 Task: Slide 3 - About Me.
Action: Mouse moved to (114, 64)
Screenshot: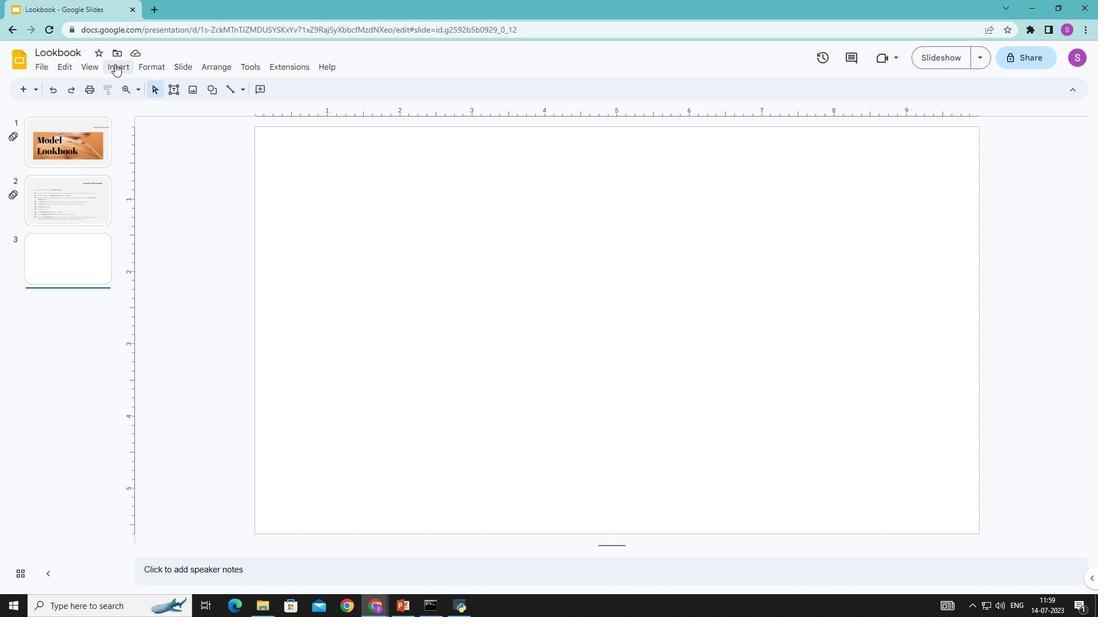 
Action: Mouse pressed left at (114, 64)
Screenshot: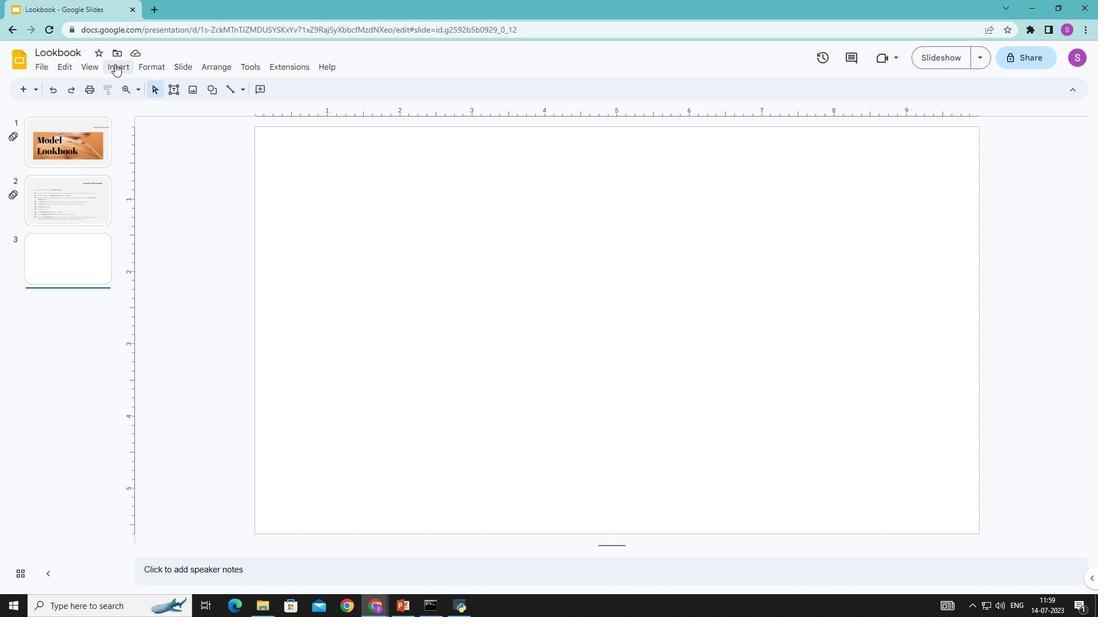 
Action: Mouse moved to (327, 85)
Screenshot: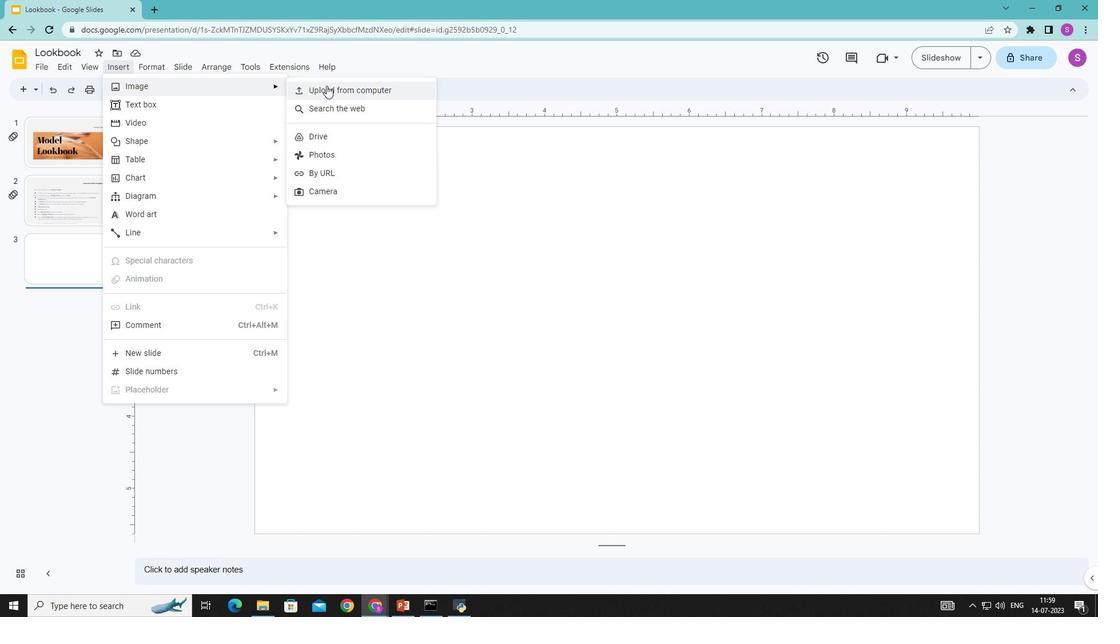 
Action: Mouse pressed left at (327, 85)
Screenshot: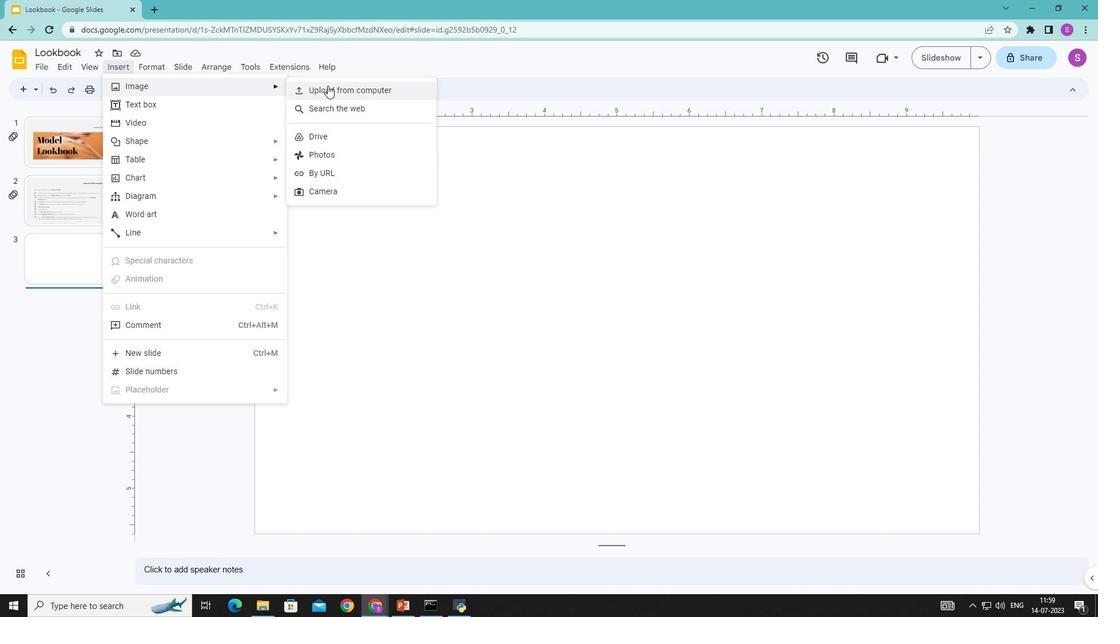
Action: Mouse moved to (143, 96)
Screenshot: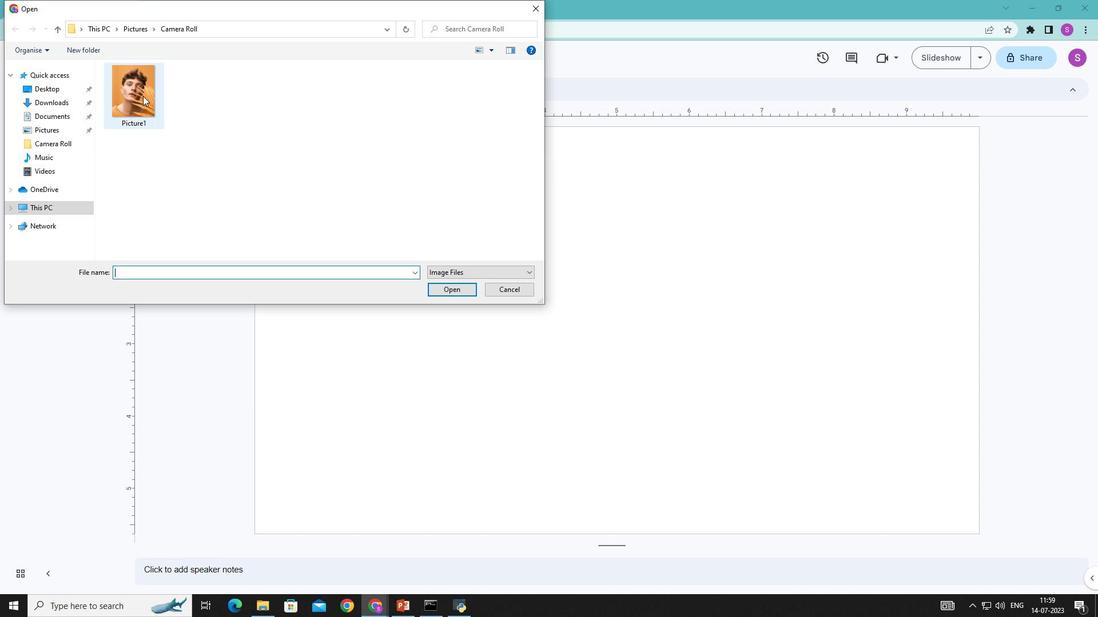 
Action: Mouse pressed left at (143, 96)
Screenshot: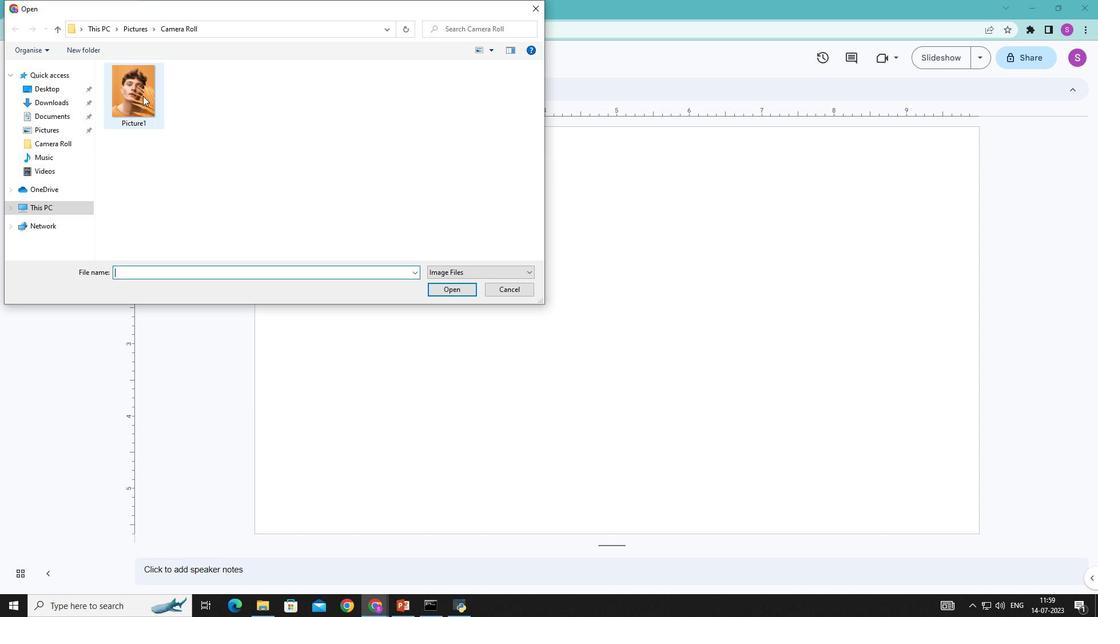 
Action: Mouse moved to (454, 289)
Screenshot: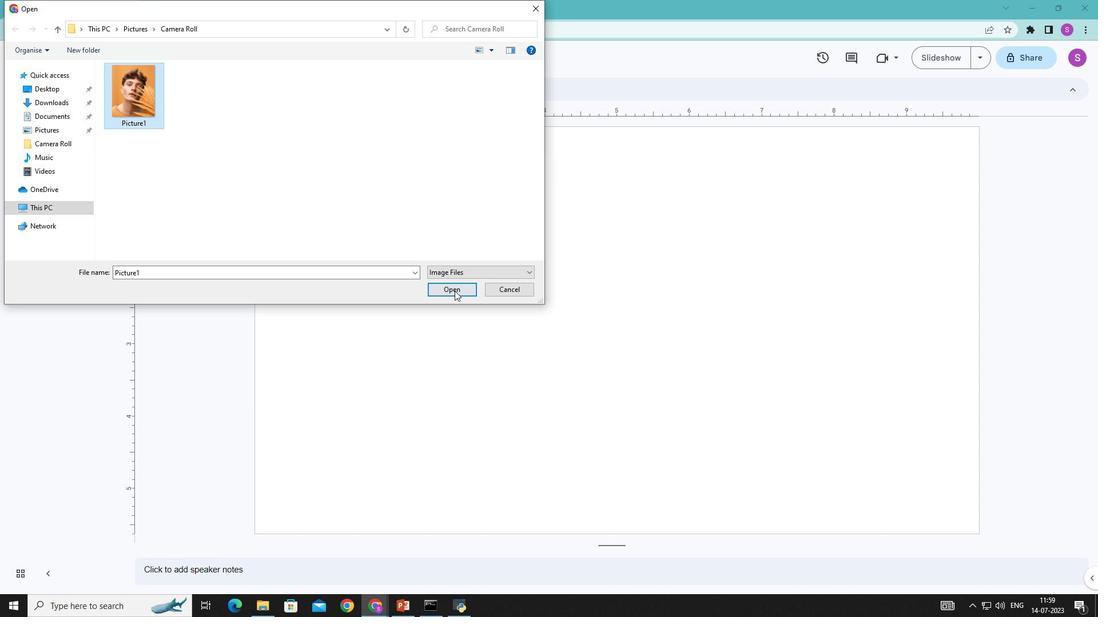 
Action: Mouse pressed left at (454, 289)
Screenshot: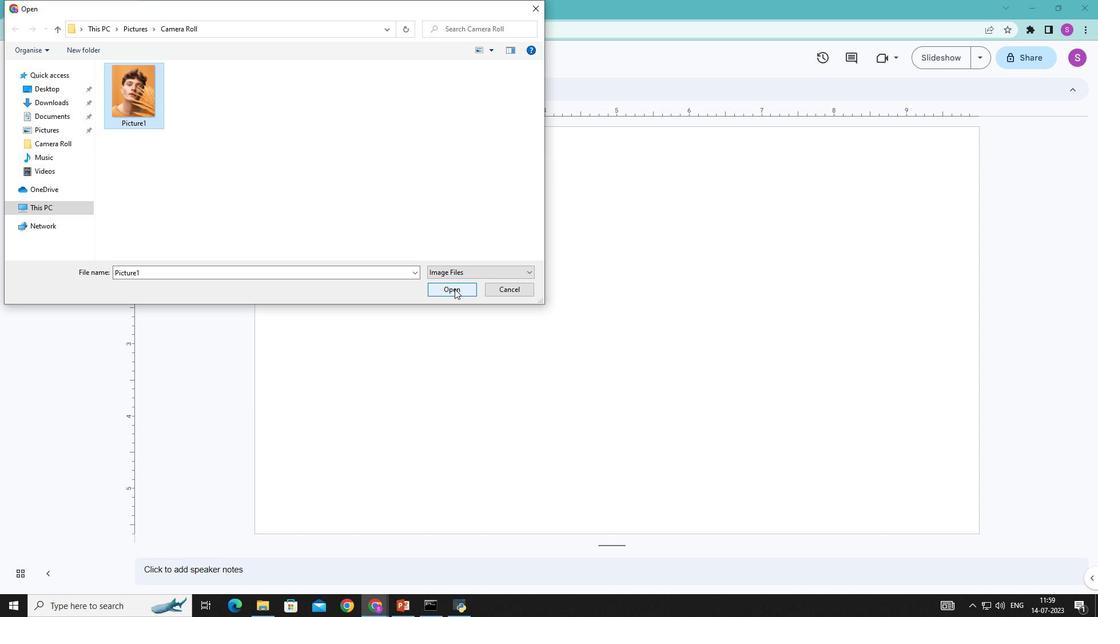
Action: Mouse moved to (674, 231)
Screenshot: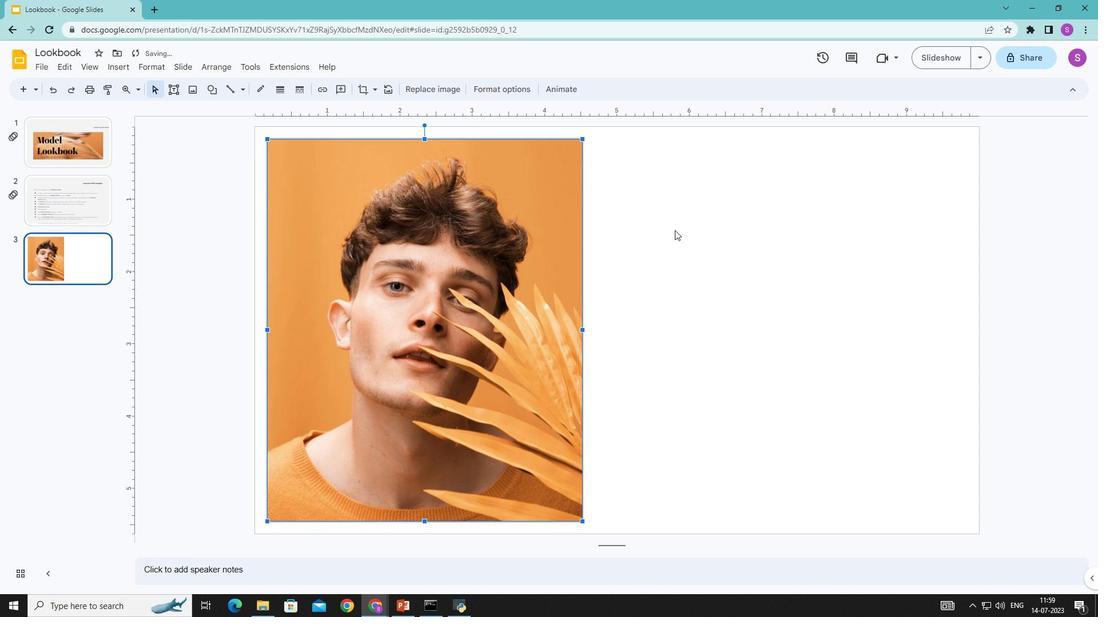 
Action: Mouse pressed left at (674, 231)
Screenshot: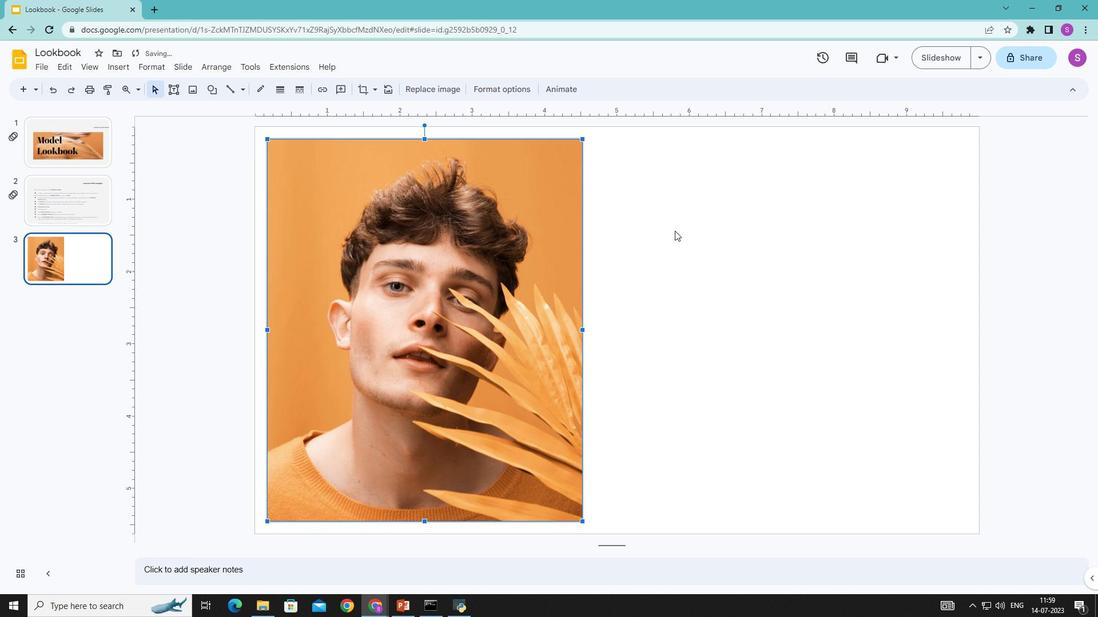 
Action: Mouse moved to (414, 196)
Screenshot: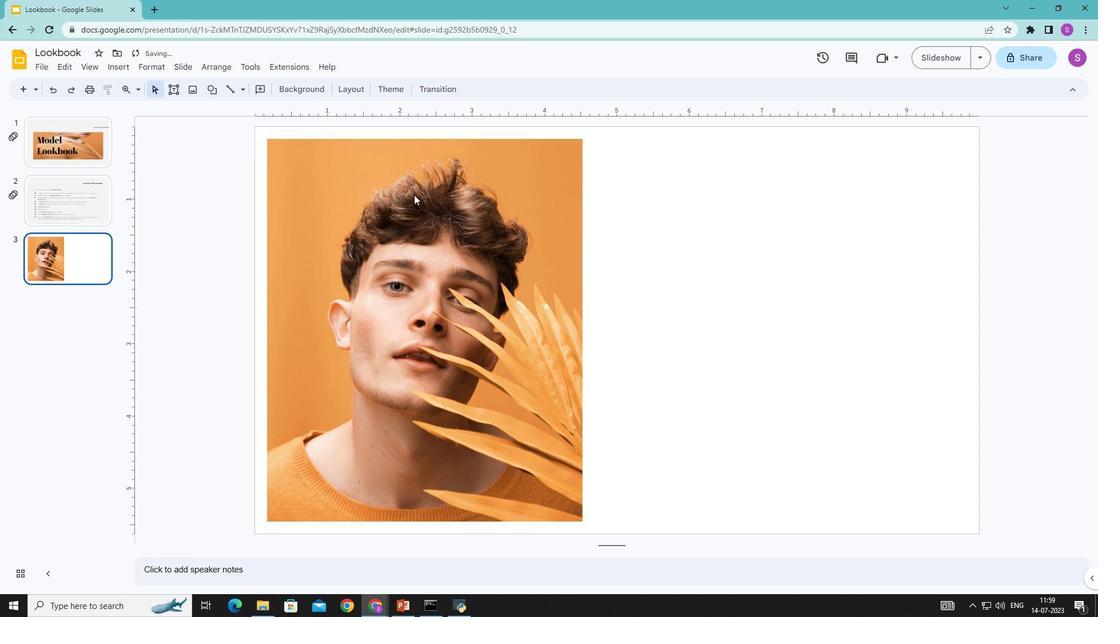
Action: Mouse pressed left at (414, 196)
Screenshot: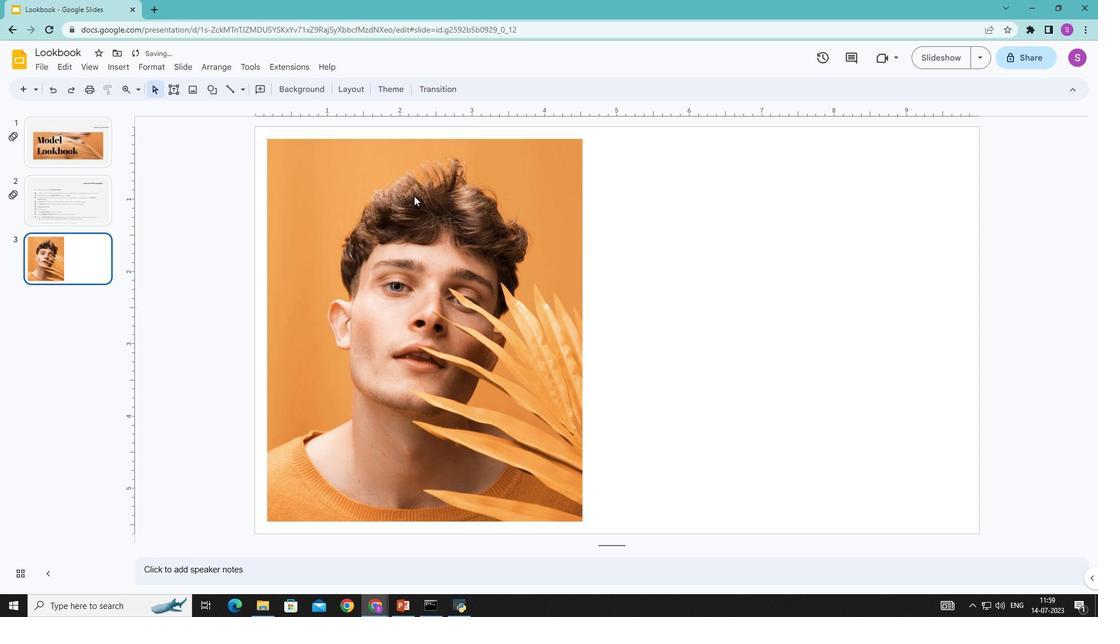 
Action: Mouse moved to (425, 137)
Screenshot: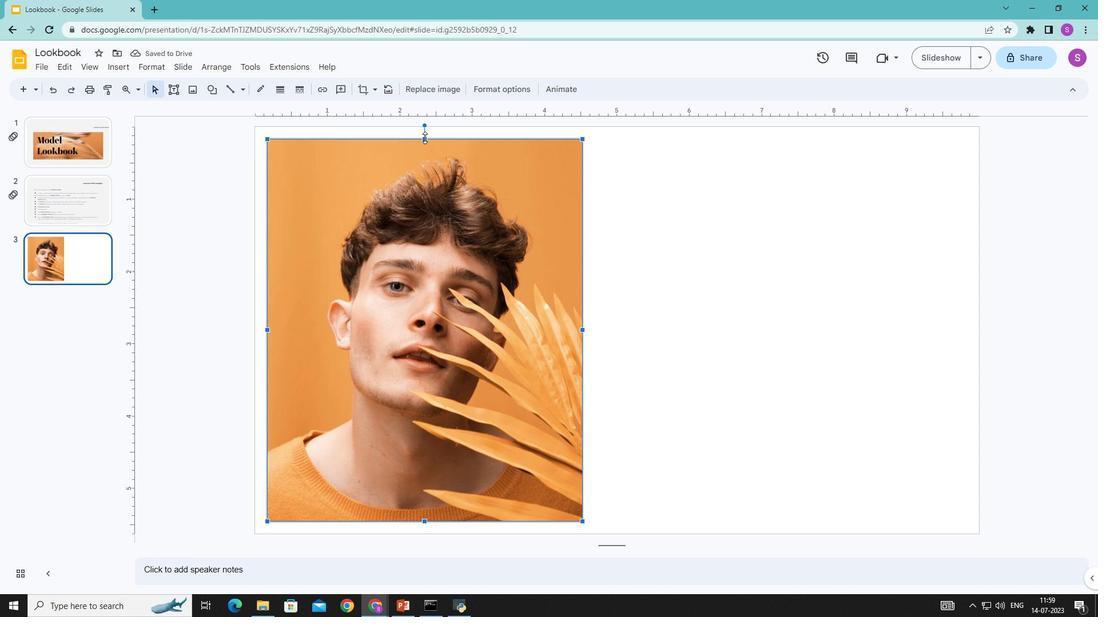 
Action: Mouse pressed left at (425, 137)
Screenshot: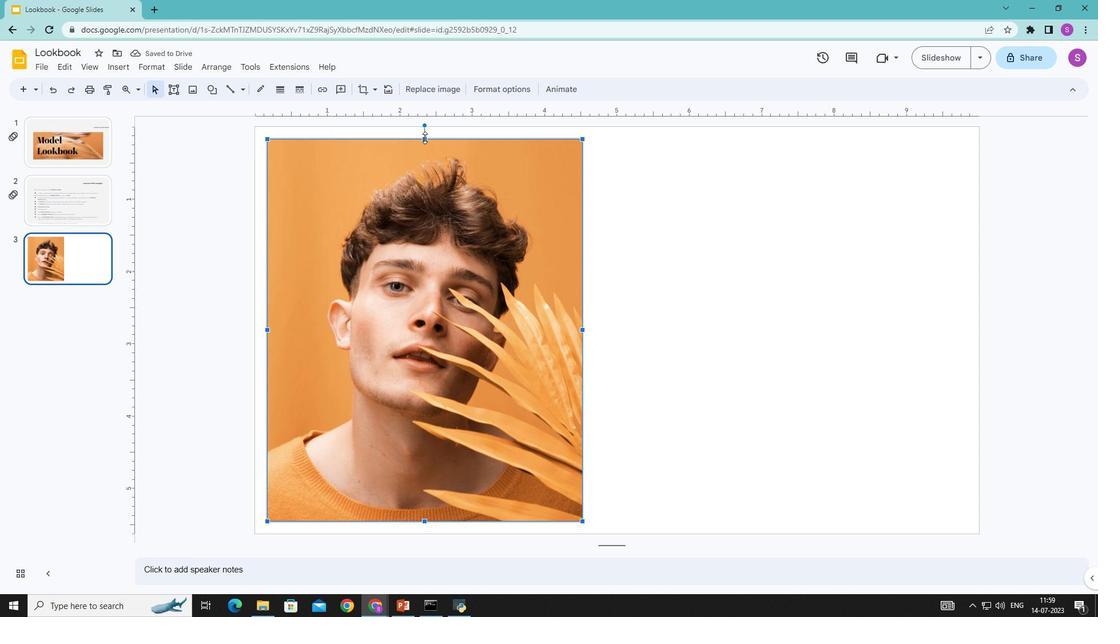 
Action: Mouse moved to (582, 325)
Screenshot: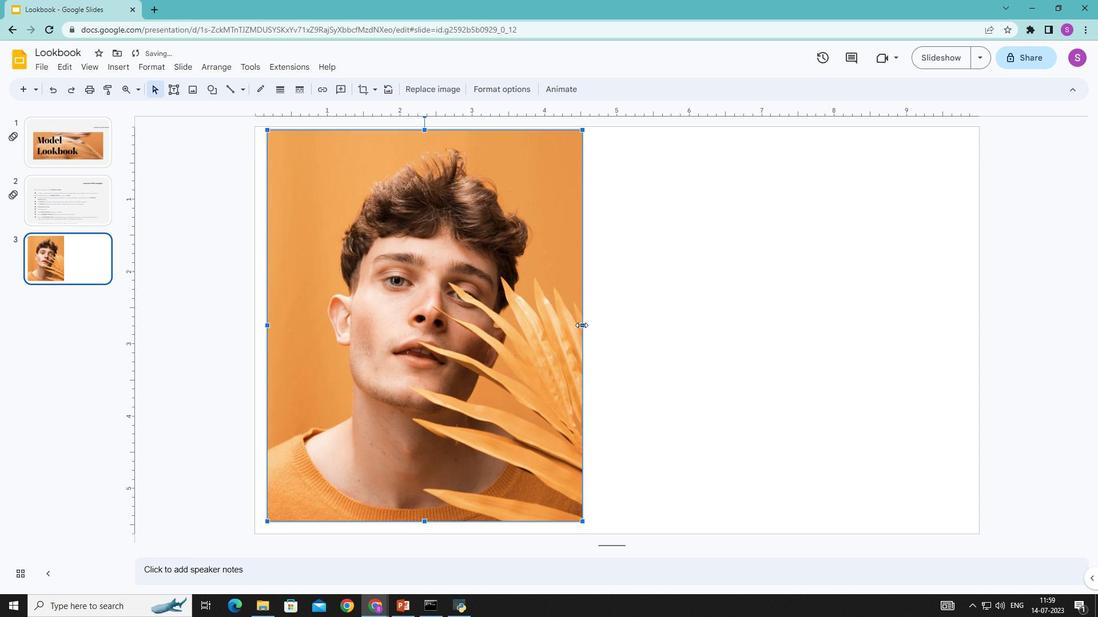 
Action: Mouse pressed left at (582, 325)
Screenshot: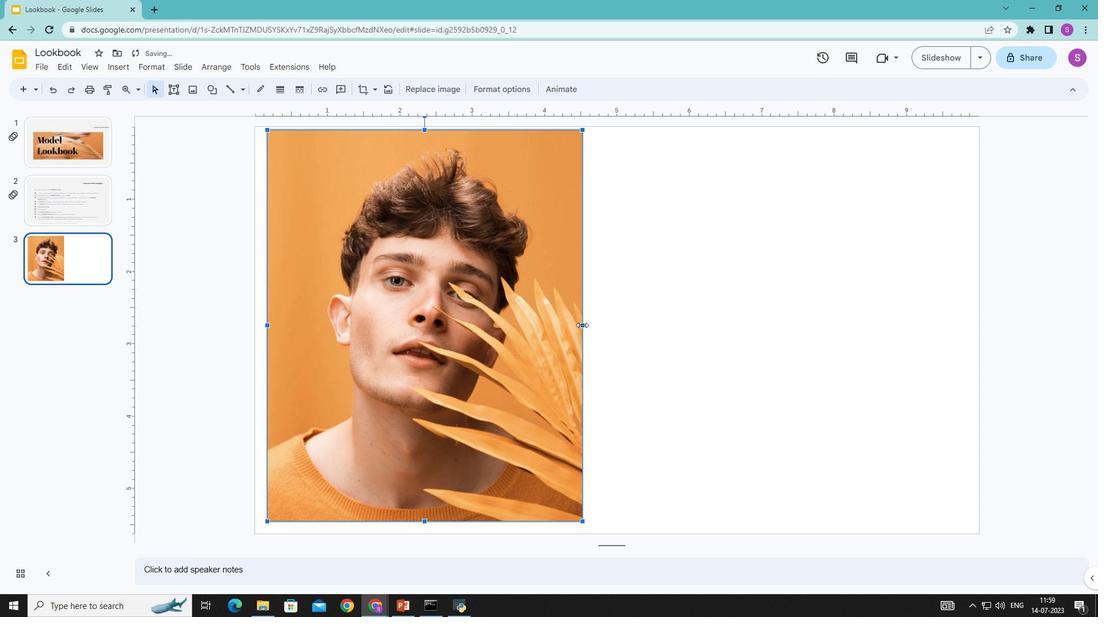 
Action: Mouse moved to (775, 342)
Screenshot: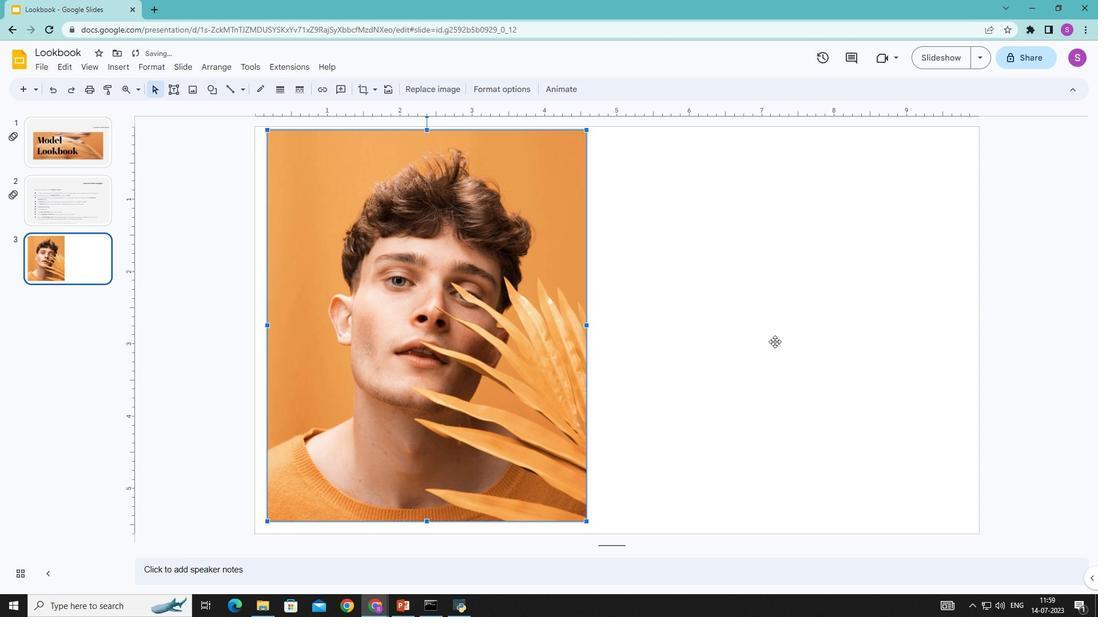 
Action: Mouse pressed left at (775, 342)
Screenshot: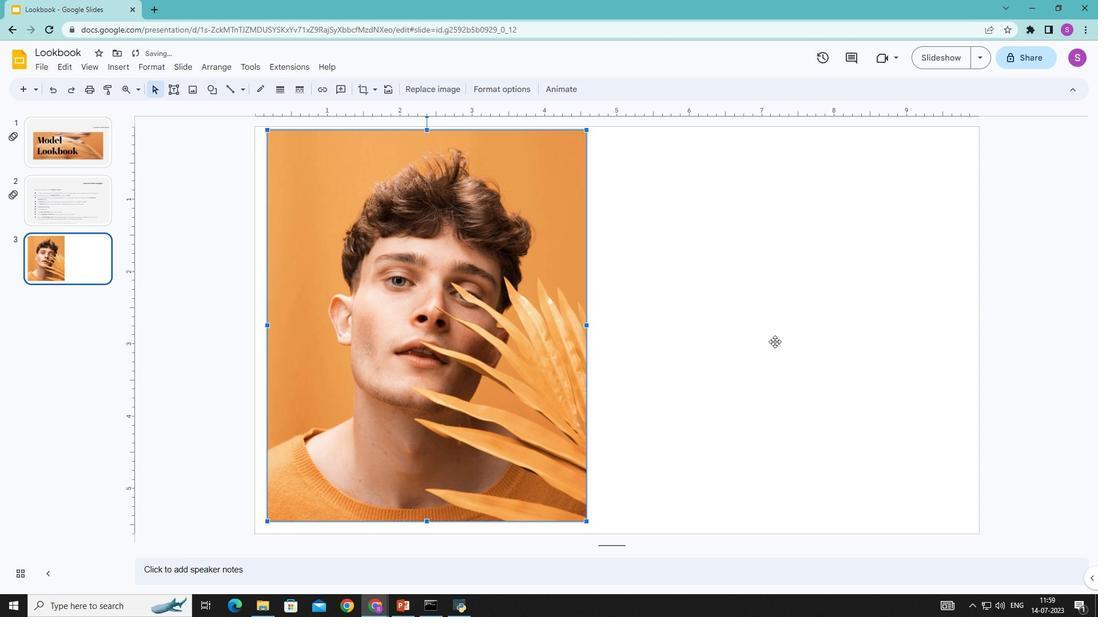 
Action: Mouse moved to (803, 252)
Screenshot: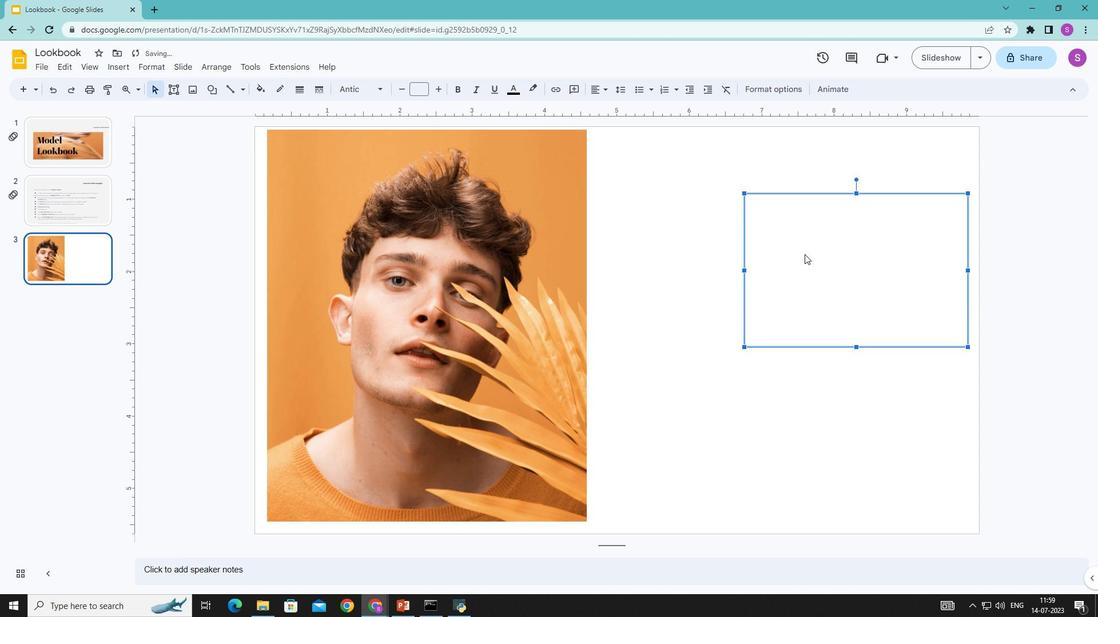 
Action: Mouse pressed left at (803, 252)
Screenshot: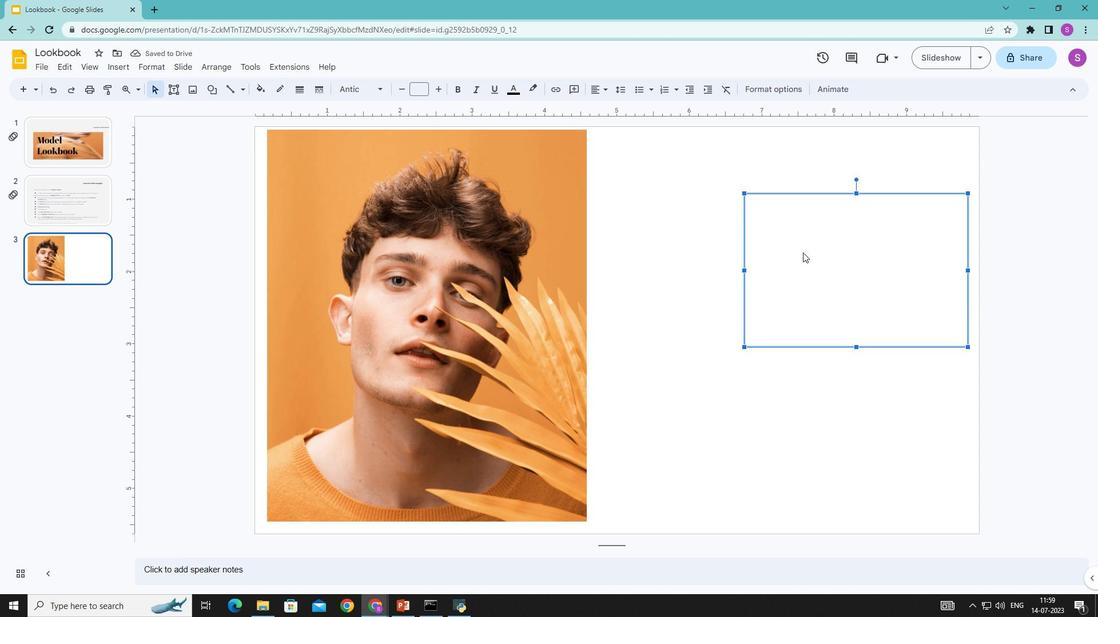 
Action: Mouse moved to (801, 249)
Screenshot: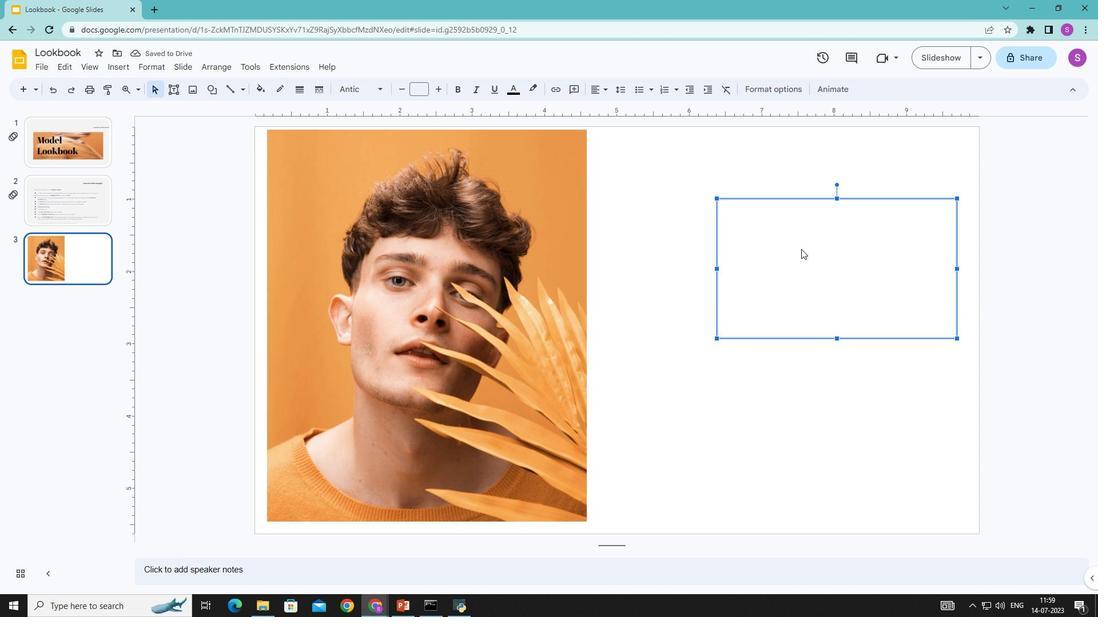 
Action: Key pressed <Key.shift>About<Key.space><Key.shift>Me
Screenshot: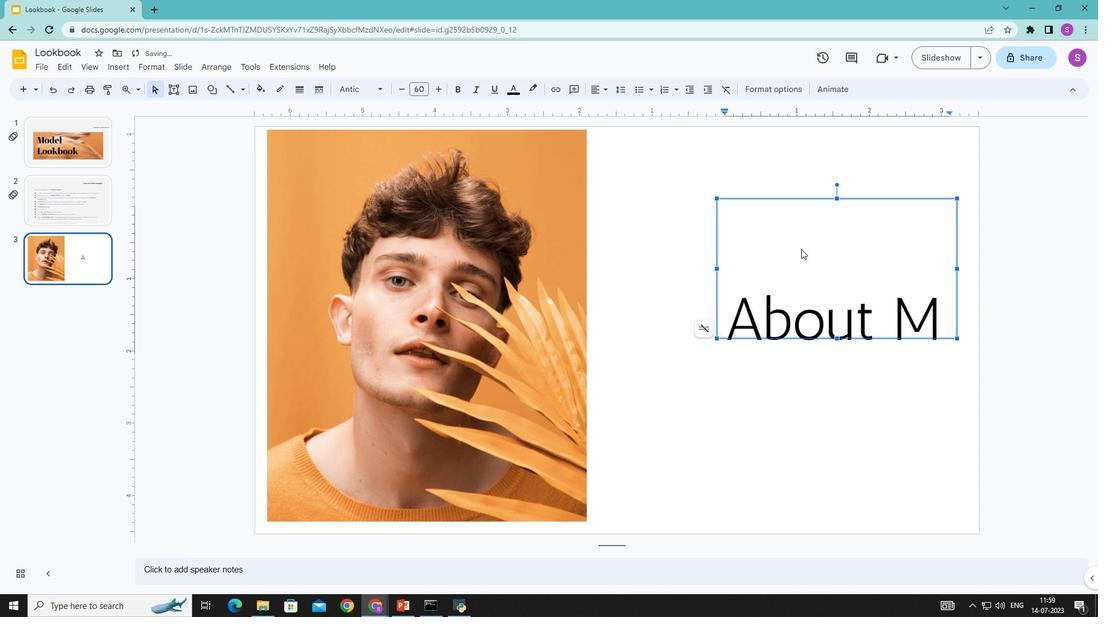 
Action: Mouse moved to (617, 255)
Screenshot: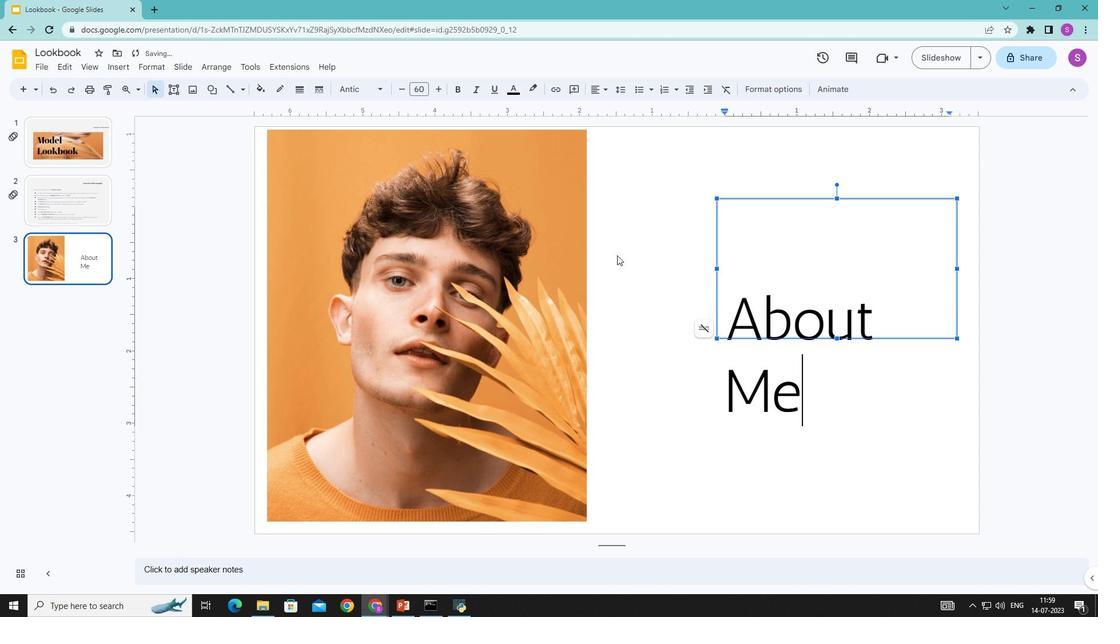 
Action: Mouse pressed left at (617, 255)
Screenshot: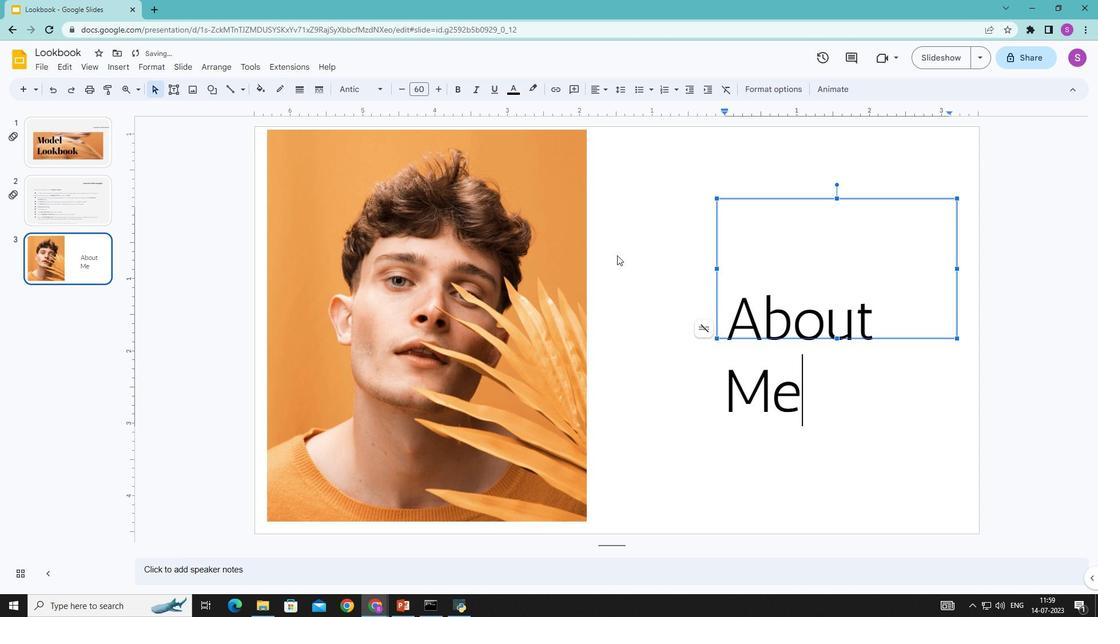 
Action: Mouse moved to (810, 397)
Screenshot: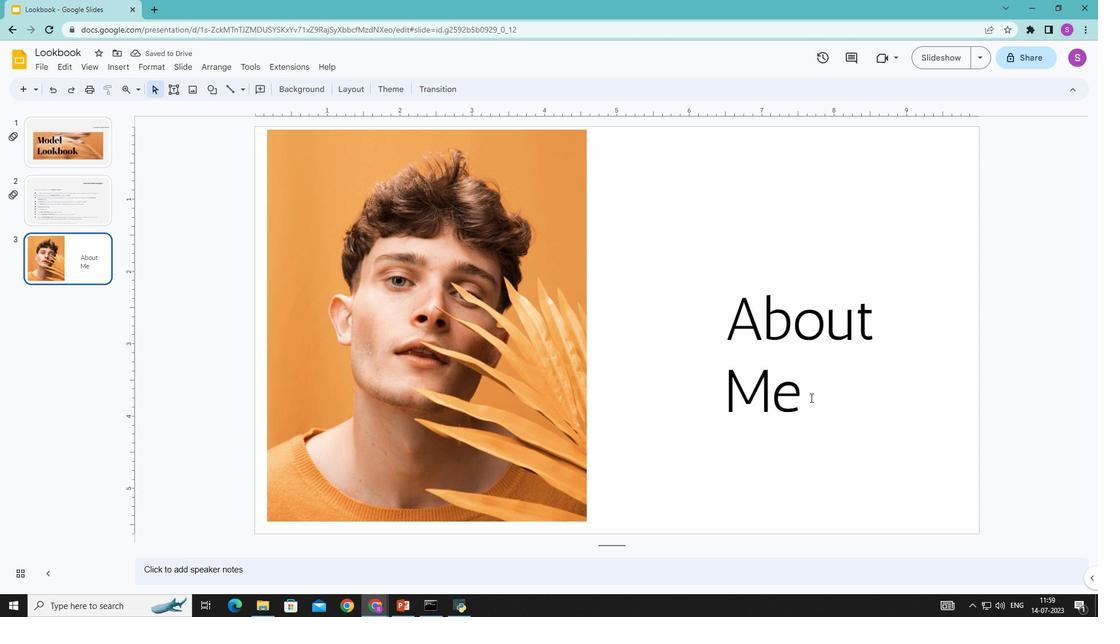 
Action: Mouse pressed left at (810, 397)
Screenshot: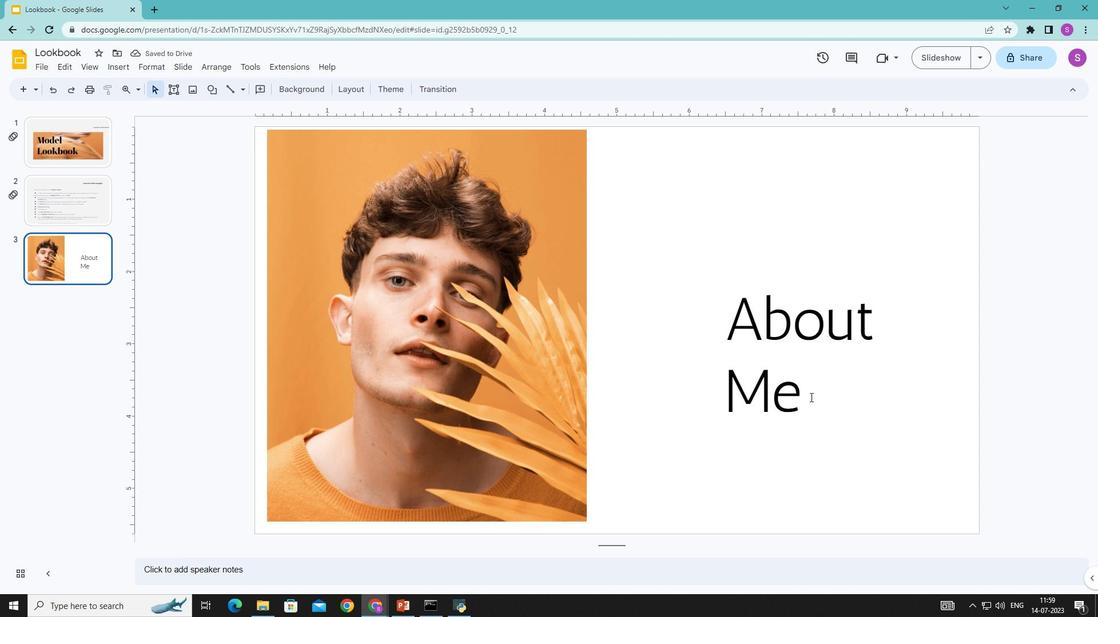 
Action: Mouse moved to (682, 386)
Screenshot: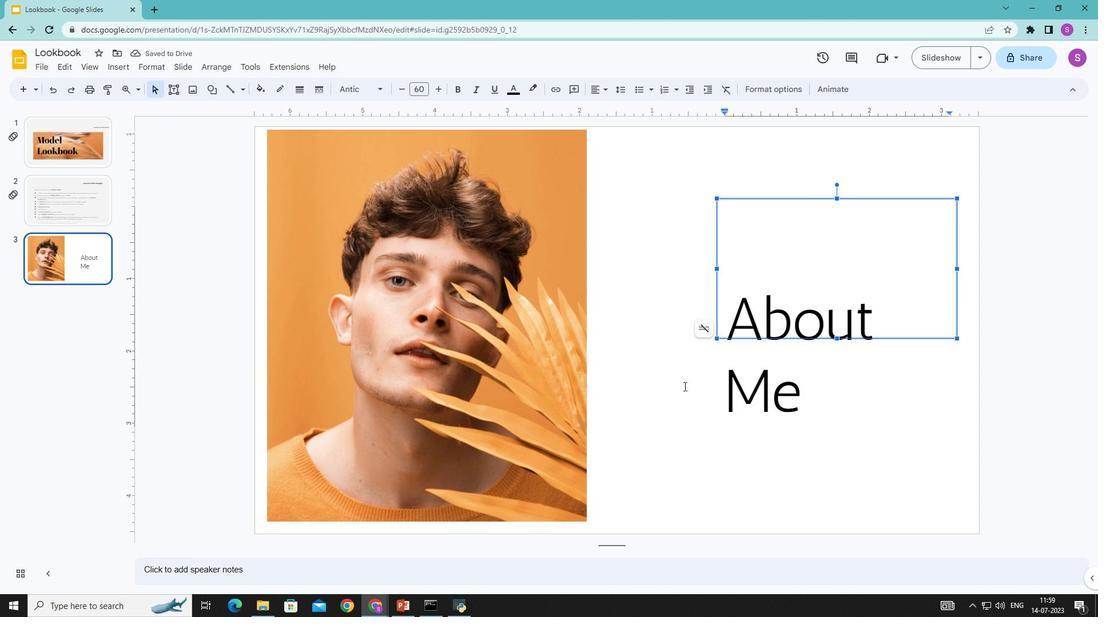 
Action: Mouse pressed left at (682, 386)
Screenshot: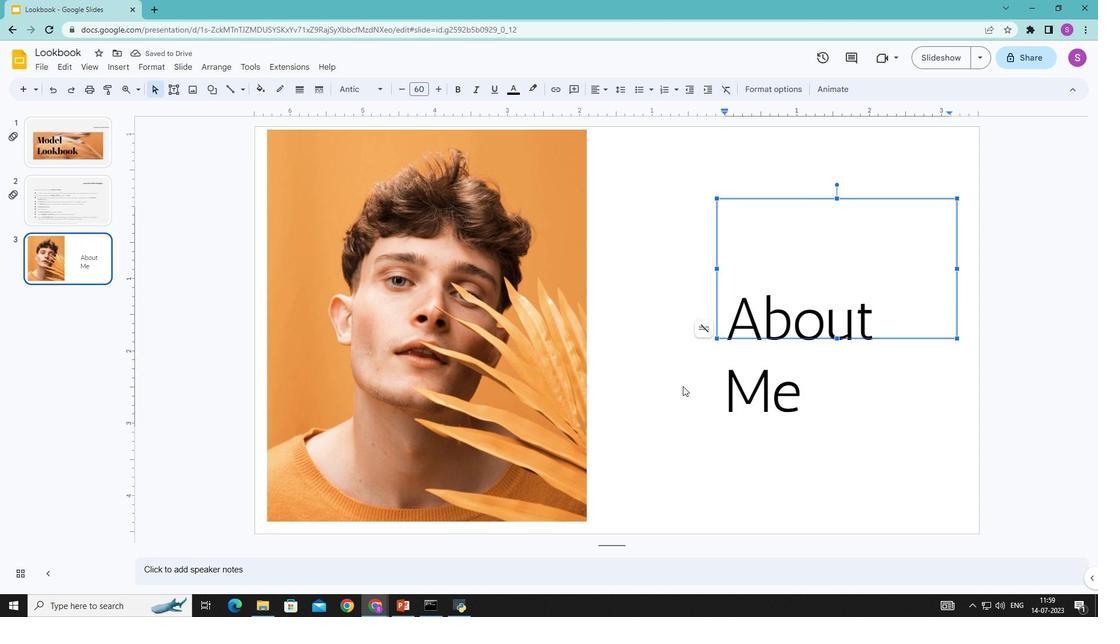 
Action: Mouse moved to (813, 388)
Screenshot: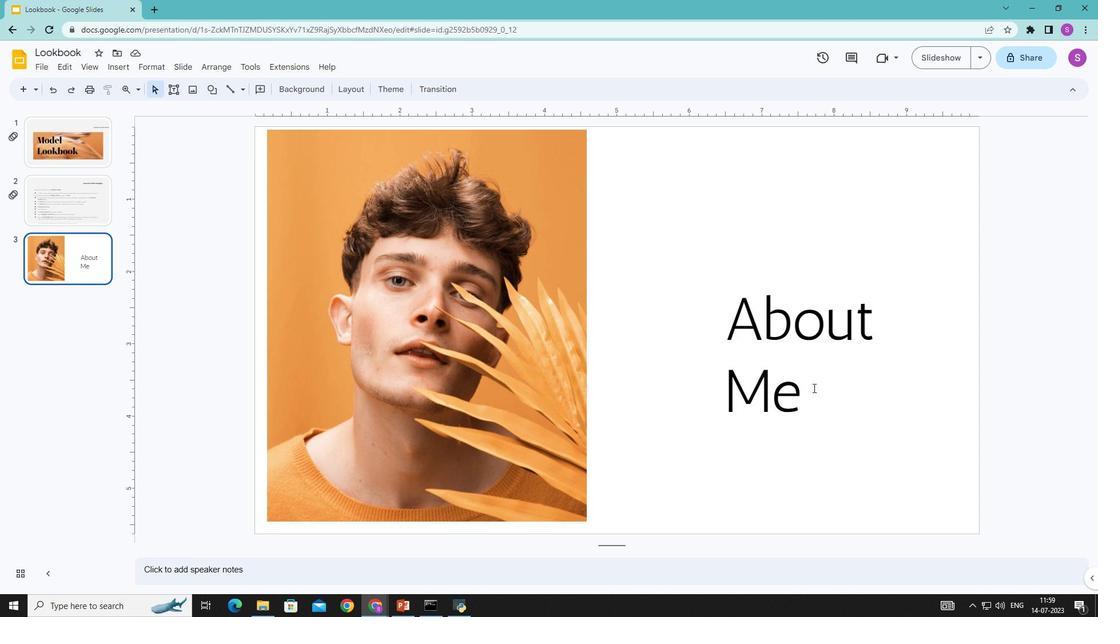 
Action: Mouse pressed left at (813, 388)
Screenshot: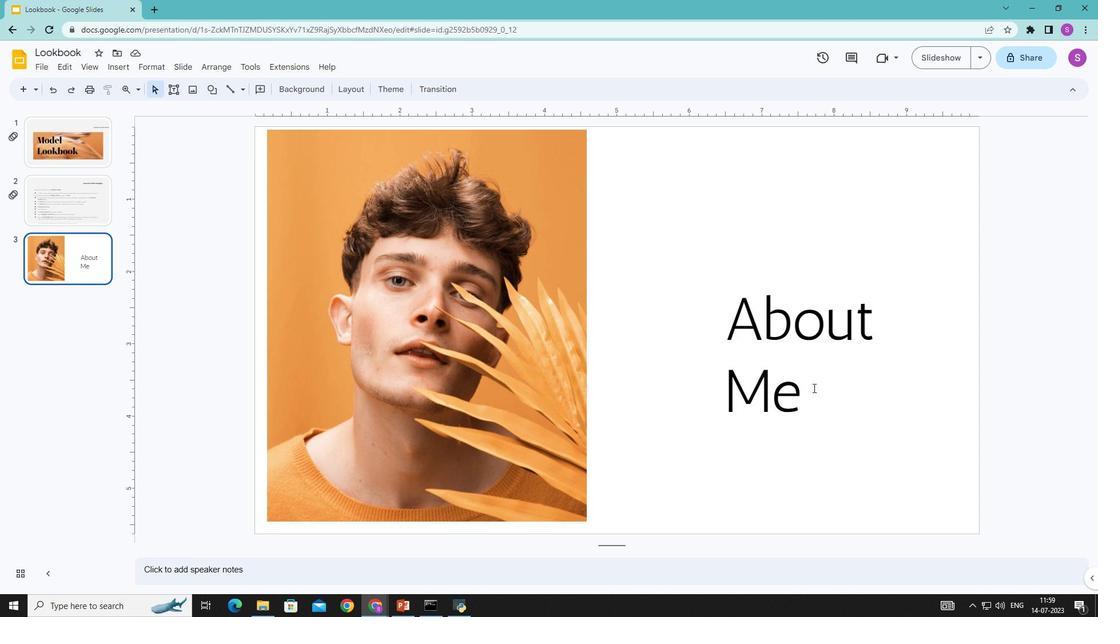 
Action: Mouse moved to (775, 477)
Screenshot: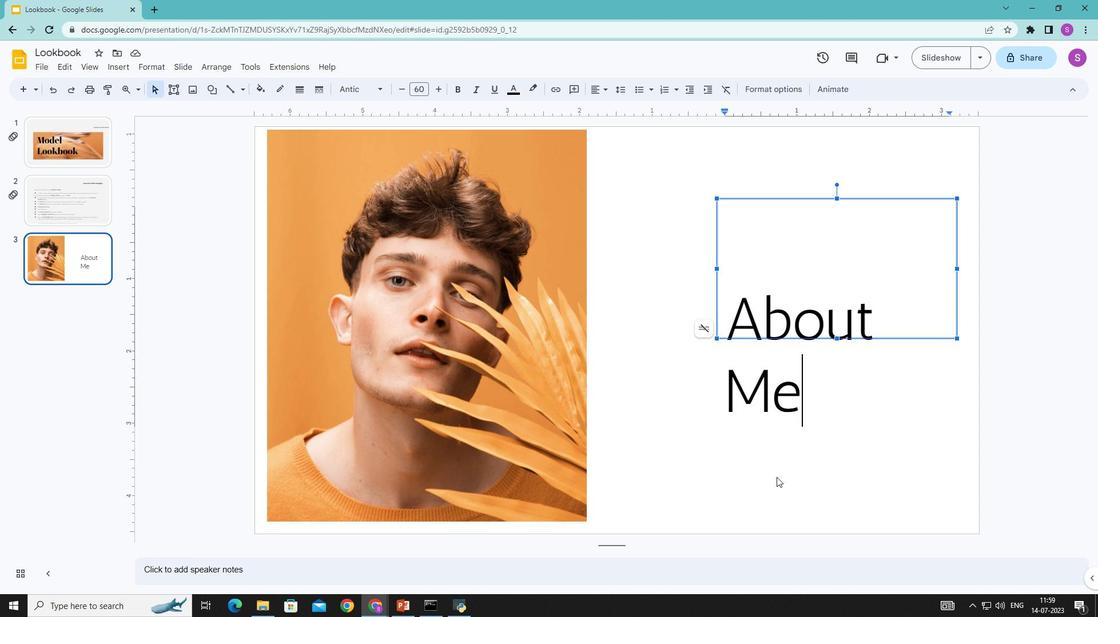 
Action: Mouse pressed left at (775, 477)
Screenshot: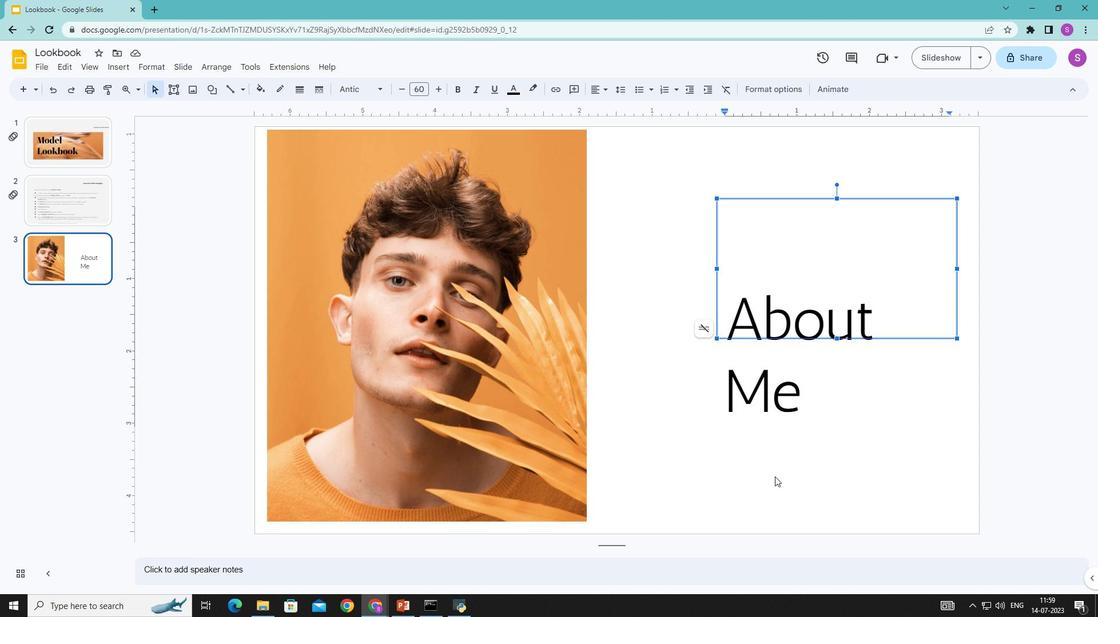 
Action: Mouse moved to (177, 89)
Screenshot: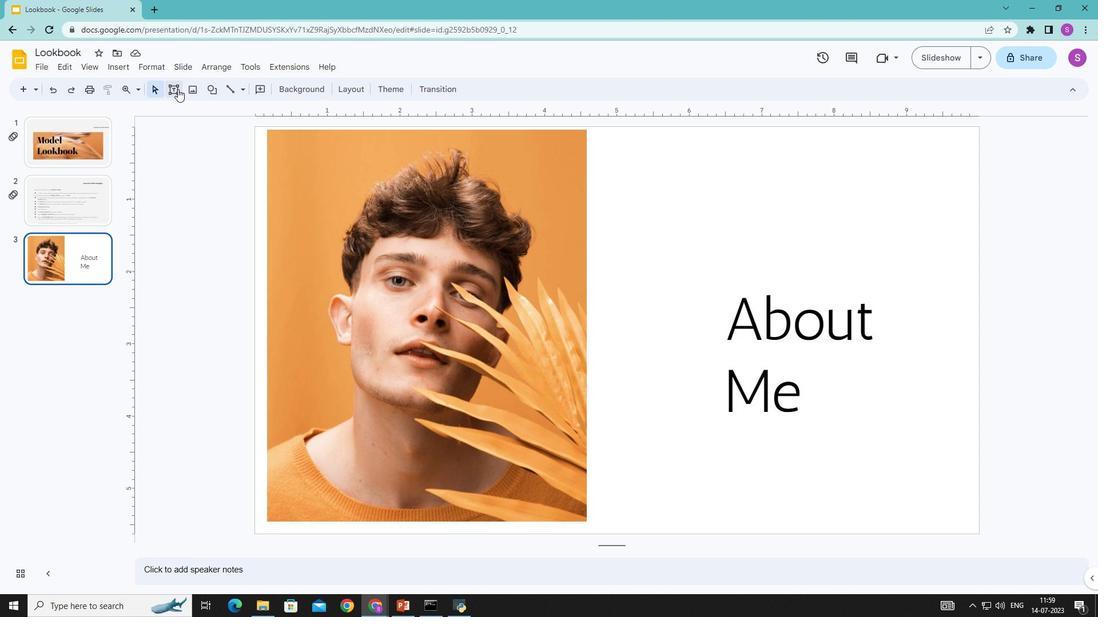 
Action: Mouse pressed left at (177, 89)
Screenshot: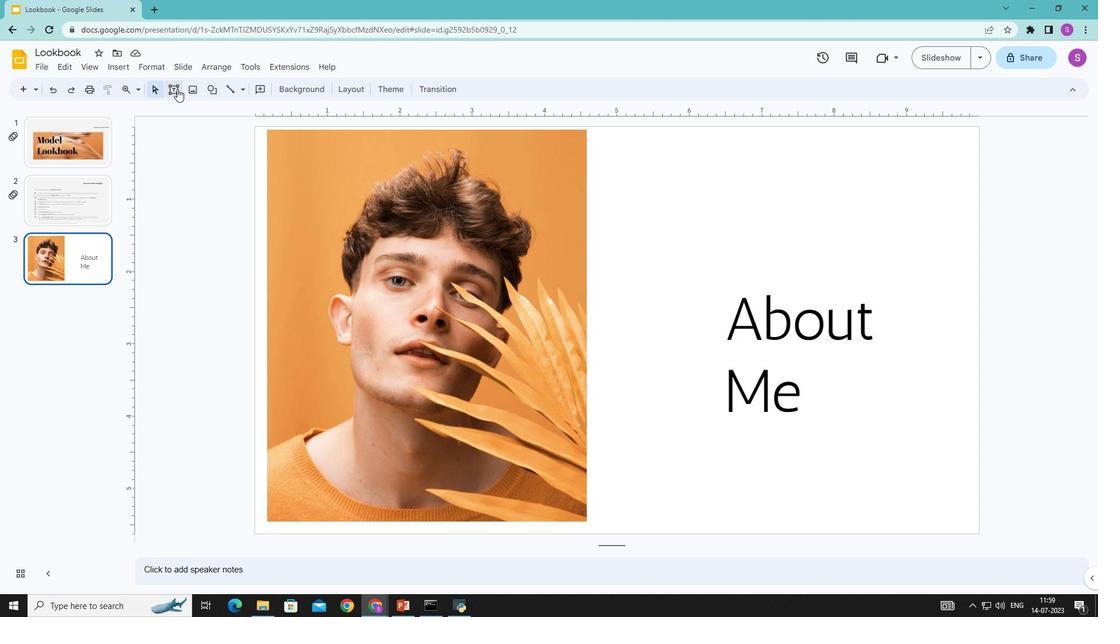 
Action: Mouse moved to (707, 437)
Screenshot: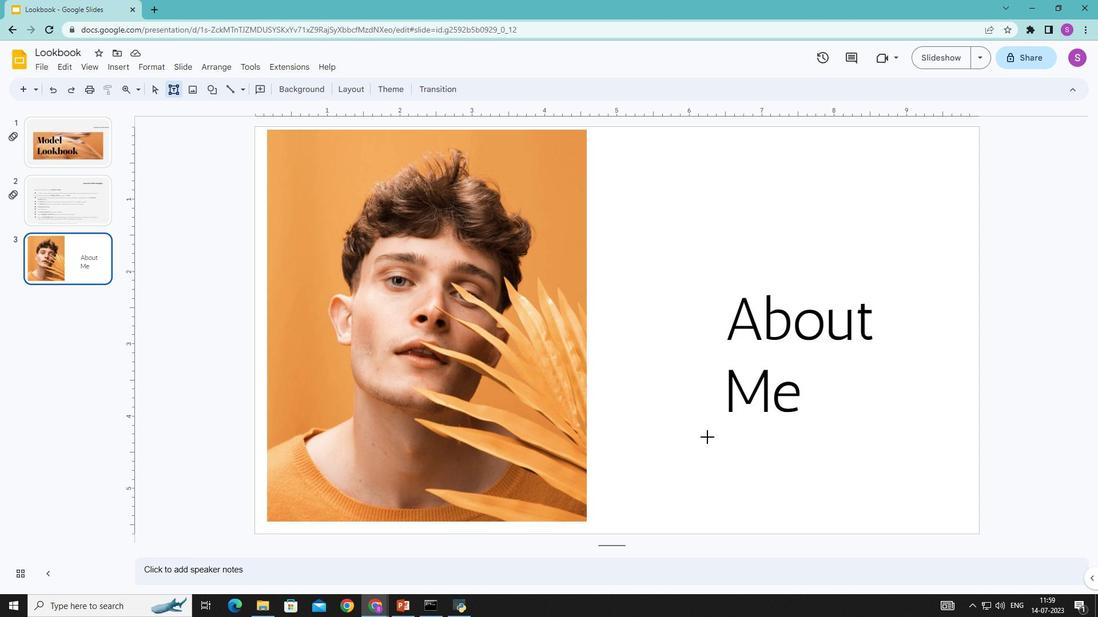 
Action: Mouse pressed left at (707, 437)
Screenshot: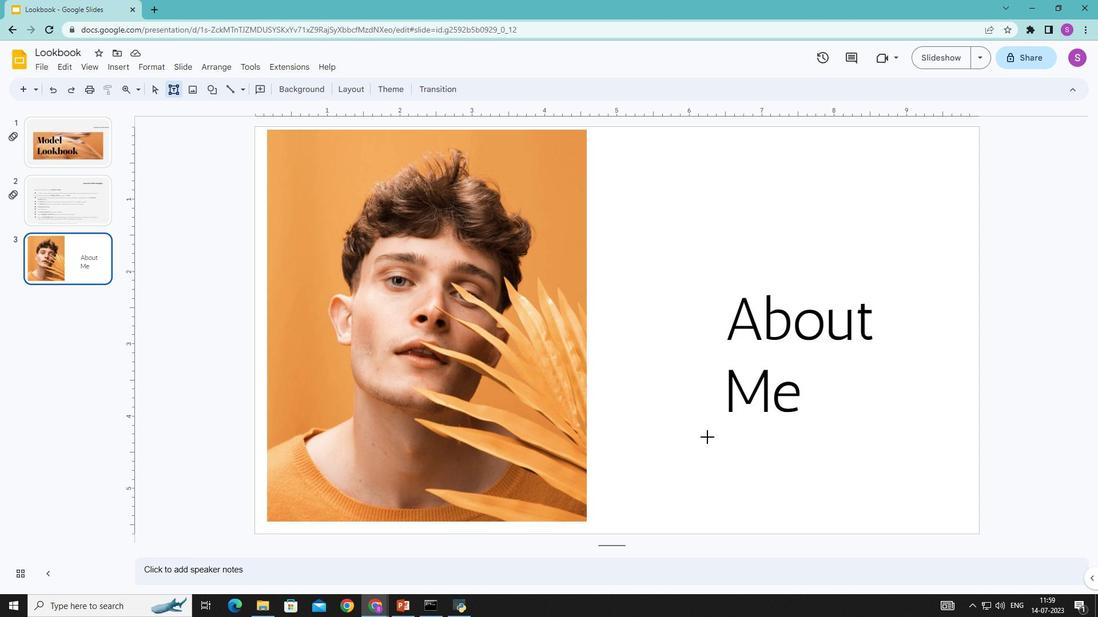 
Action: Mouse moved to (788, 475)
Screenshot: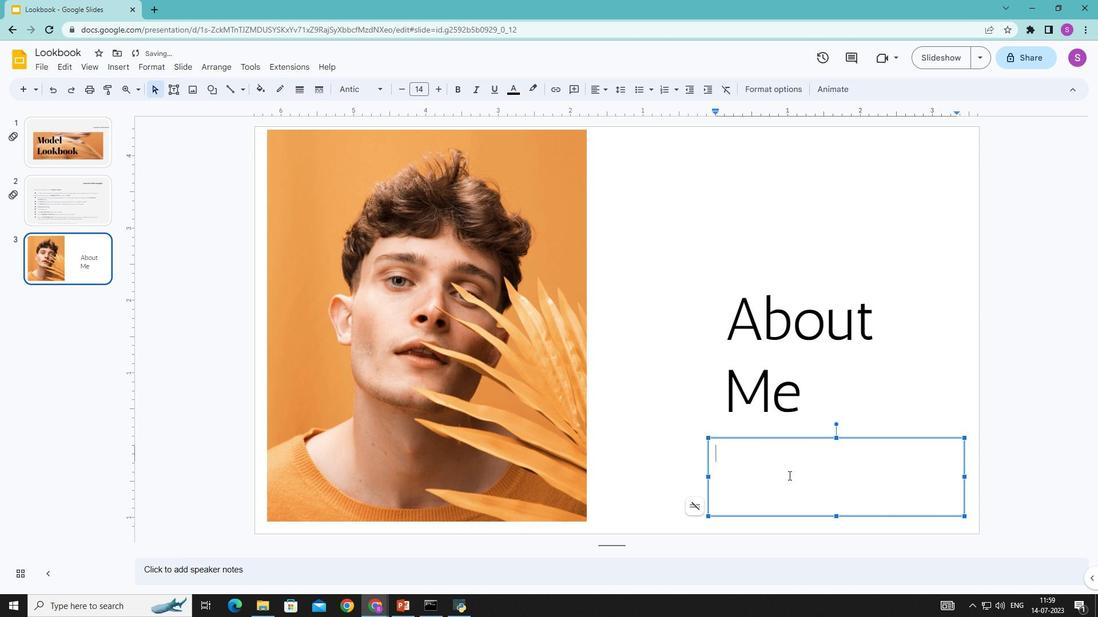 
Action: Key pressed <Key.shift>Venus<Key.space>has<Key.space>a<Key.space>beautiful<Key.space>name<Key.space>and<Key.space>is<Key.space>the<Key.space>second<Key.space>planet<Key.space>from<Key.space>the<Key.space><Key.shift>sun.<Key.space><Key.shift>It's<Key.space>terribly
Screenshot: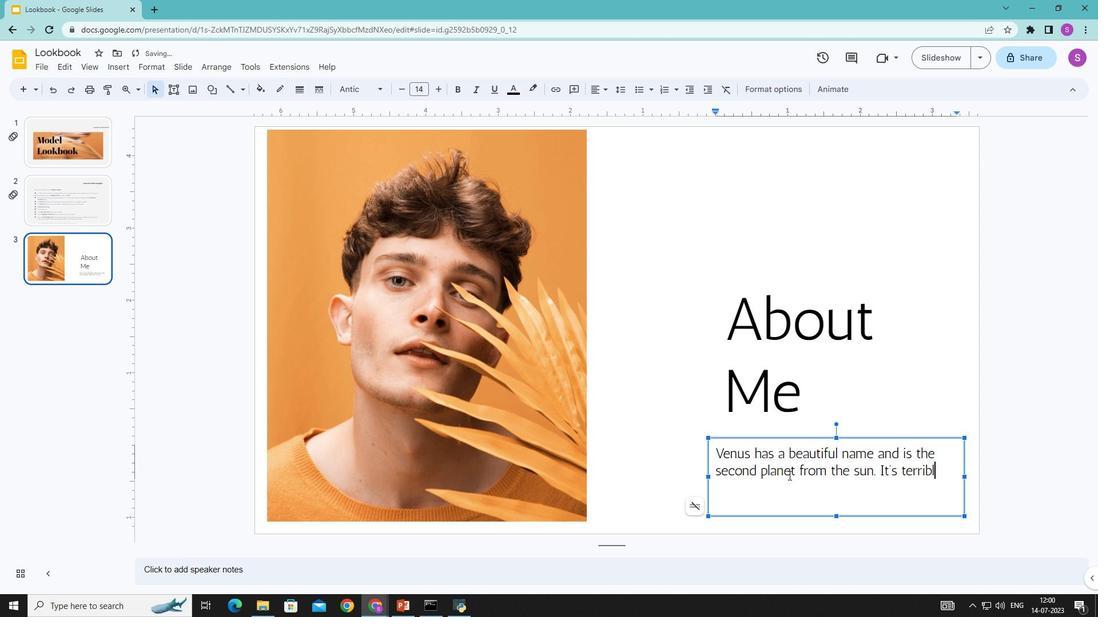 
Action: Mouse moved to (788, 475)
Screenshot: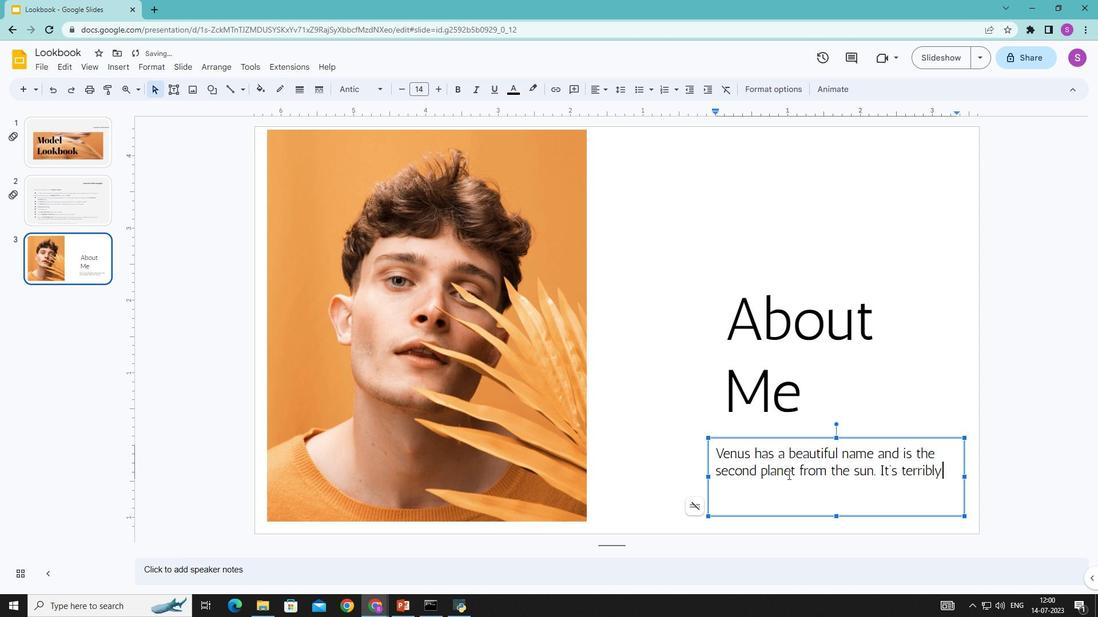 
Action: Key pressed <Key.space>hot-even<Key.space>hotter<Key.space>than<Key.space><Key.shift>Mercury-and<Key.space>its<Key.space>atmosphere<Key.space>is<Key.space>extremely<Key.space>poisonous
Screenshot: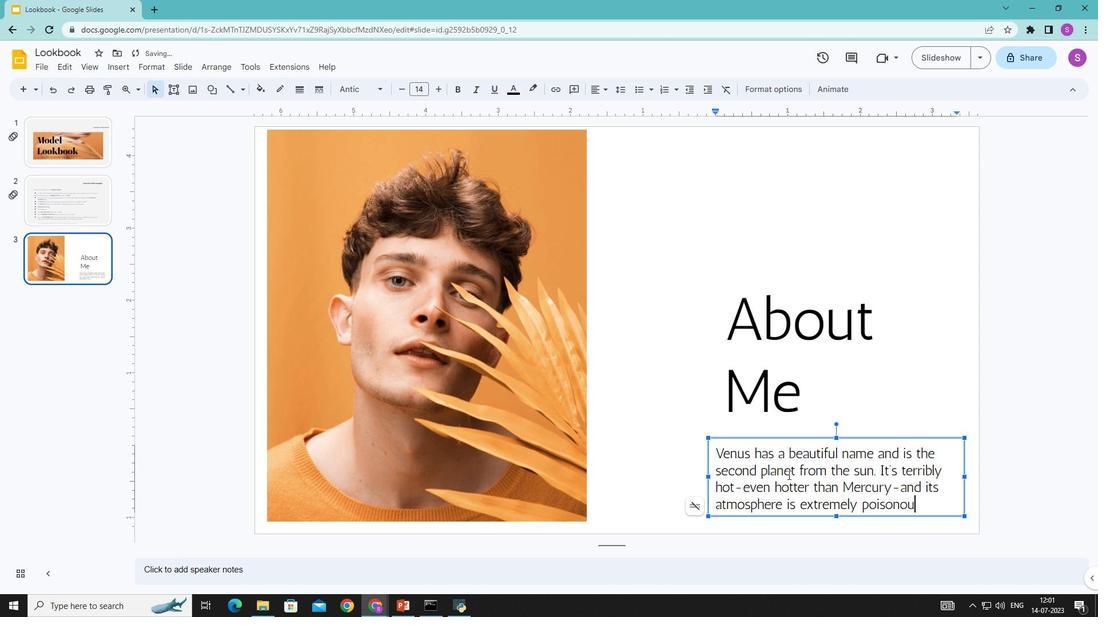 
Action: Mouse moved to (882, 241)
Screenshot: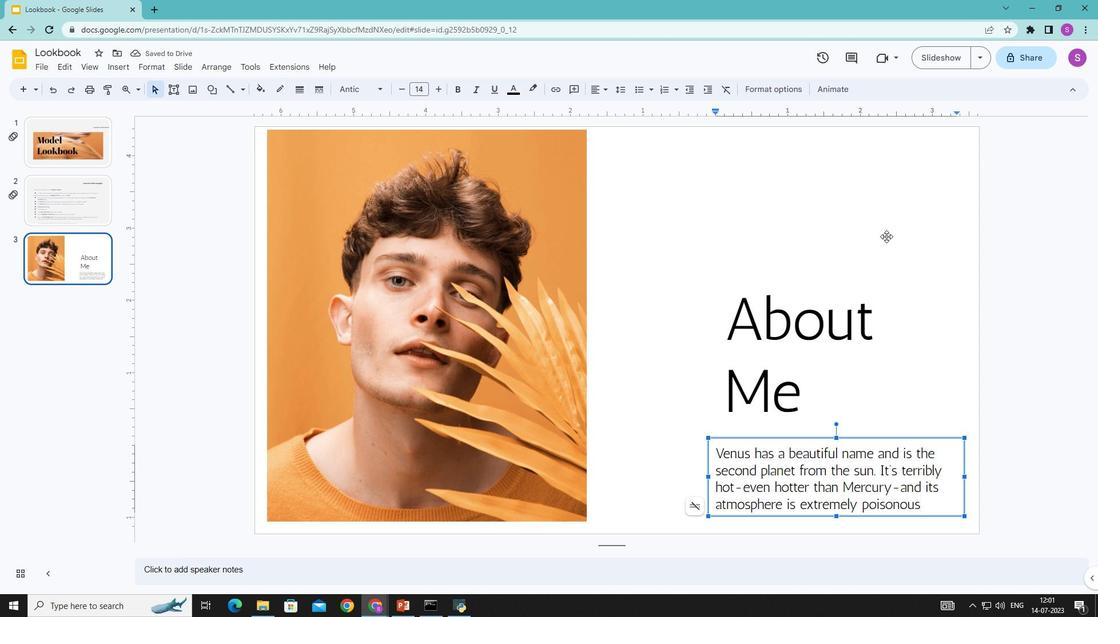 
Action: Mouse pressed left at (882, 241)
Screenshot: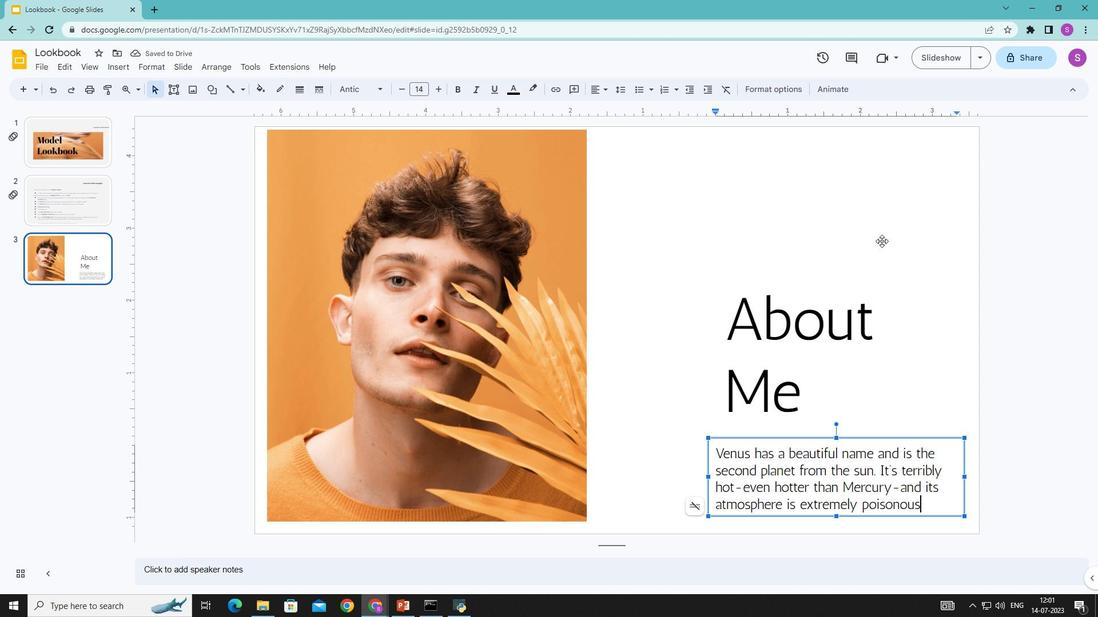 
Action: Mouse moved to (806, 390)
Screenshot: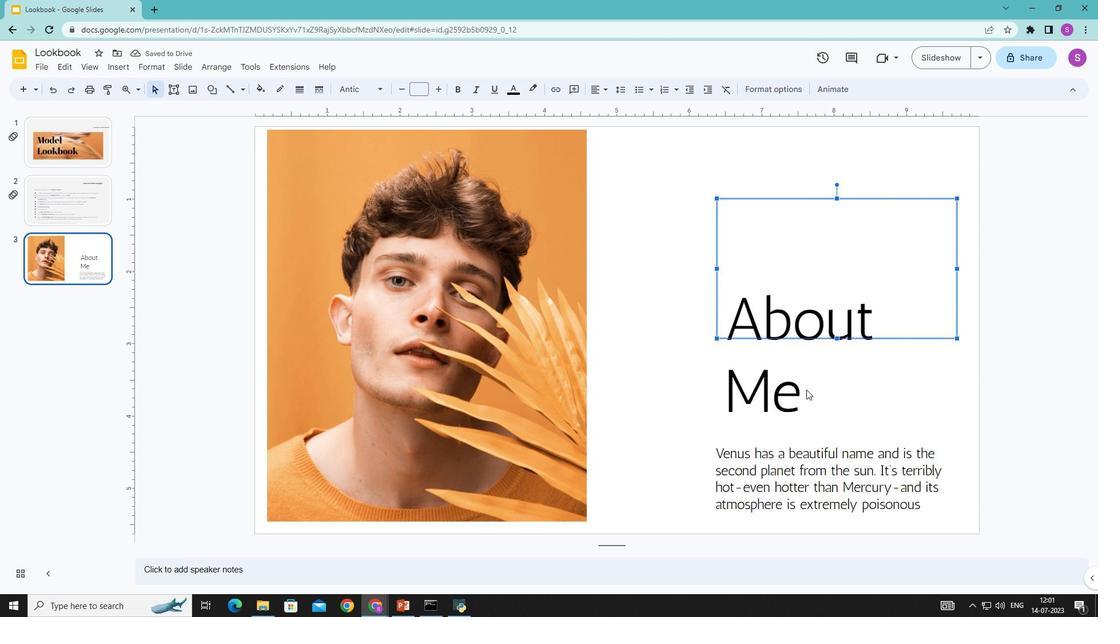 
Action: Mouse pressed left at (806, 390)
Screenshot: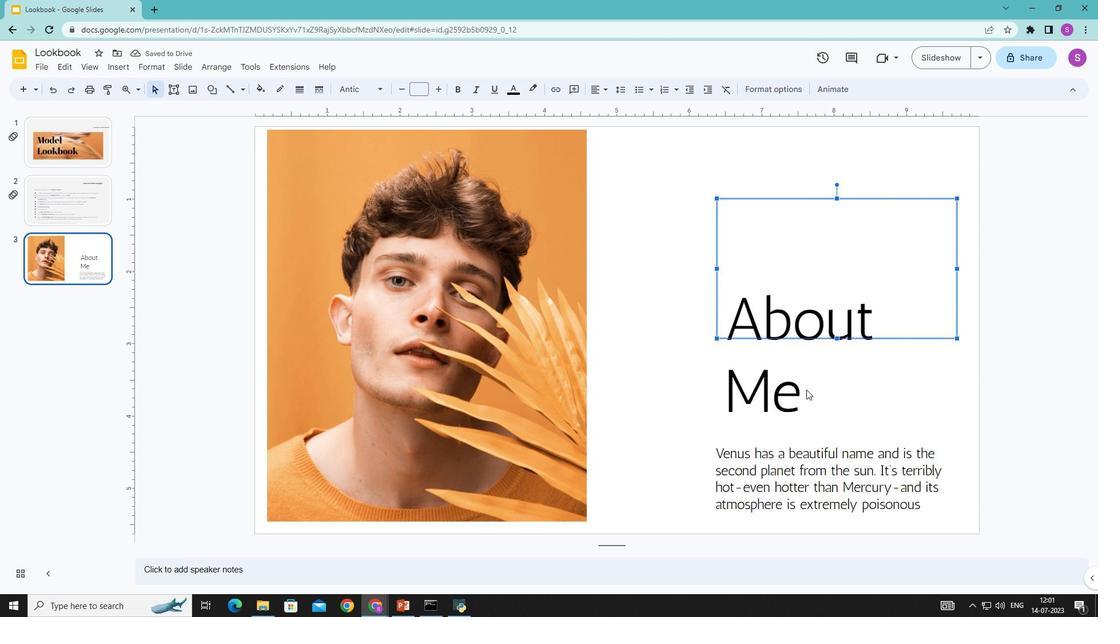 
Action: Mouse moved to (801, 394)
Screenshot: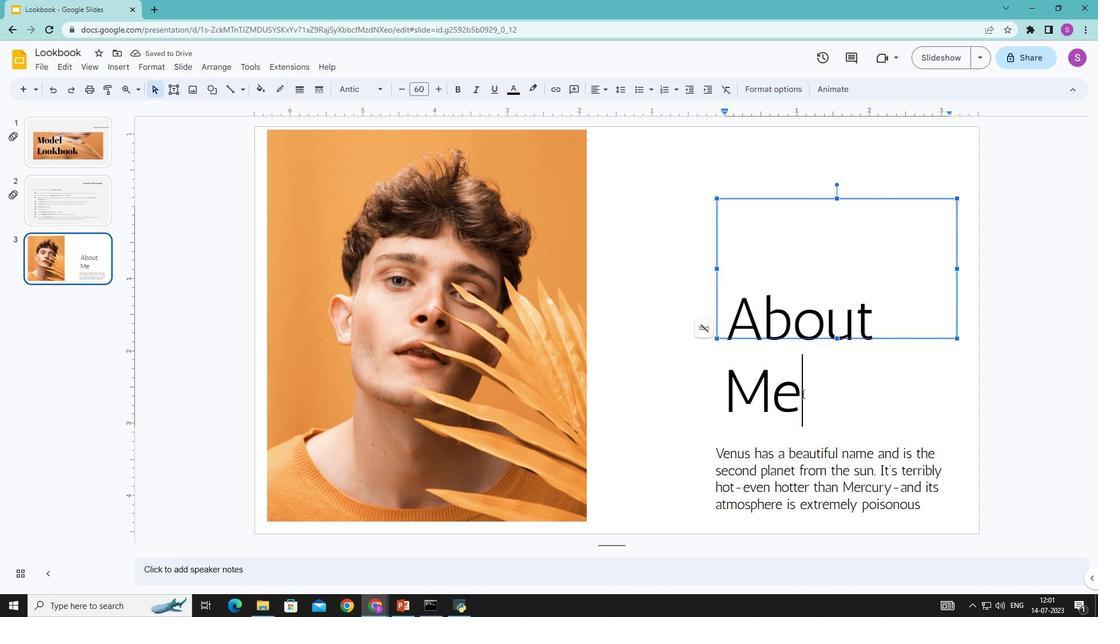 
Action: Mouse pressed left at (801, 394)
Screenshot: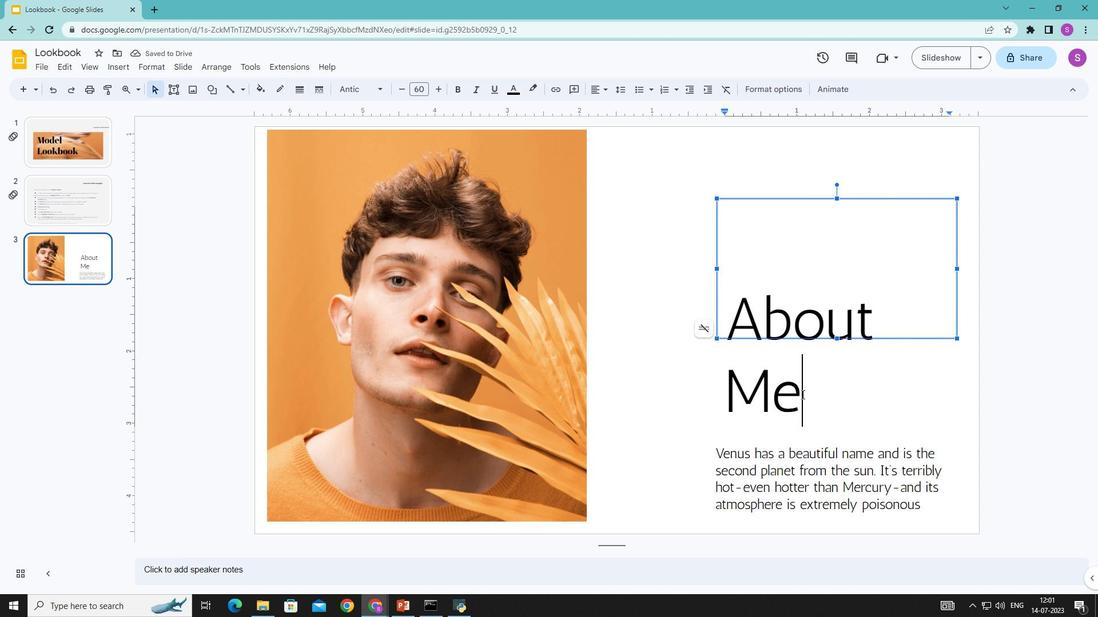 
Action: Mouse moved to (457, 89)
Screenshot: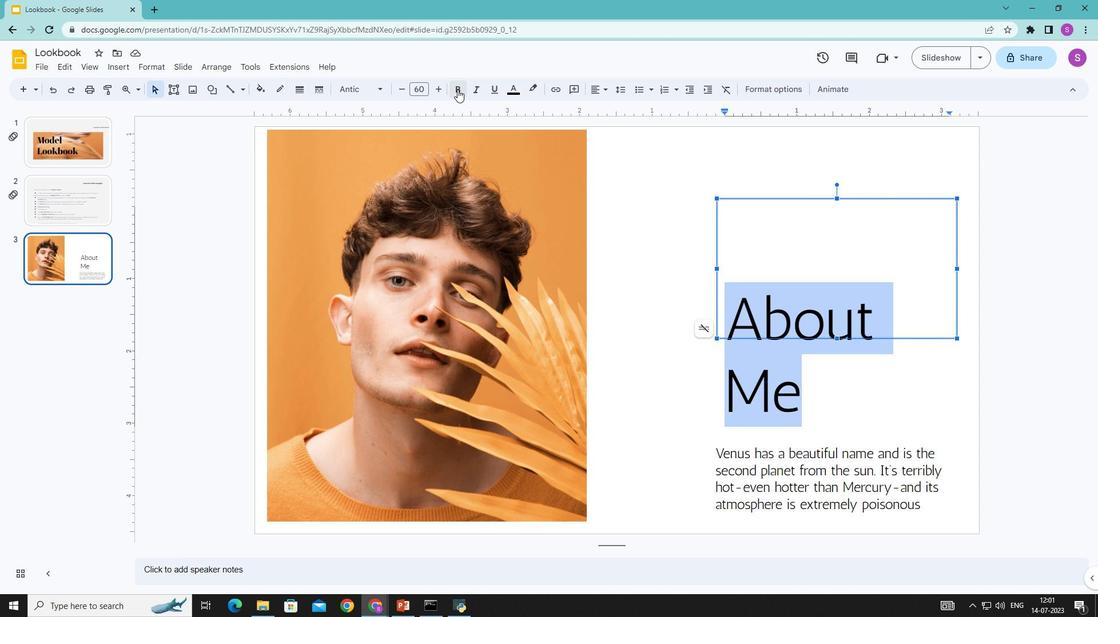 
Action: Mouse pressed left at (457, 89)
Screenshot: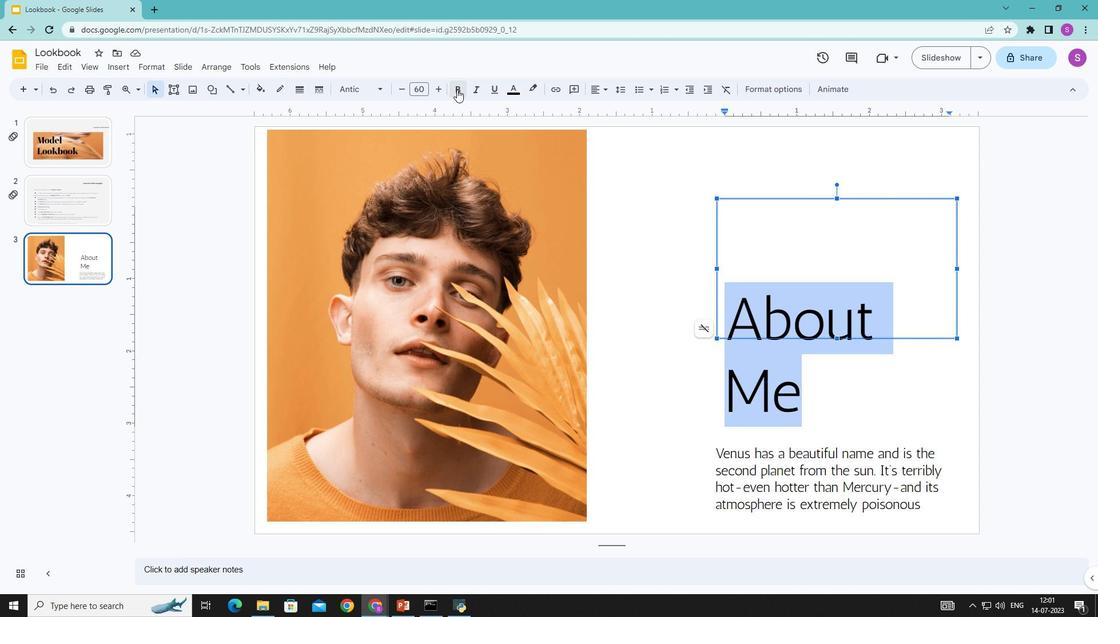
Action: Mouse moved to (684, 199)
Screenshot: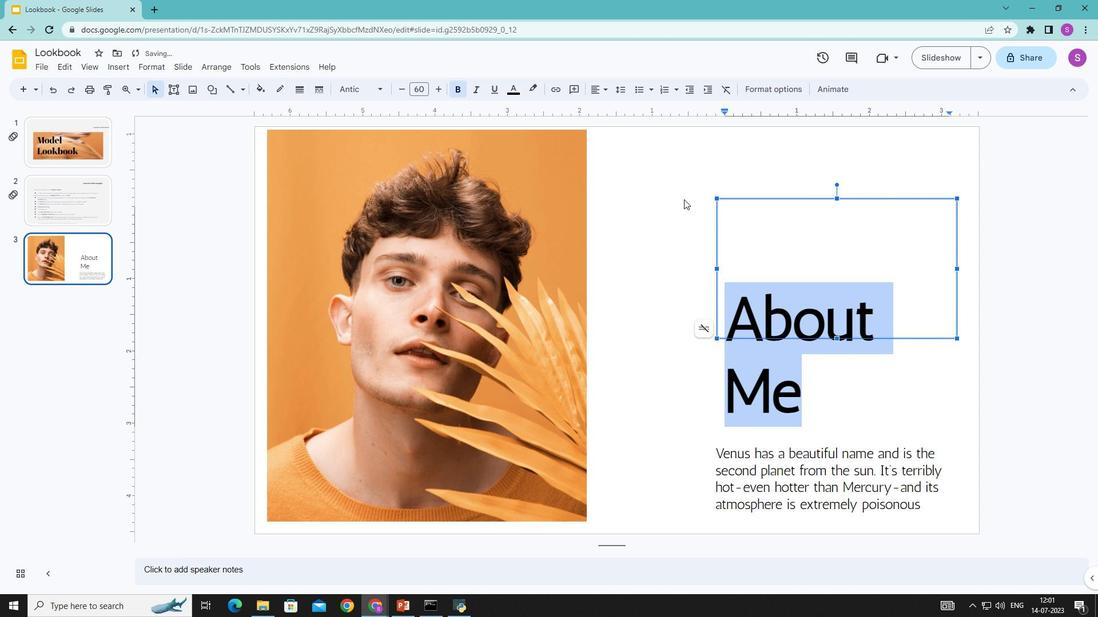 
Action: Mouse pressed left at (684, 199)
Screenshot: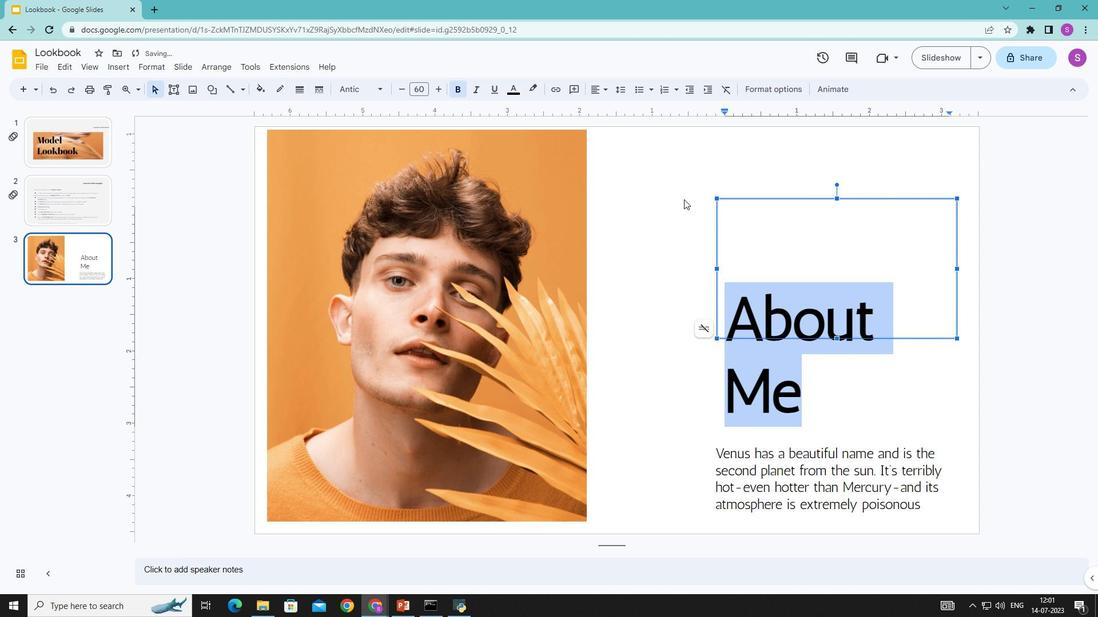 
Action: Mouse moved to (804, 394)
Screenshot: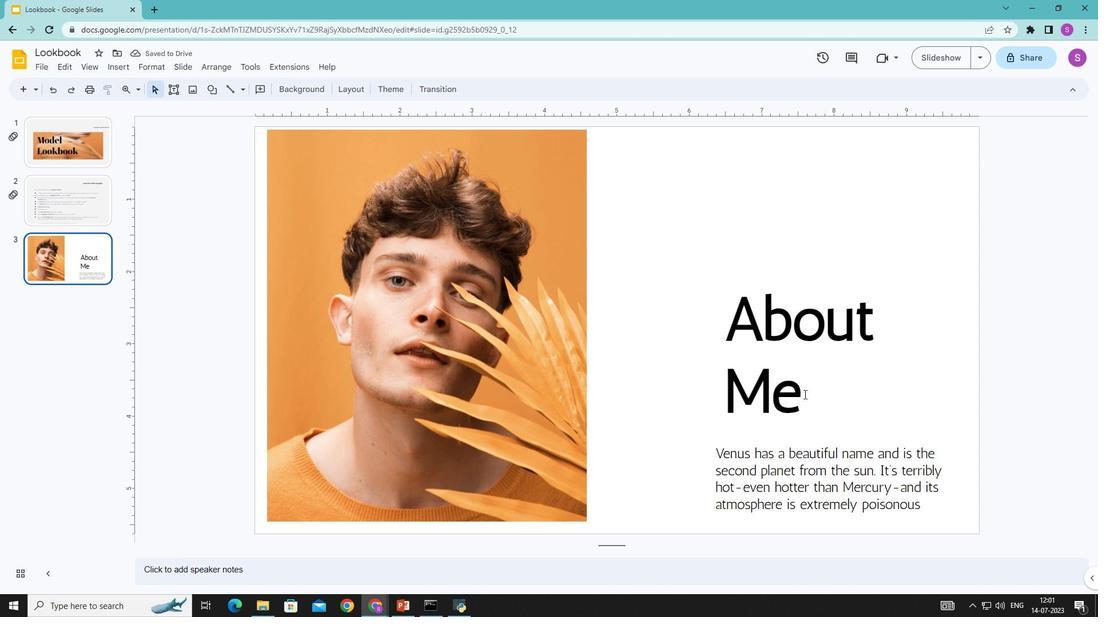
Action: Mouse pressed left at (804, 394)
Screenshot: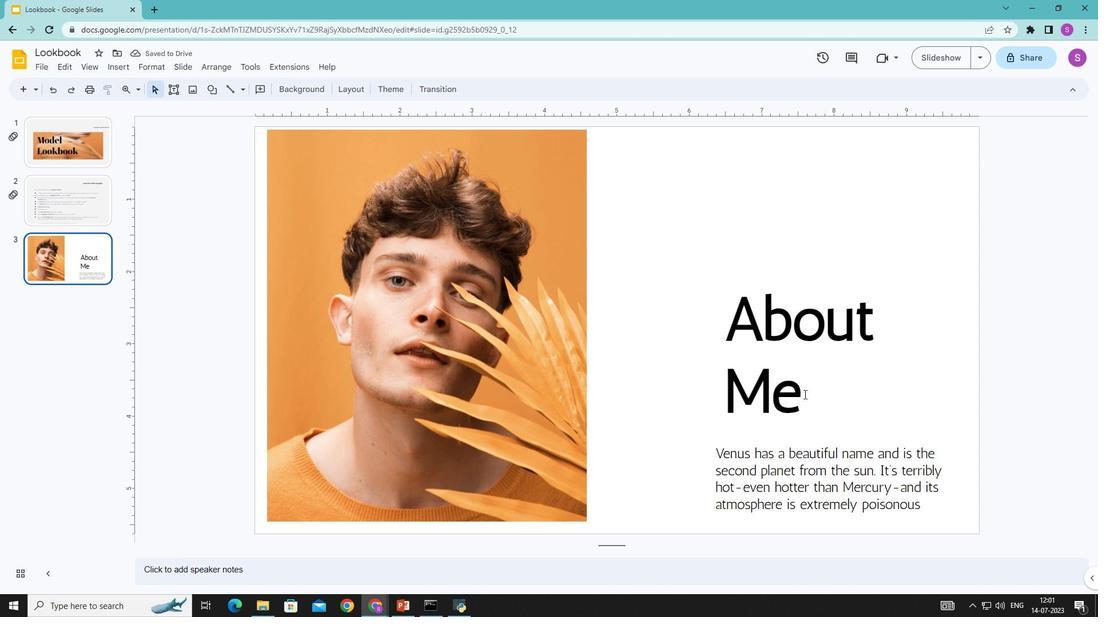 
Action: Mouse moved to (380, 92)
Screenshot: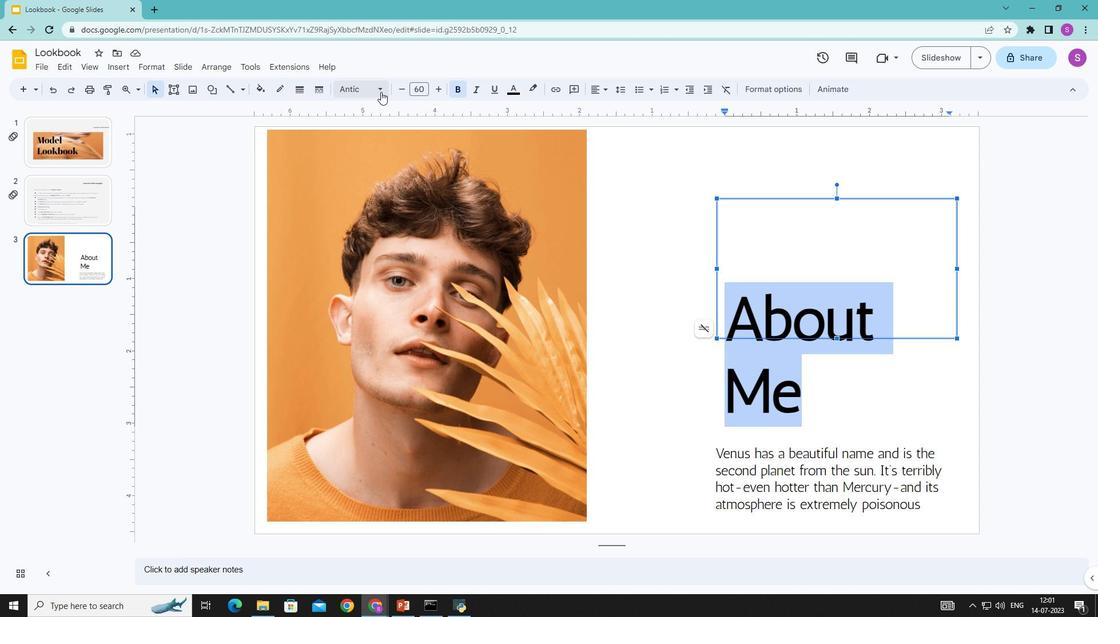 
Action: Mouse pressed left at (380, 92)
Screenshot: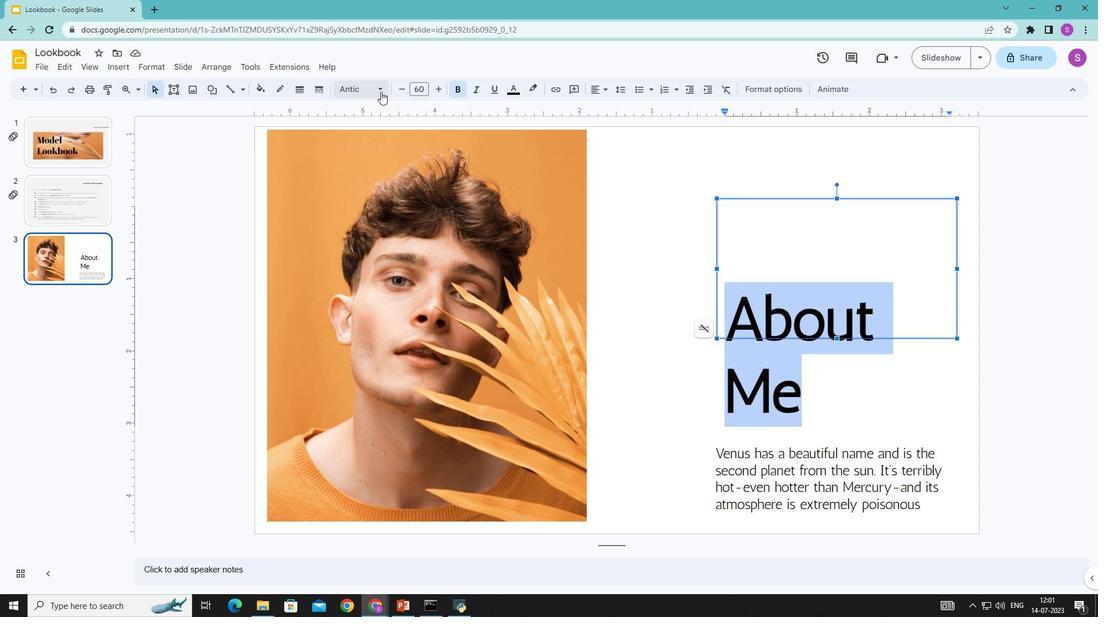 
Action: Mouse moved to (391, 157)
Screenshot: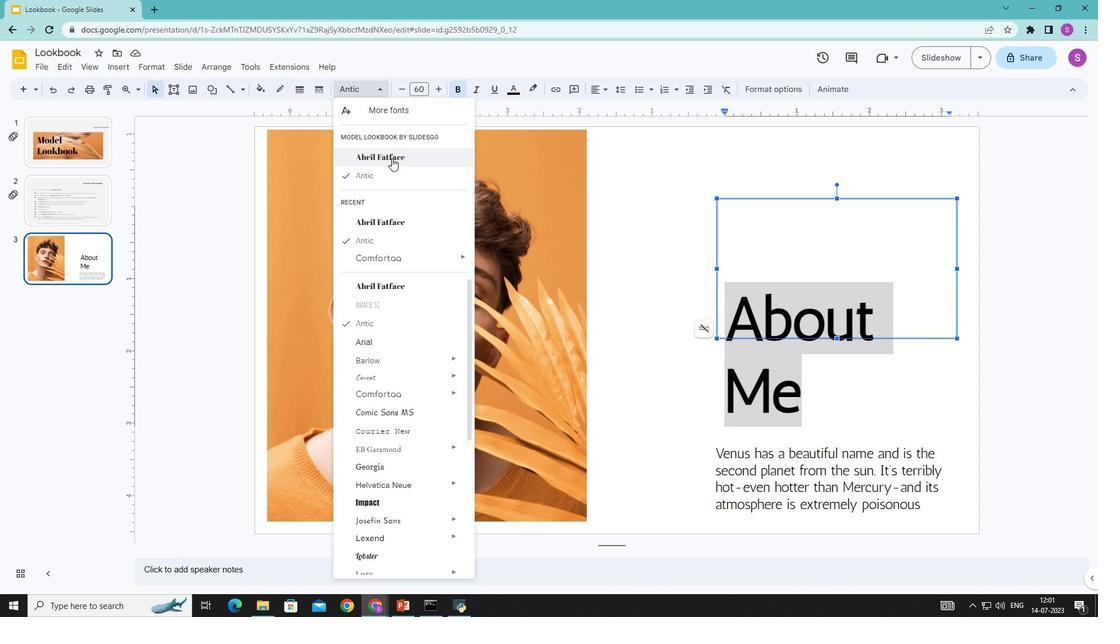 
Action: Mouse pressed left at (391, 157)
Screenshot: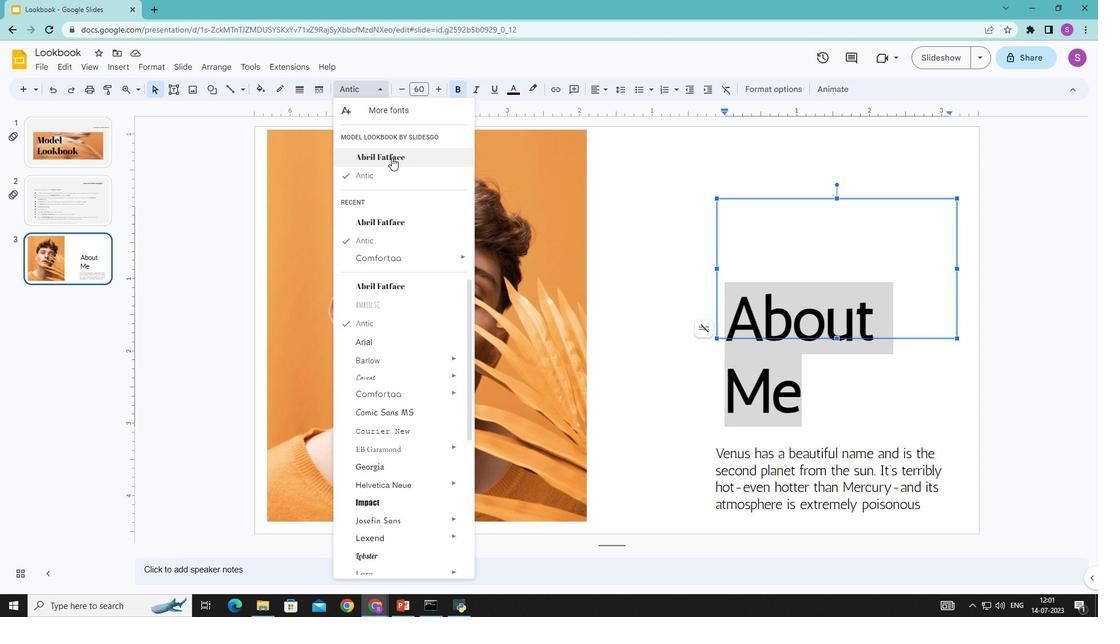 
Action: Mouse moved to (687, 240)
Screenshot: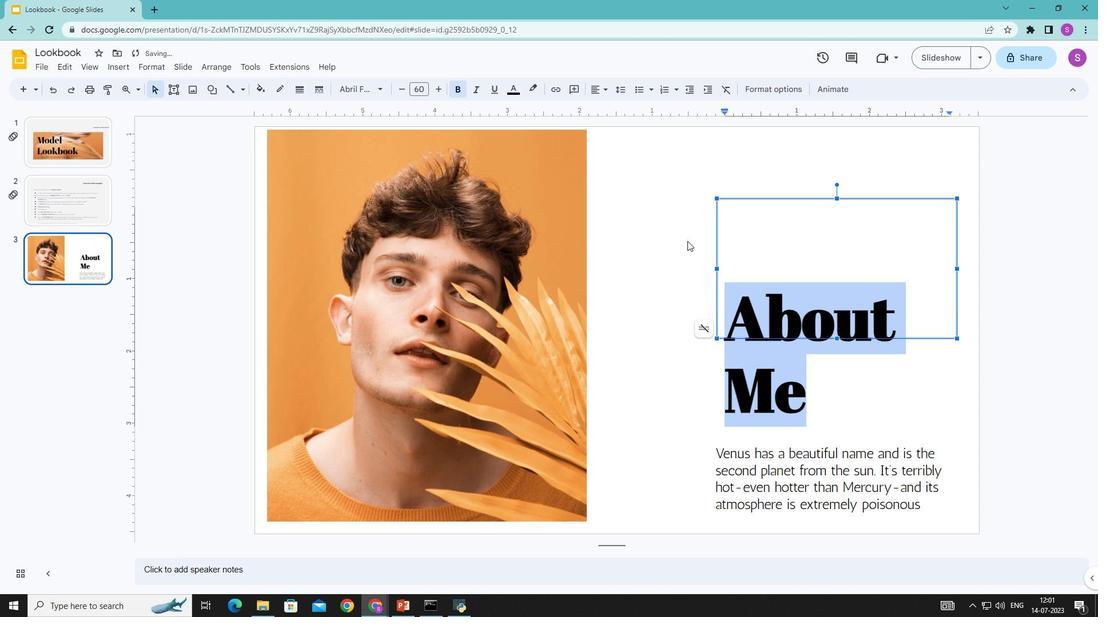 
Action: Mouse pressed left at (687, 240)
Screenshot: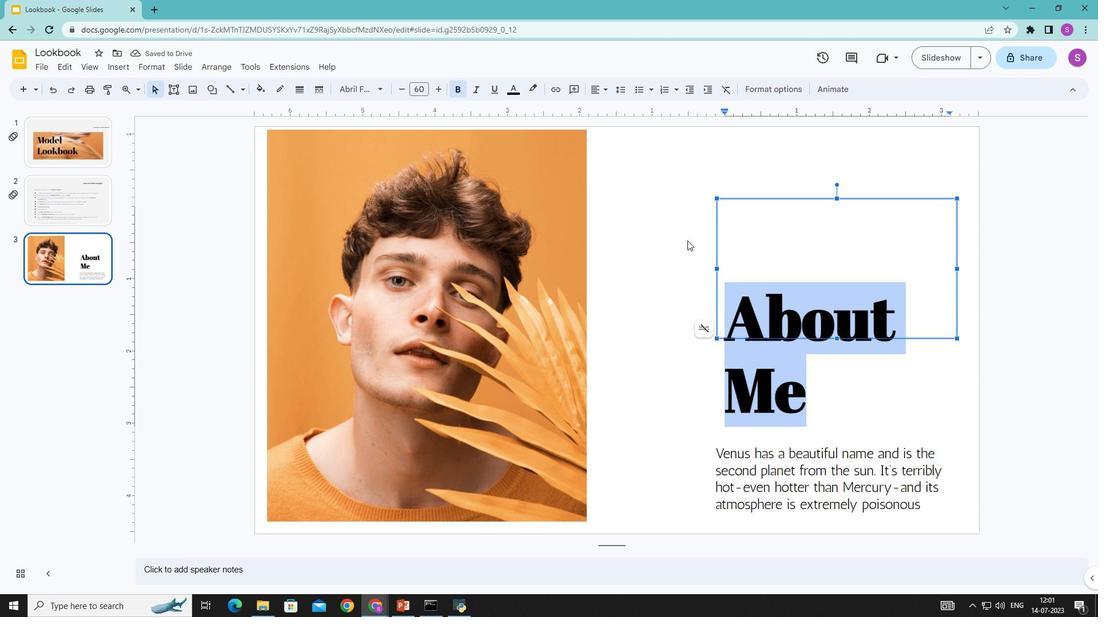 
Action: Mouse moved to (818, 397)
Screenshot: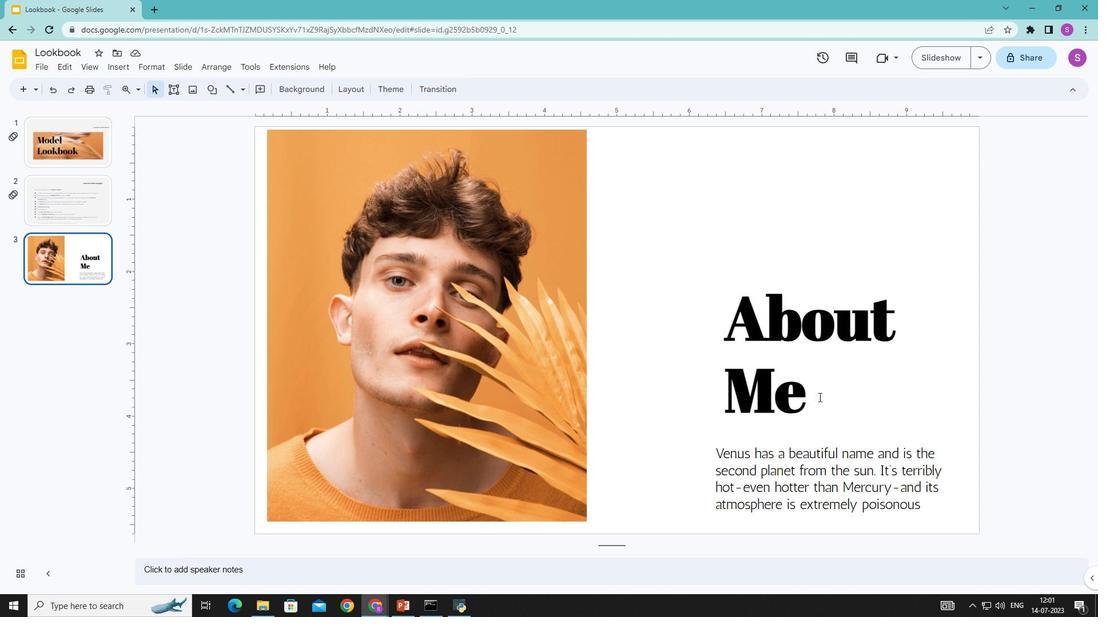 
Action: Mouse pressed left at (818, 397)
Screenshot: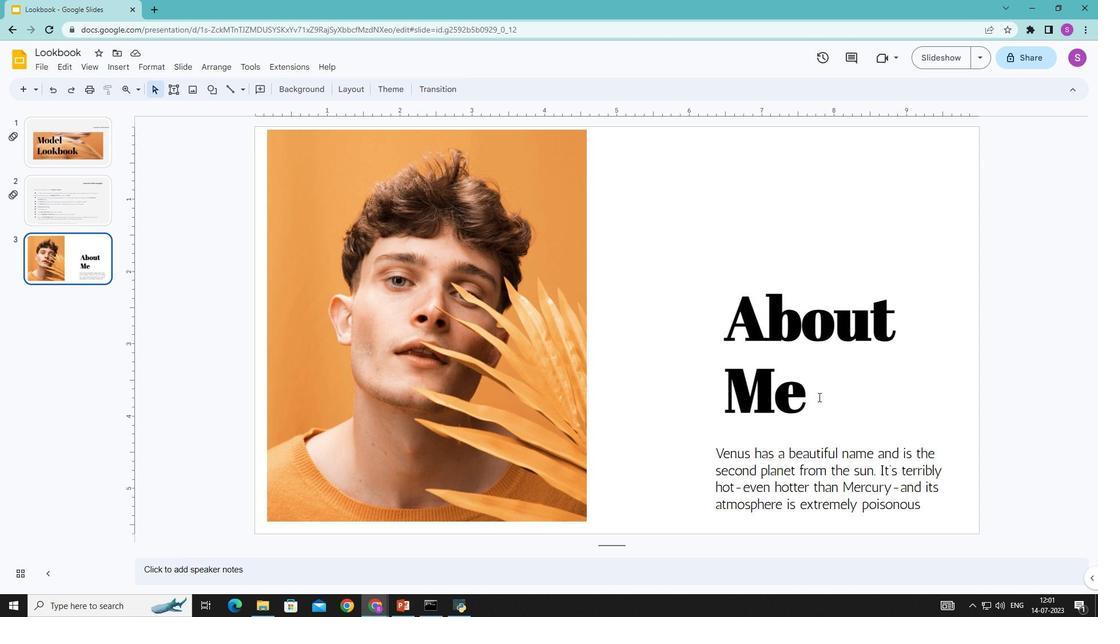 
Action: Mouse moved to (811, 394)
Screenshot: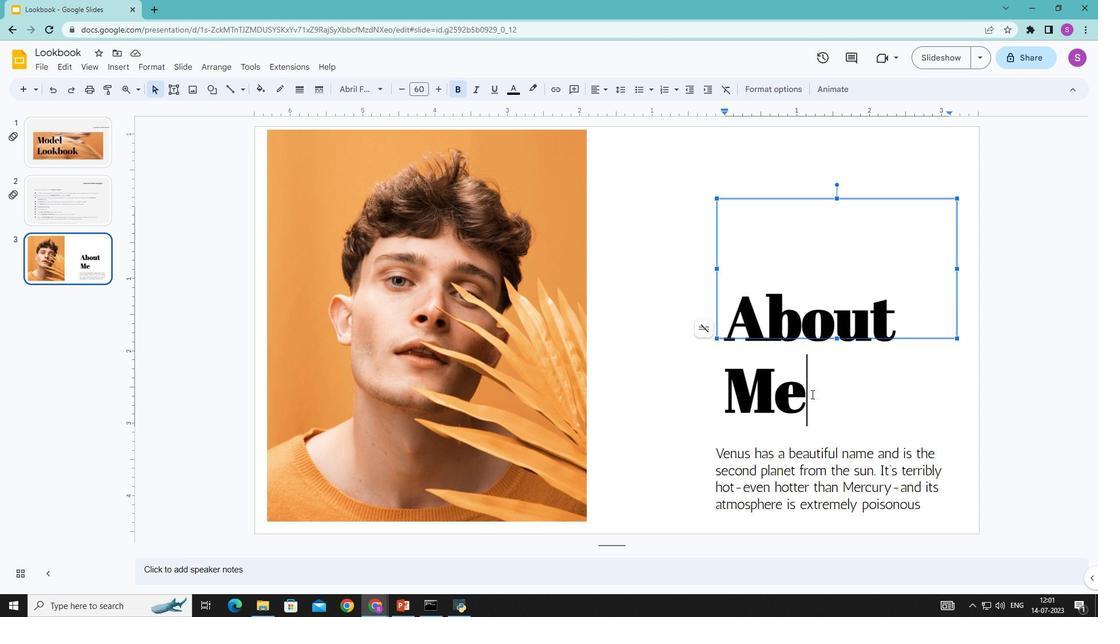 
Action: Mouse pressed left at (811, 394)
Screenshot: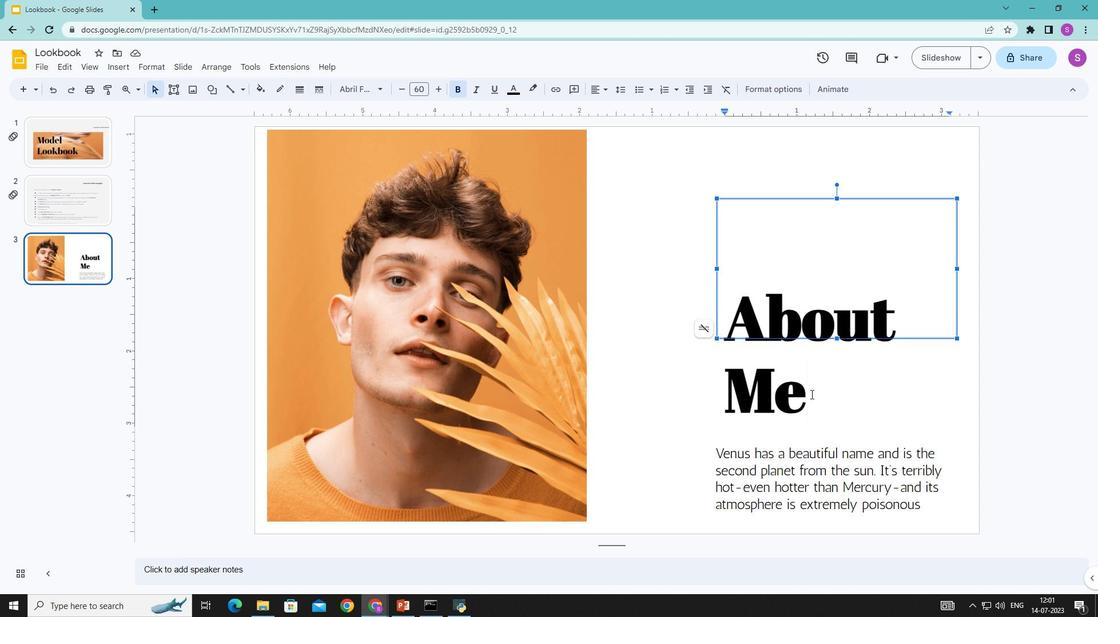 
Action: Mouse moved to (494, 89)
Screenshot: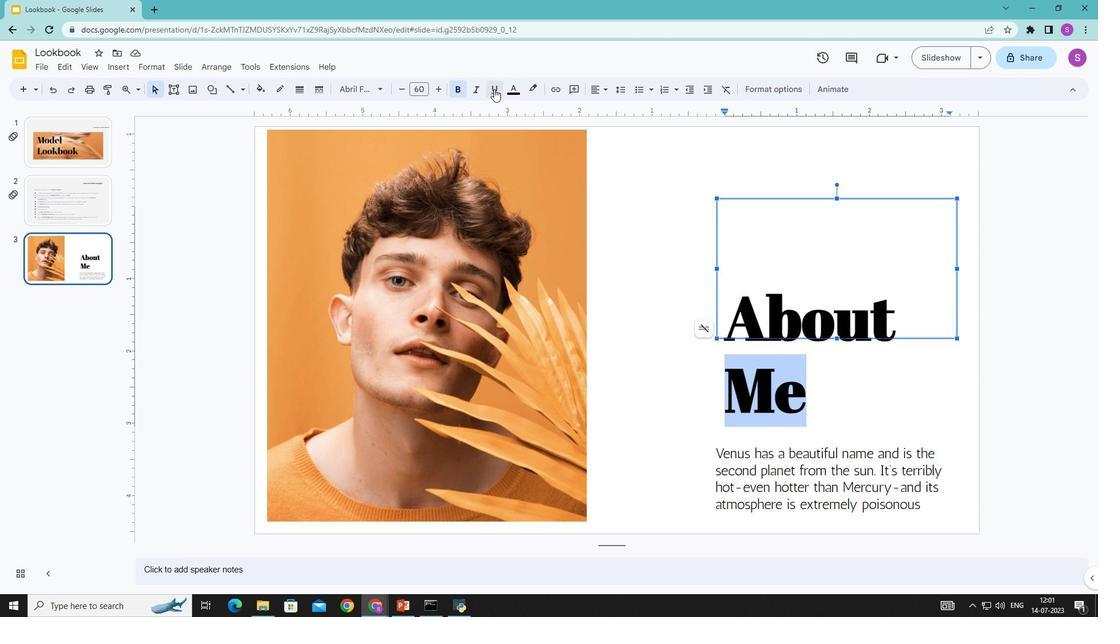 
Action: Mouse pressed left at (494, 89)
Screenshot: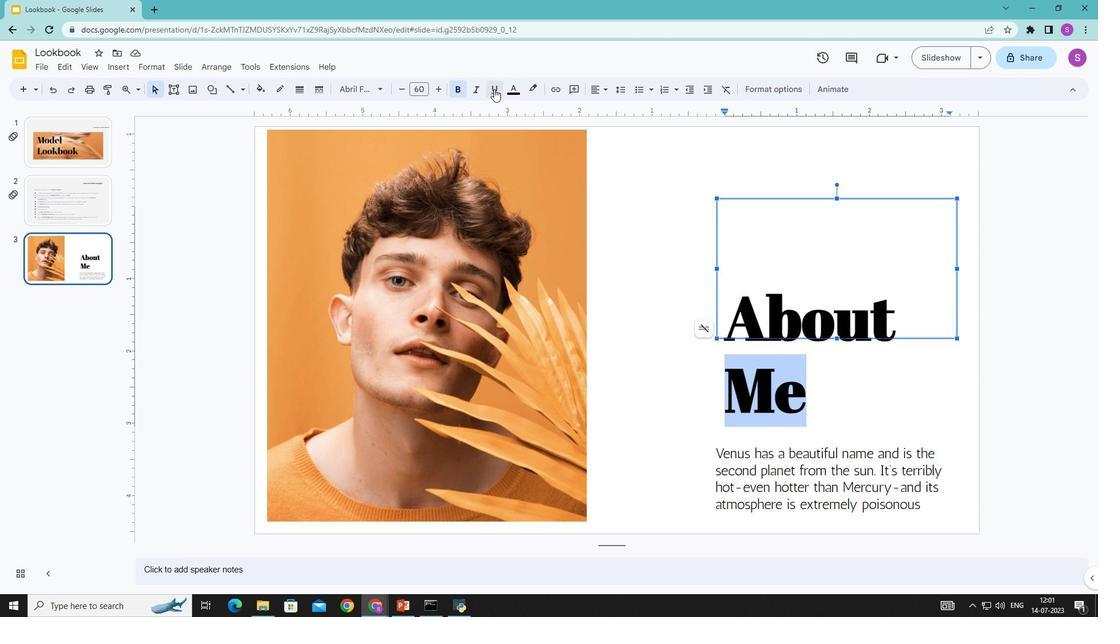 
Action: Mouse moved to (799, 147)
Screenshot: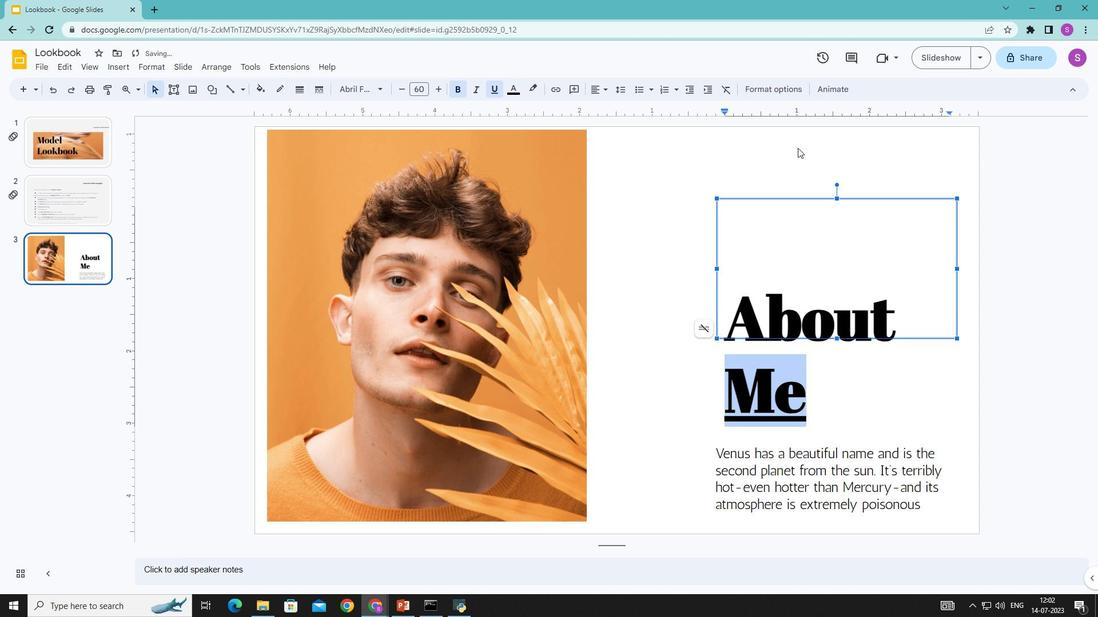 
Action: Mouse pressed left at (799, 147)
Screenshot: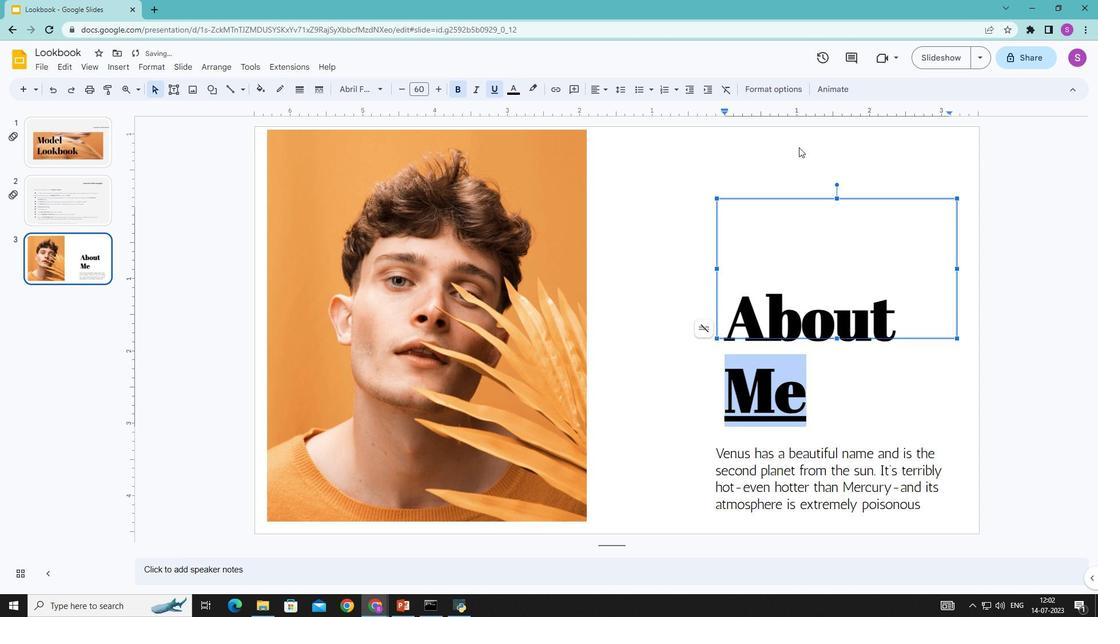 
Action: Mouse moved to (809, 404)
Screenshot: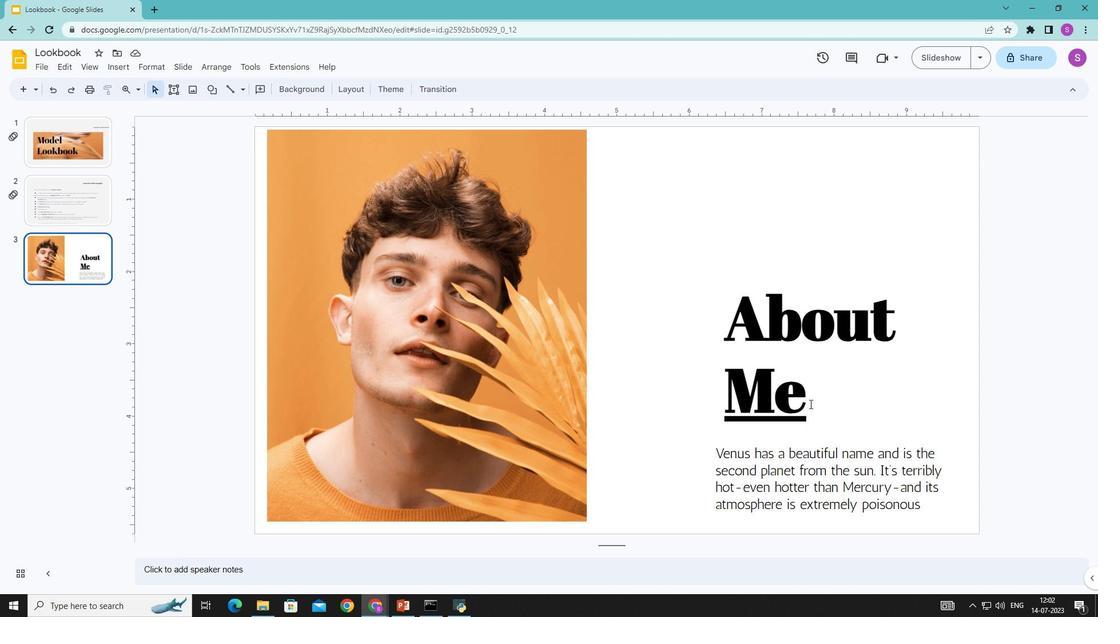 
Action: Mouse pressed left at (809, 404)
Screenshot: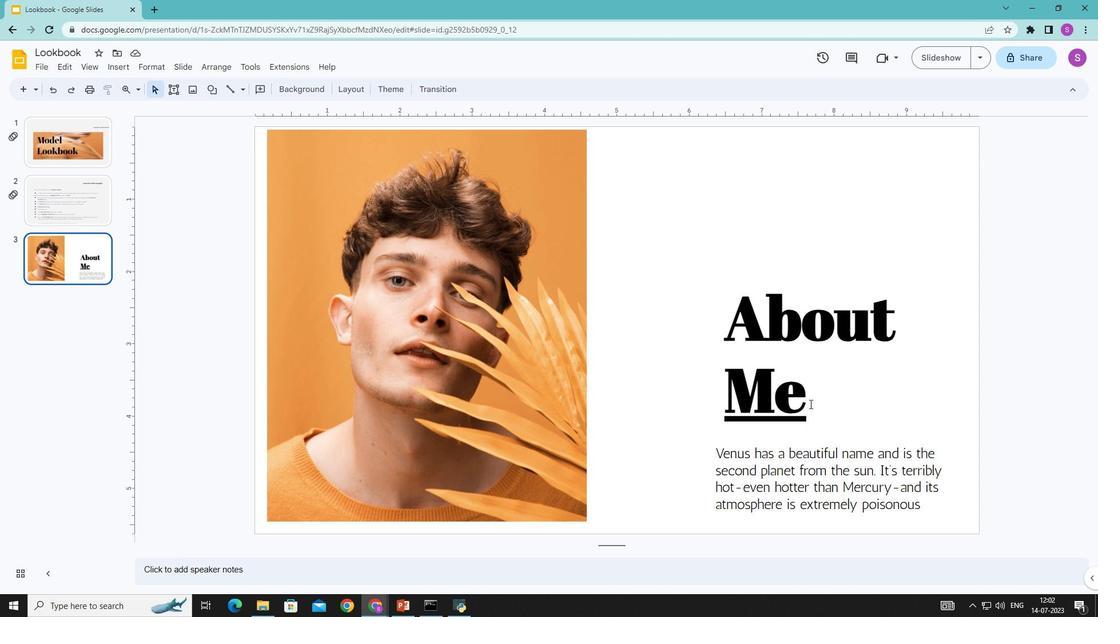 
Action: Mouse moved to (703, 411)
Screenshot: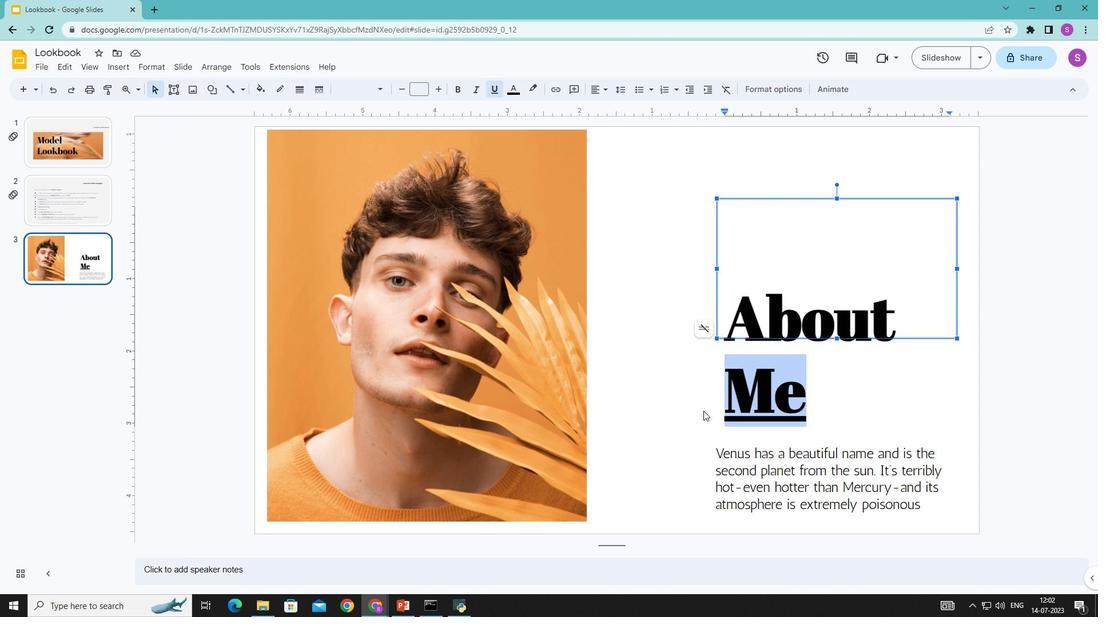 
Action: Key pressed ctrl+Z
Screenshot: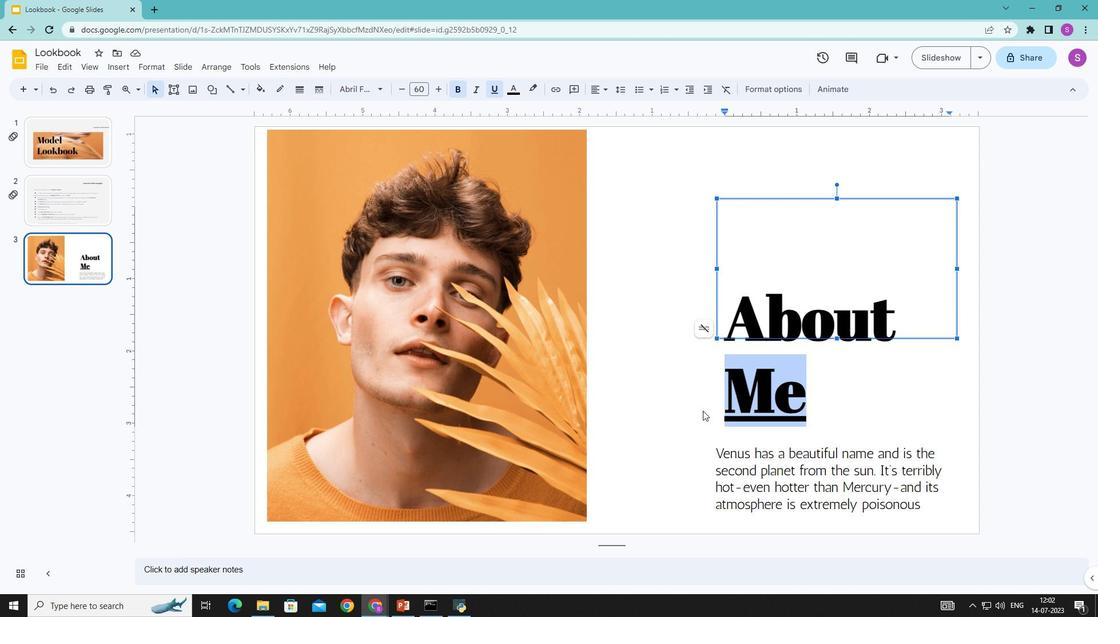 
Action: Mouse moved to (664, 200)
Screenshot: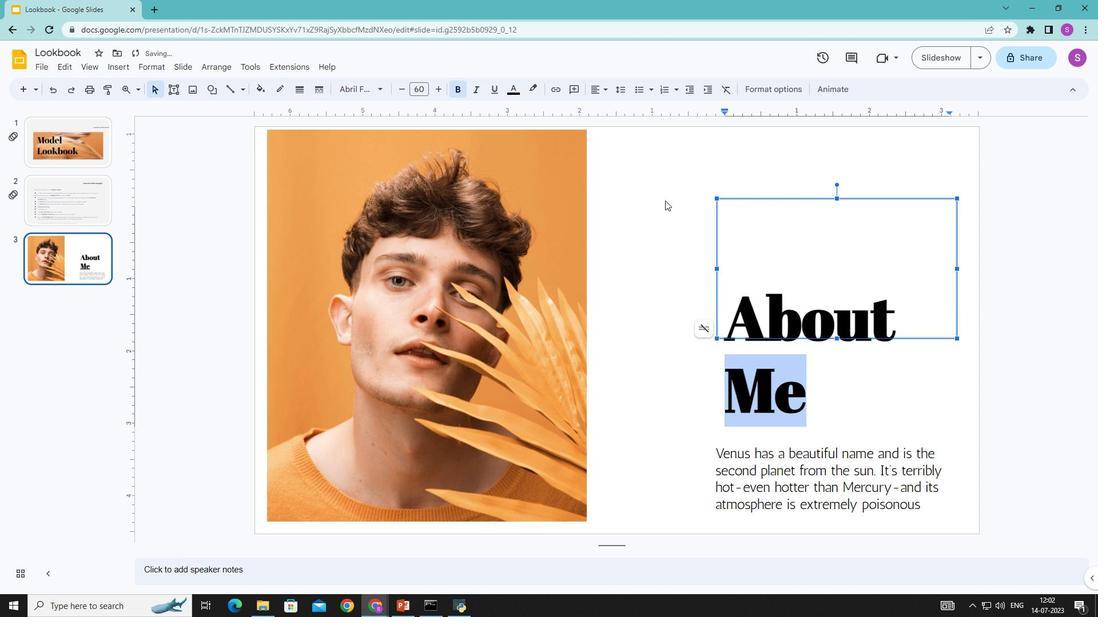 
Action: Mouse pressed left at (664, 200)
Screenshot: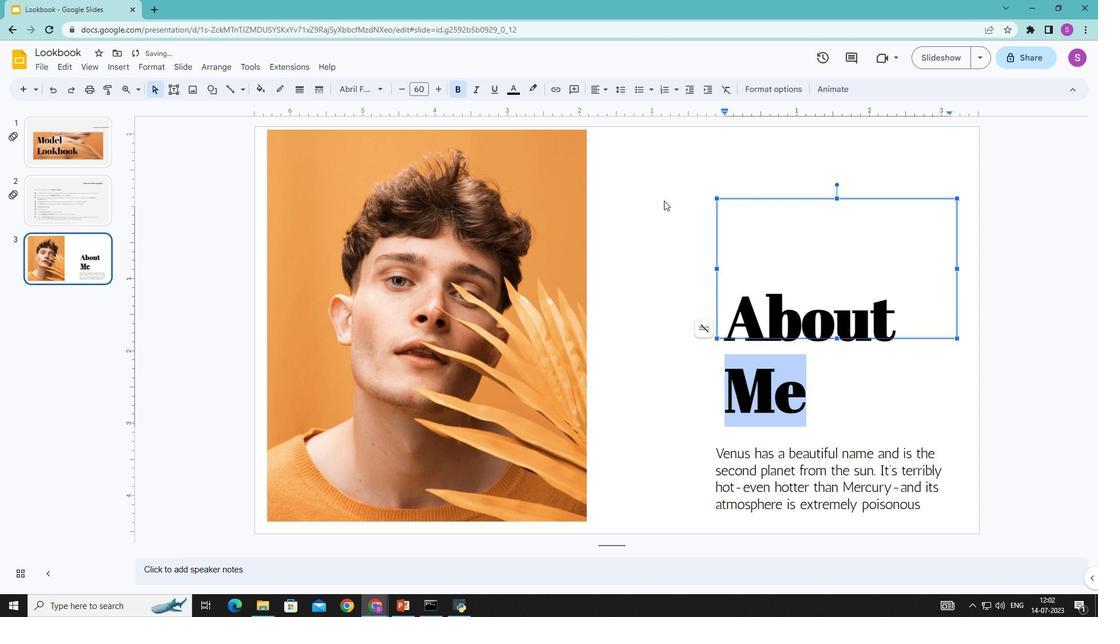 
Action: Mouse moved to (931, 372)
Screenshot: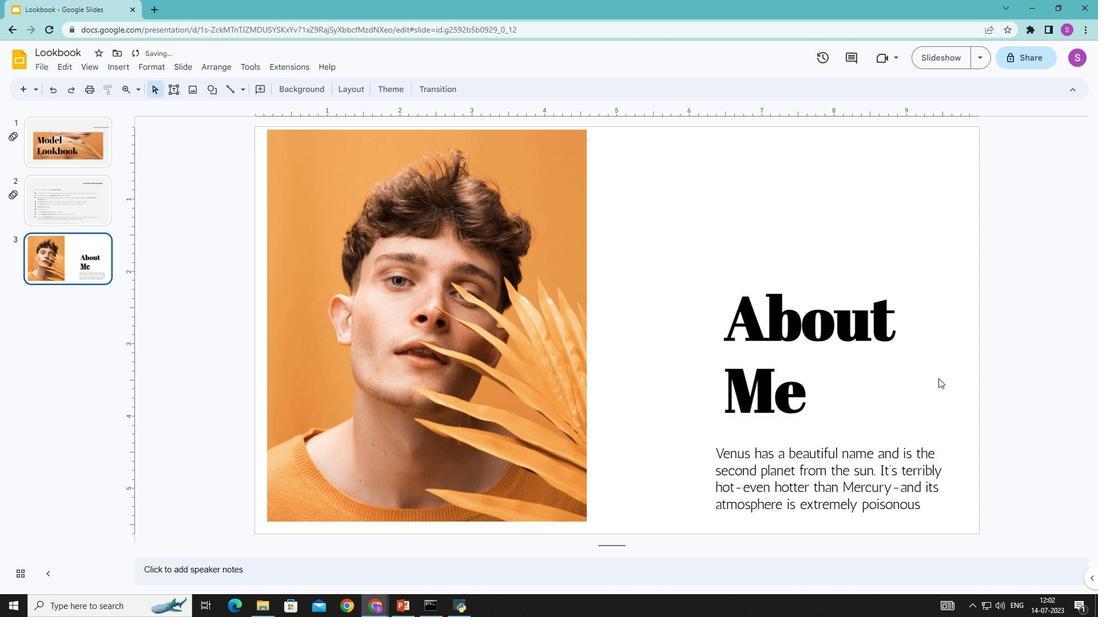 
Action: Mouse scrolled (931, 371) with delta (0, 0)
Screenshot: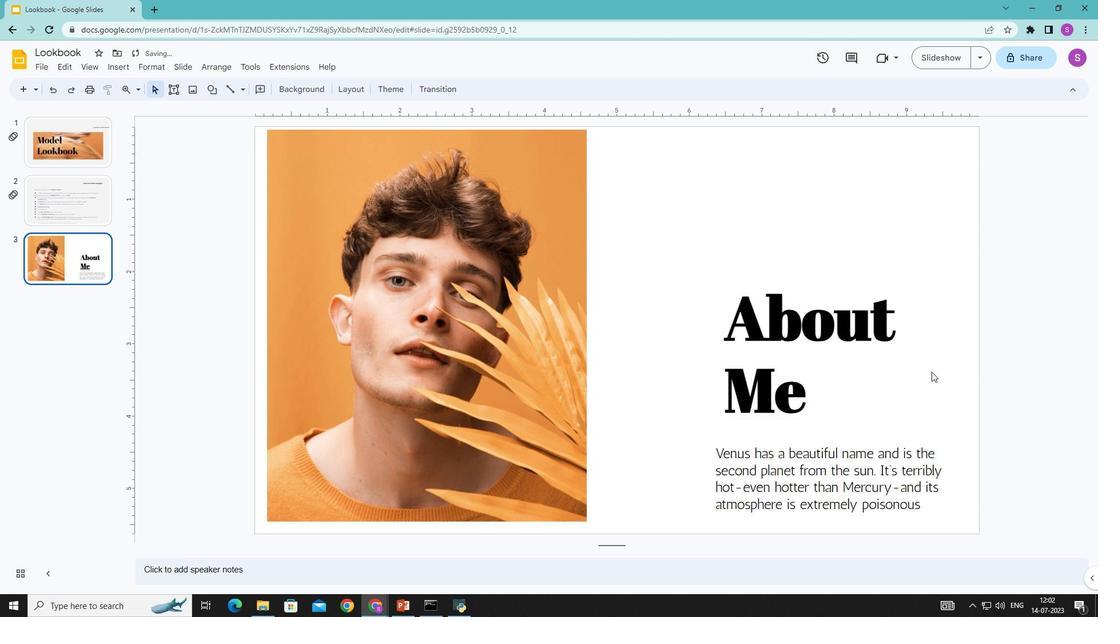 
Action: Mouse scrolled (931, 371) with delta (0, 0)
Screenshot: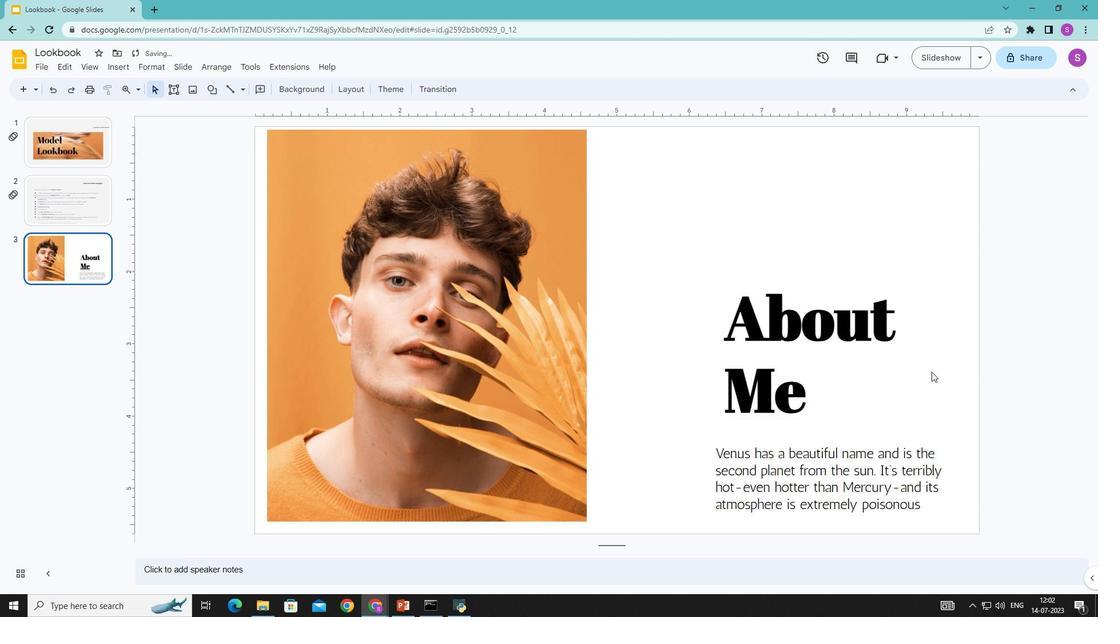
Action: Mouse moved to (921, 506)
Screenshot: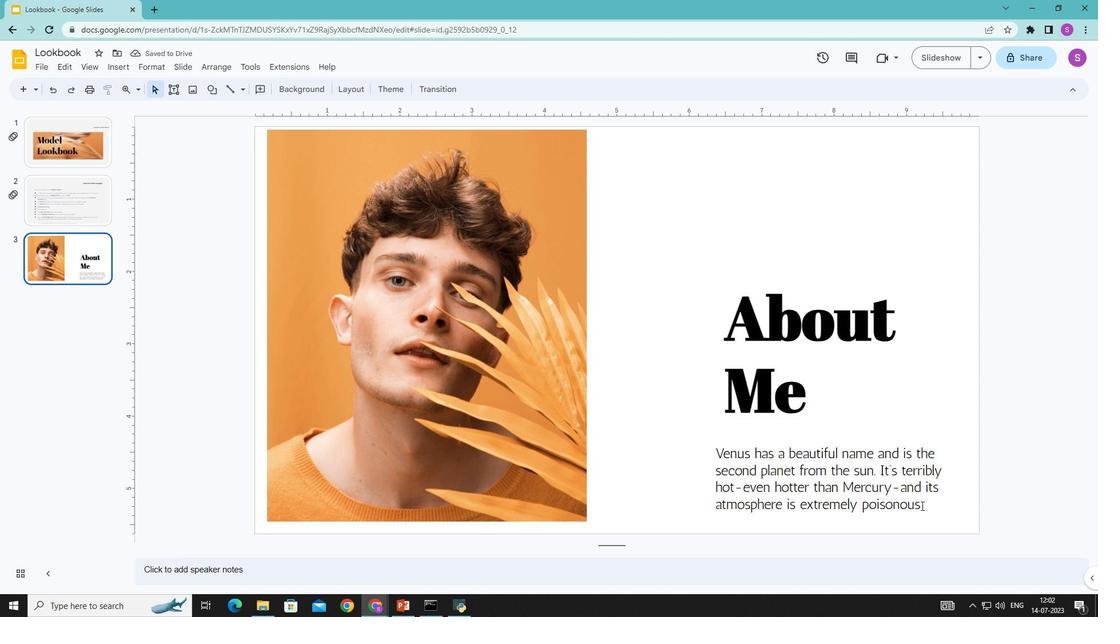 
Action: Mouse pressed left at (921, 506)
Screenshot: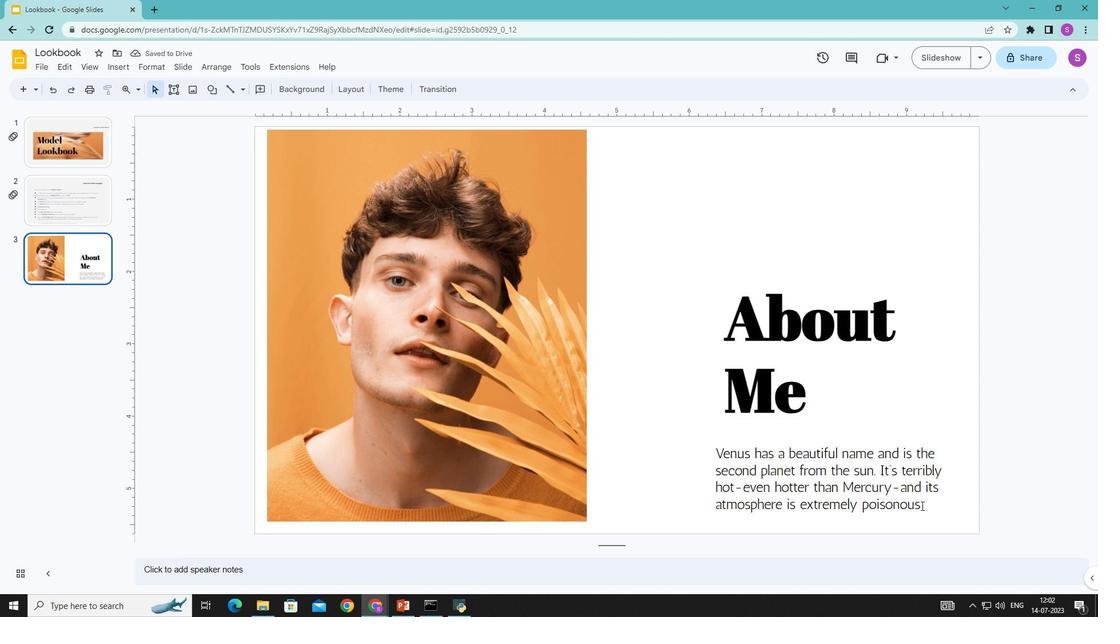 
Action: Mouse moved to (400, 89)
Screenshot: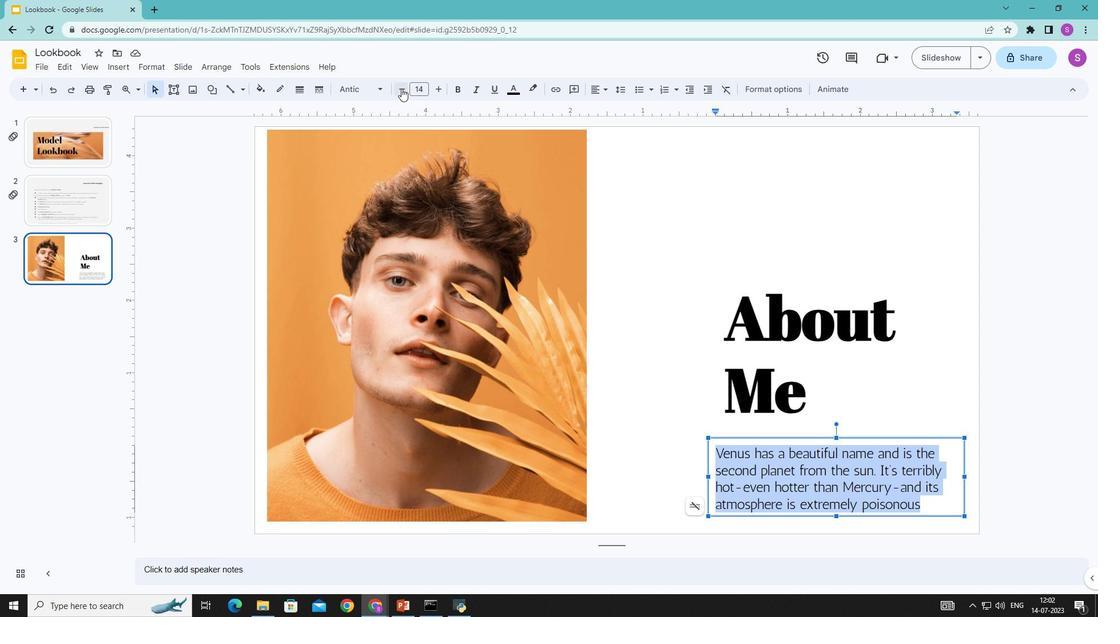 
Action: Mouse pressed left at (400, 89)
Screenshot: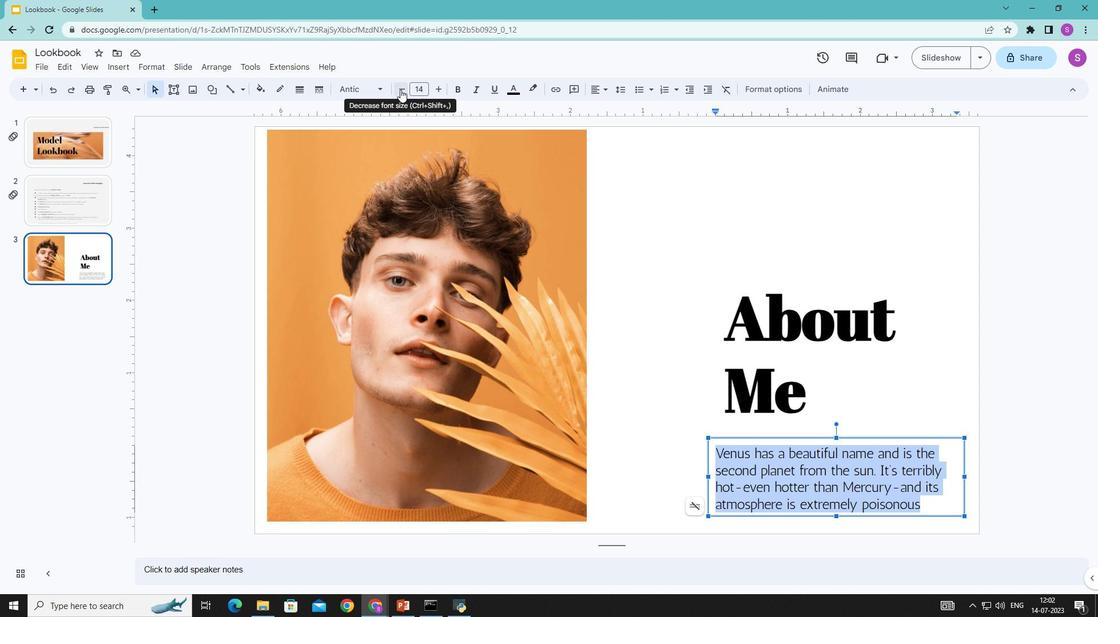 
Action: Mouse moved to (704, 186)
Screenshot: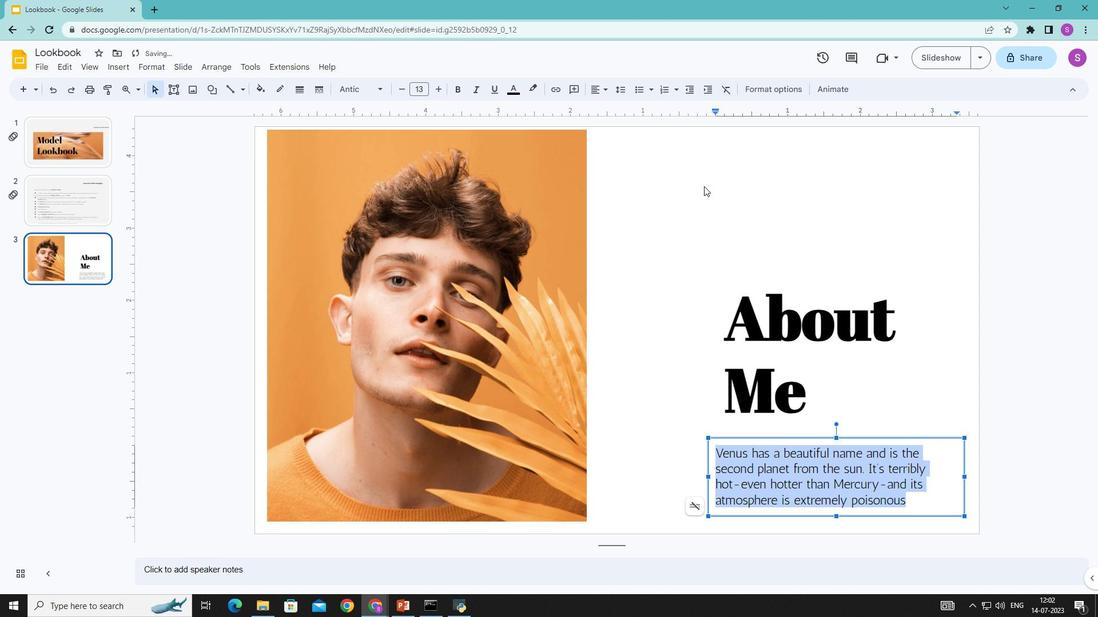 
Action: Mouse pressed left at (704, 186)
Screenshot: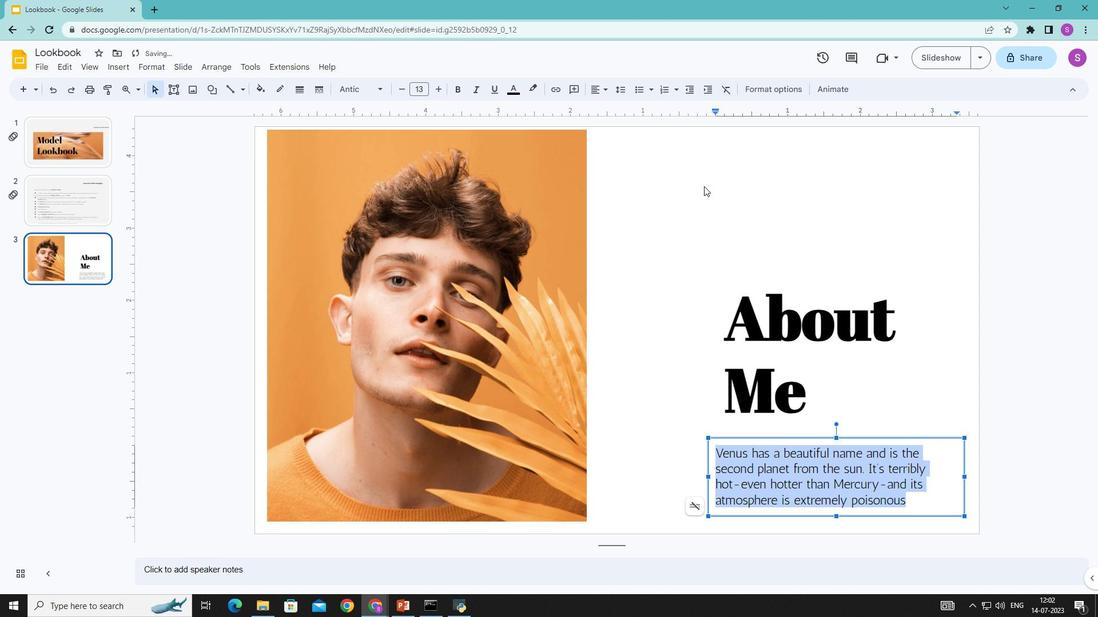 
Action: Mouse moved to (906, 500)
Screenshot: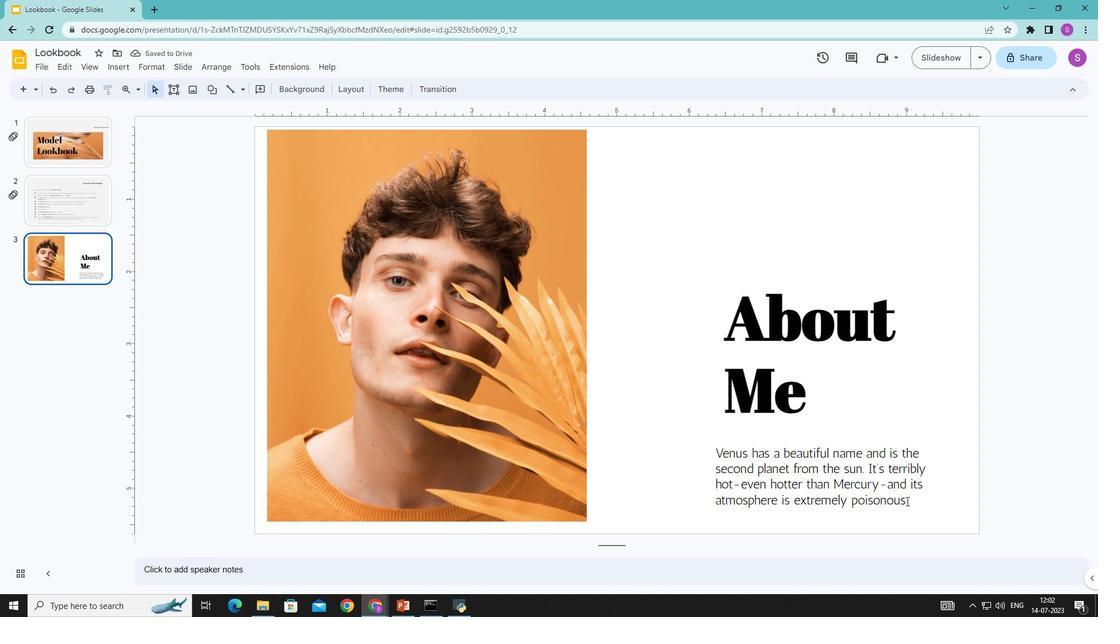 
Action: Mouse pressed left at (906, 500)
Screenshot: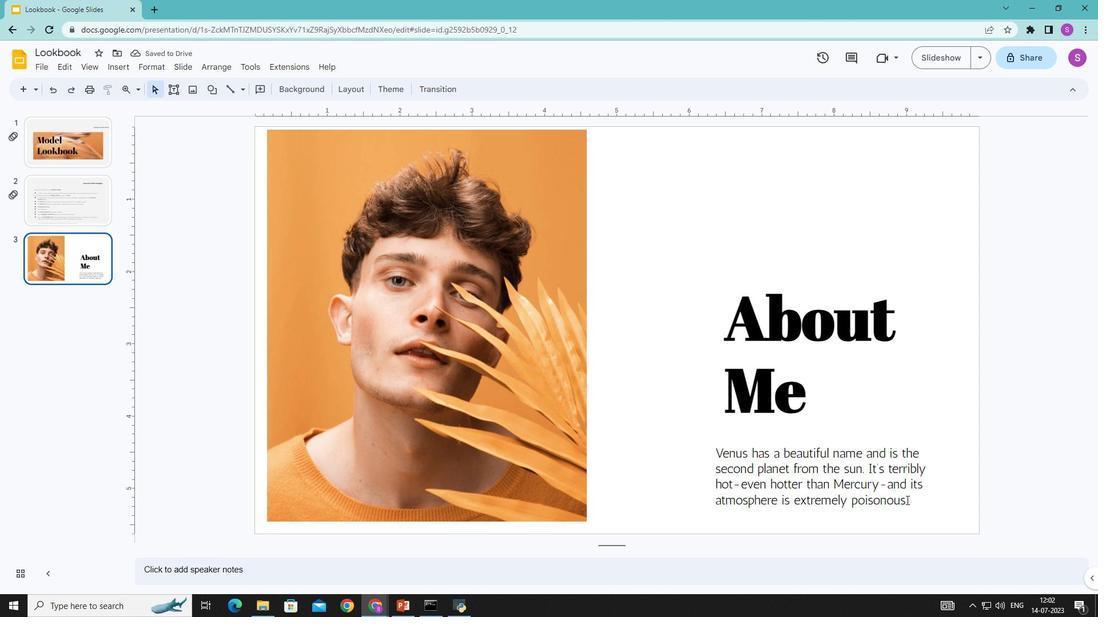 
Action: Mouse moved to (381, 90)
Screenshot: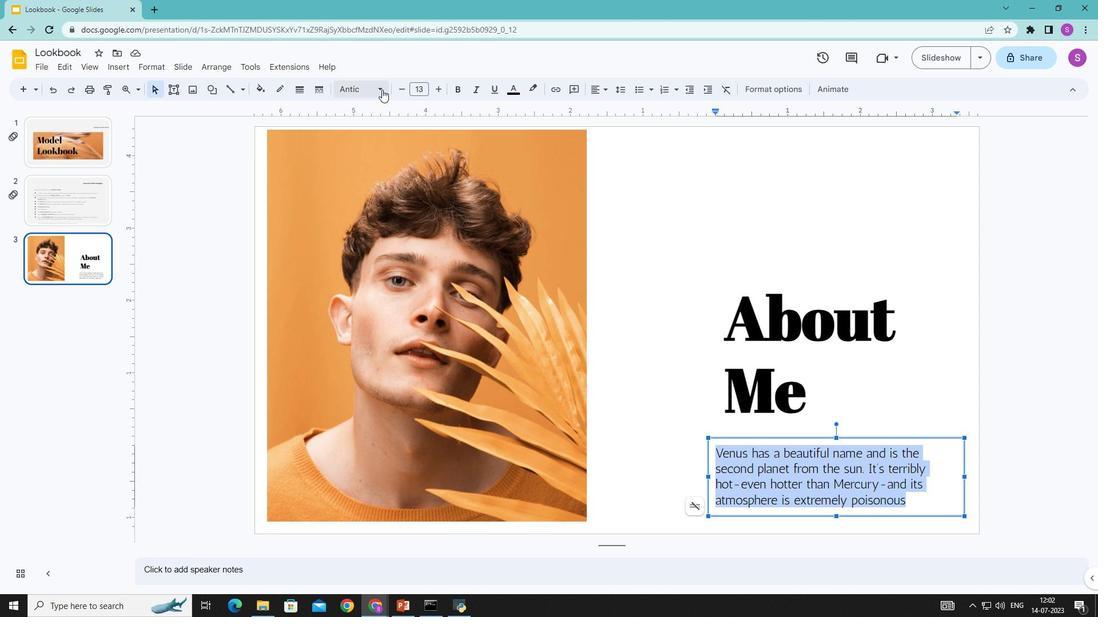
Action: Mouse pressed left at (381, 90)
Screenshot: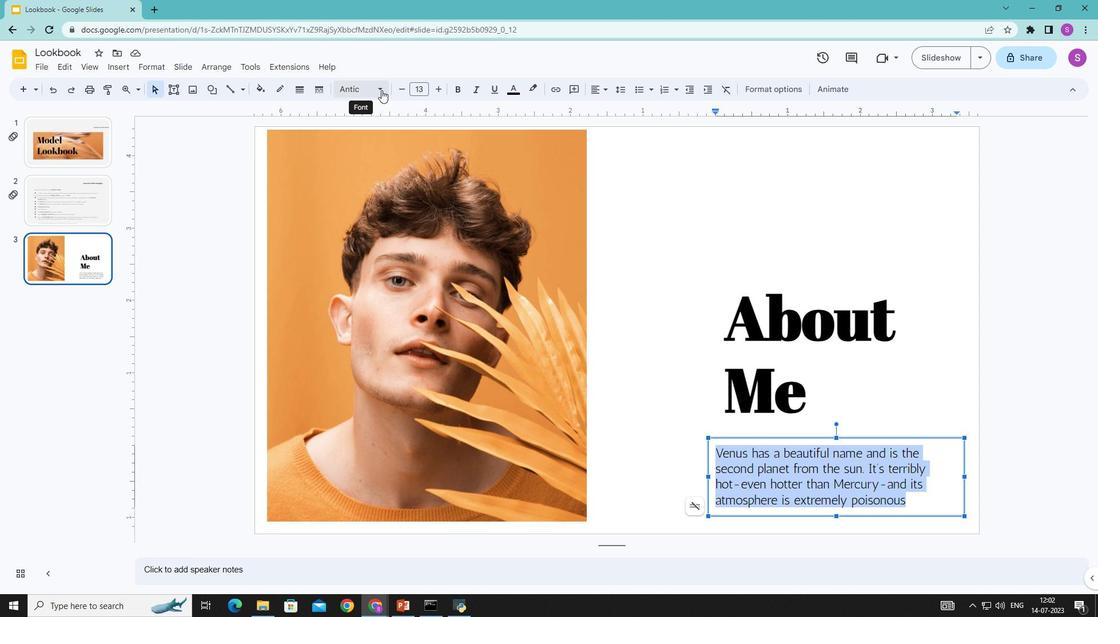 
Action: Mouse moved to (386, 173)
Screenshot: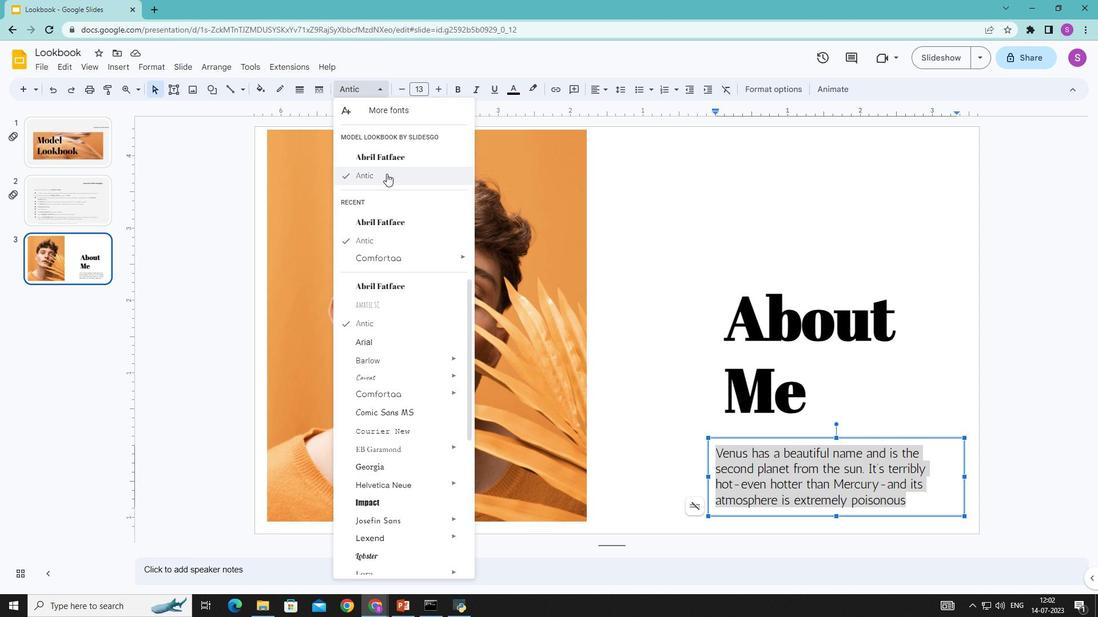 
Action: Mouse pressed left at (386, 173)
Screenshot: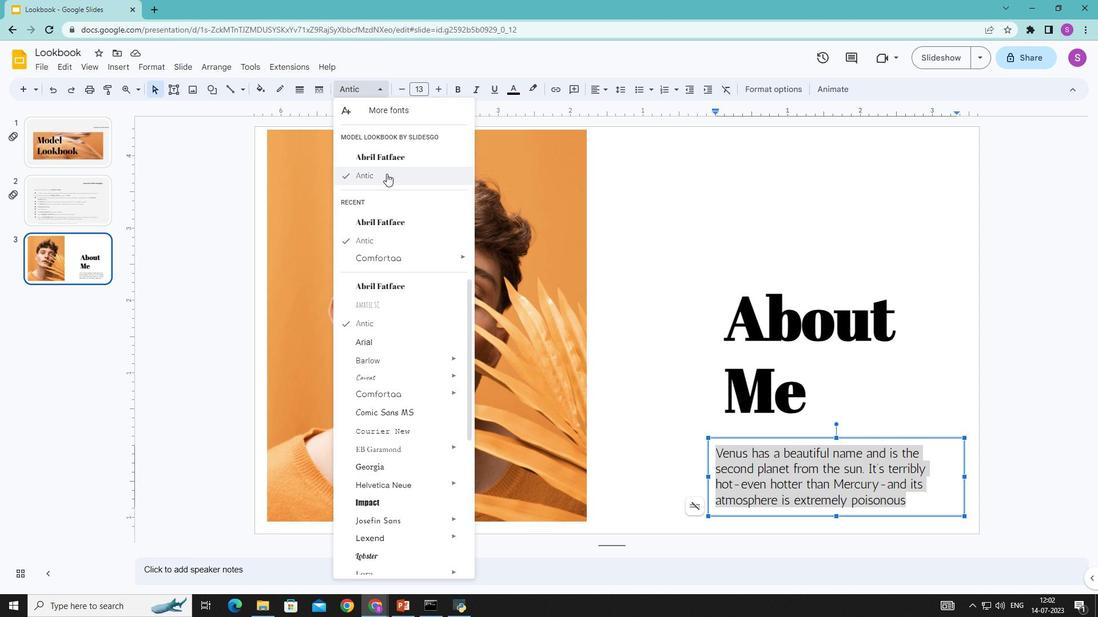 
Action: Mouse moved to (772, 232)
Screenshot: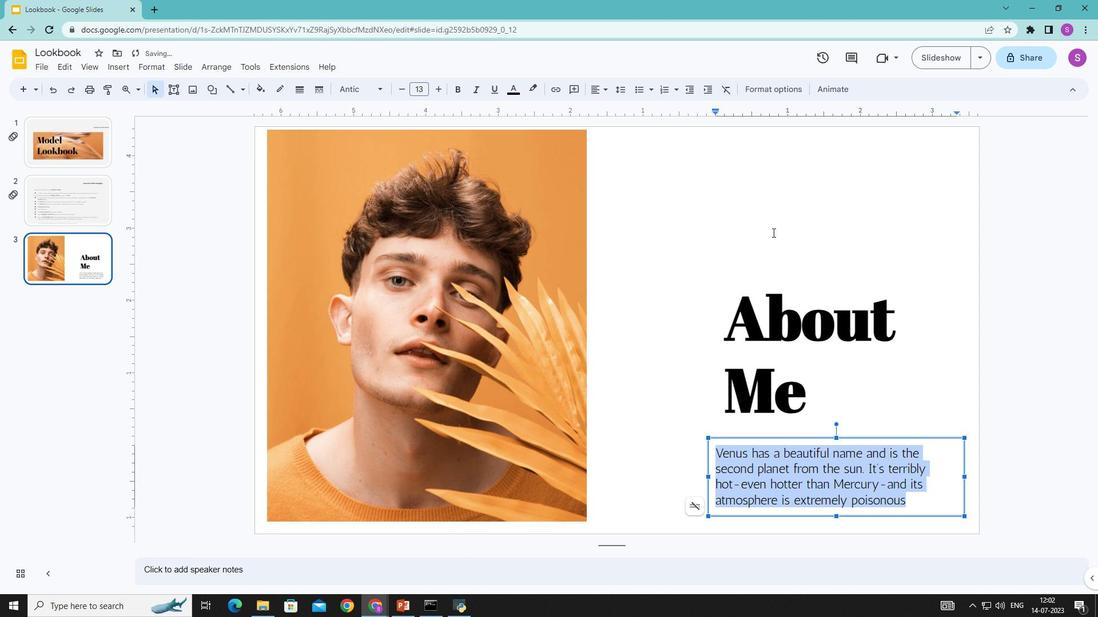 
Action: Mouse pressed left at (772, 232)
Screenshot: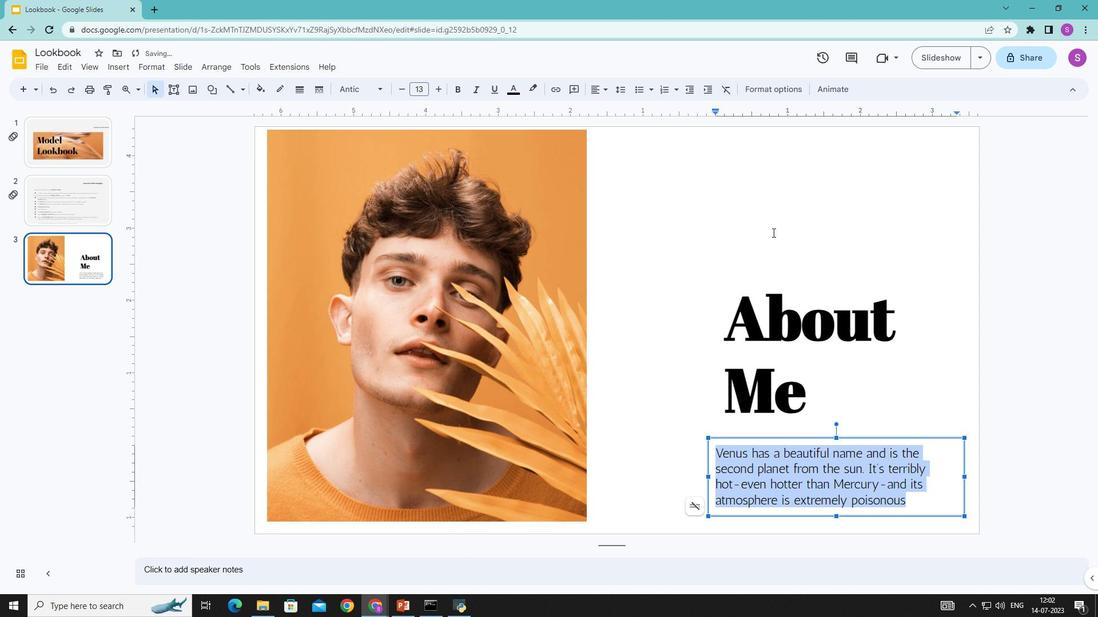 
Action: Mouse moved to (633, 159)
Screenshot: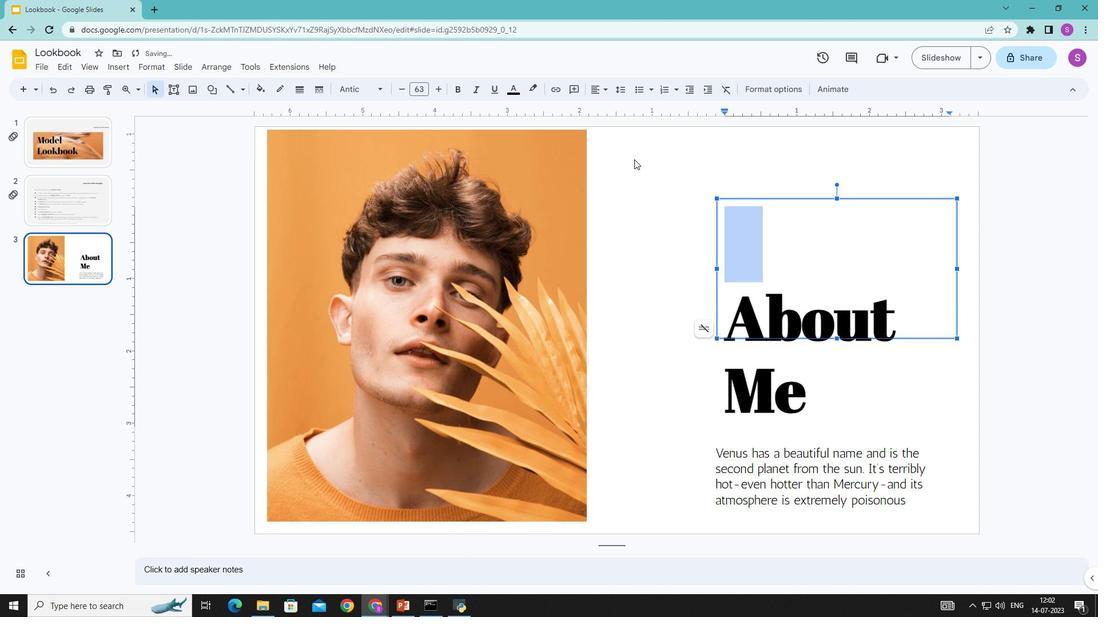 
Action: Mouse pressed left at (633, 159)
Screenshot: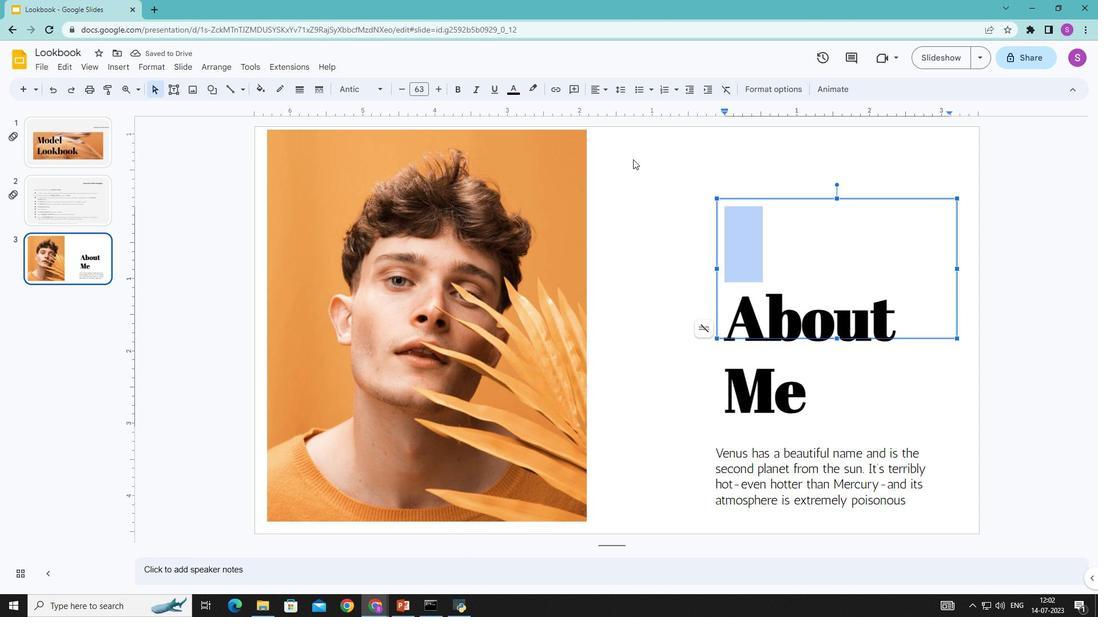 
Action: Mouse moved to (450, 88)
Screenshot: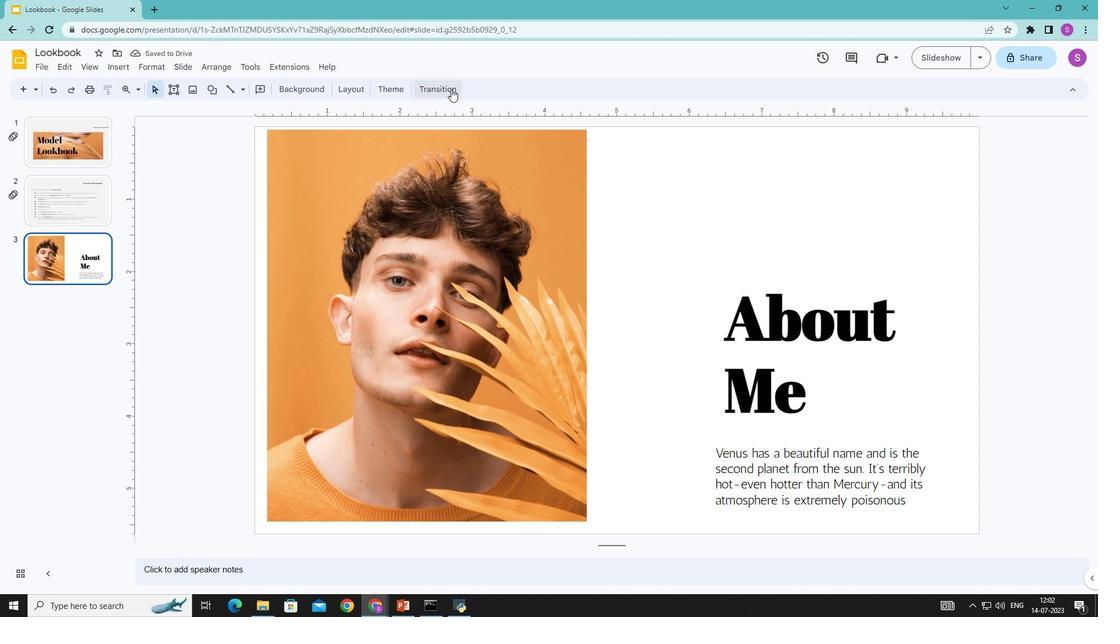 
Action: Mouse pressed left at (450, 88)
Screenshot: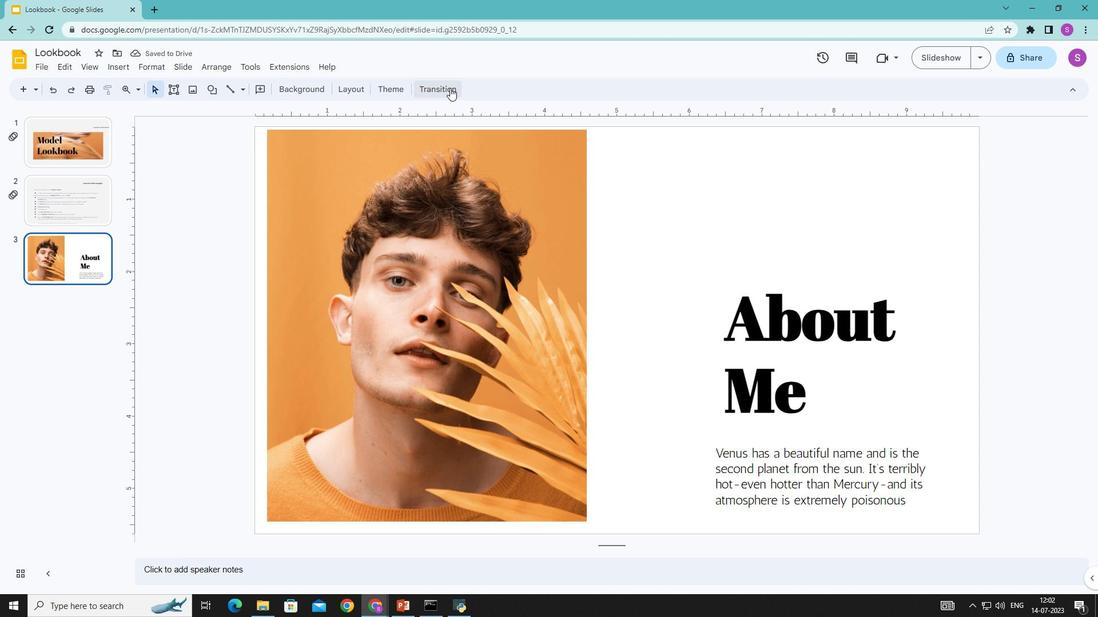 
Action: Mouse moved to (1070, 196)
Screenshot: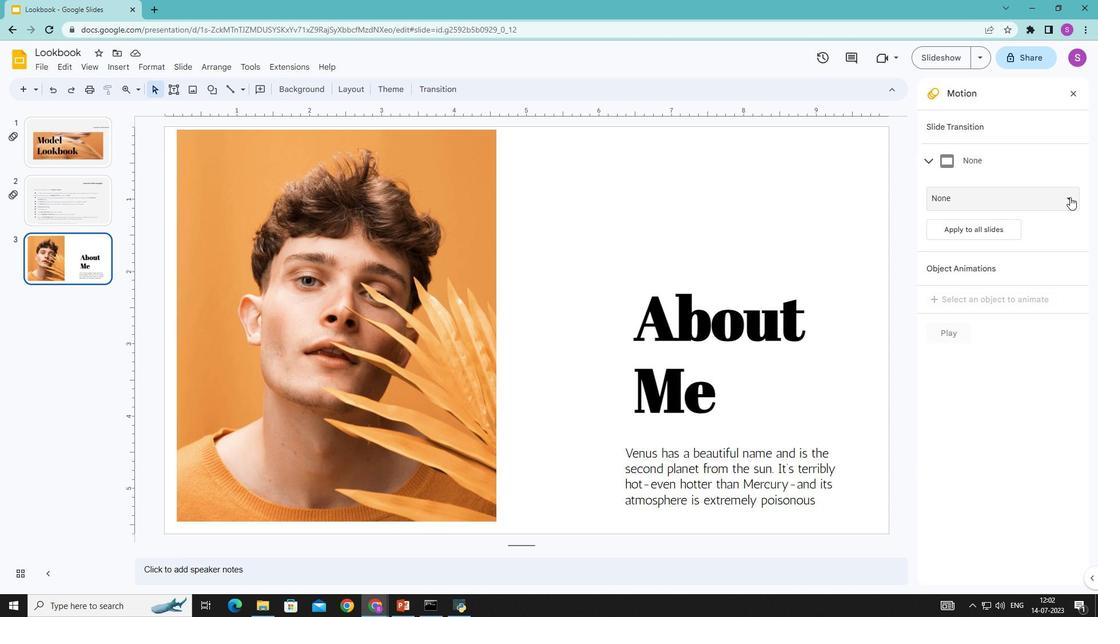
Action: Mouse pressed left at (1070, 196)
Screenshot: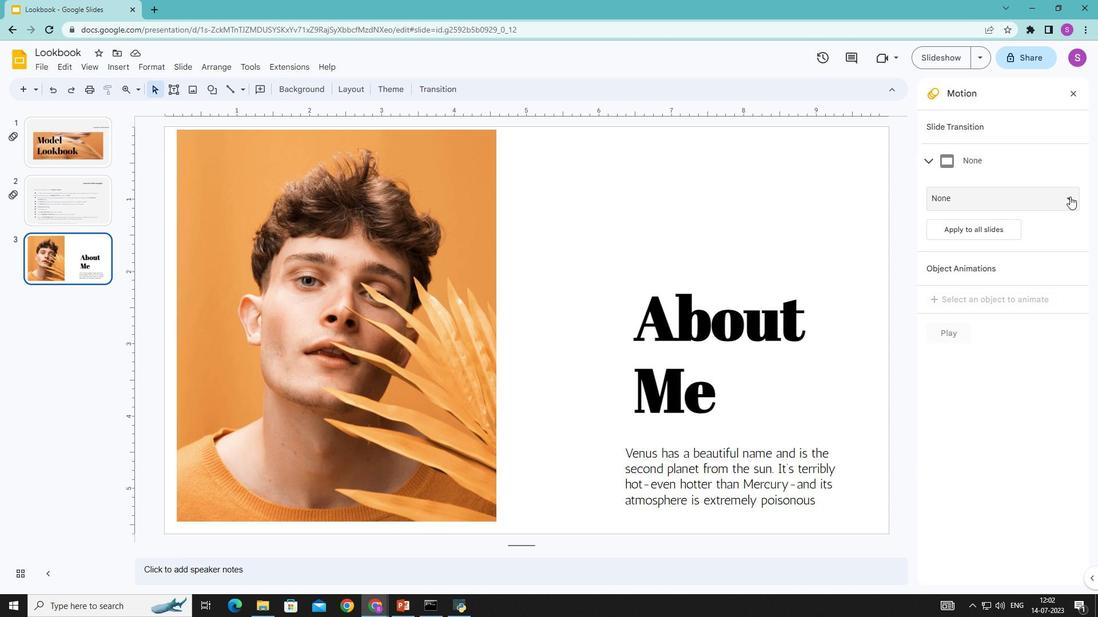 
Action: Mouse moved to (963, 328)
Screenshot: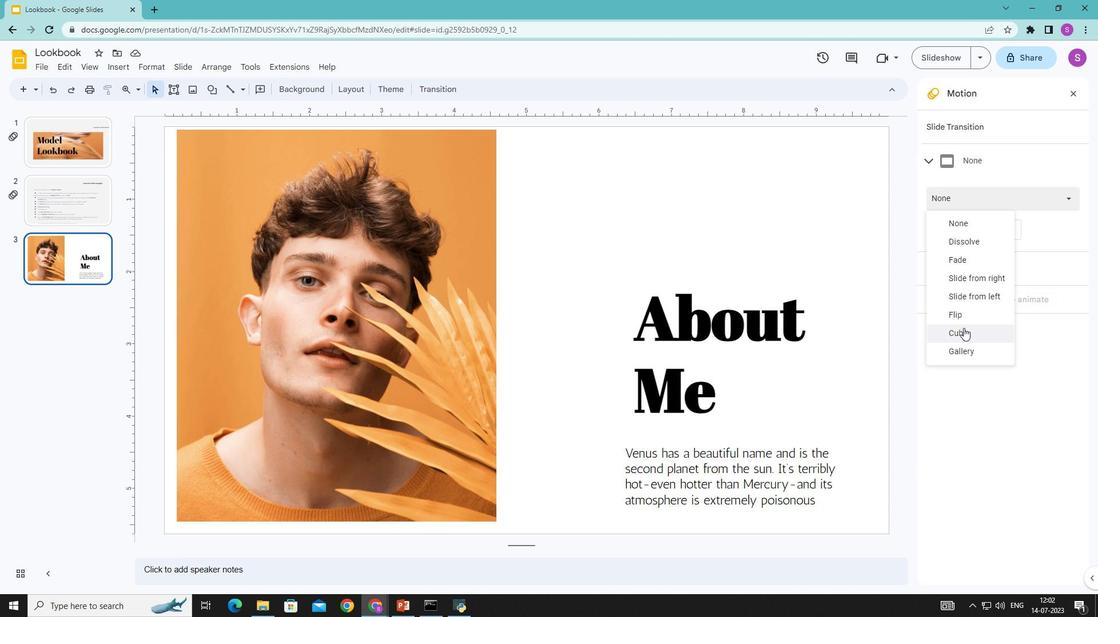 
Action: Mouse pressed left at (963, 328)
Screenshot: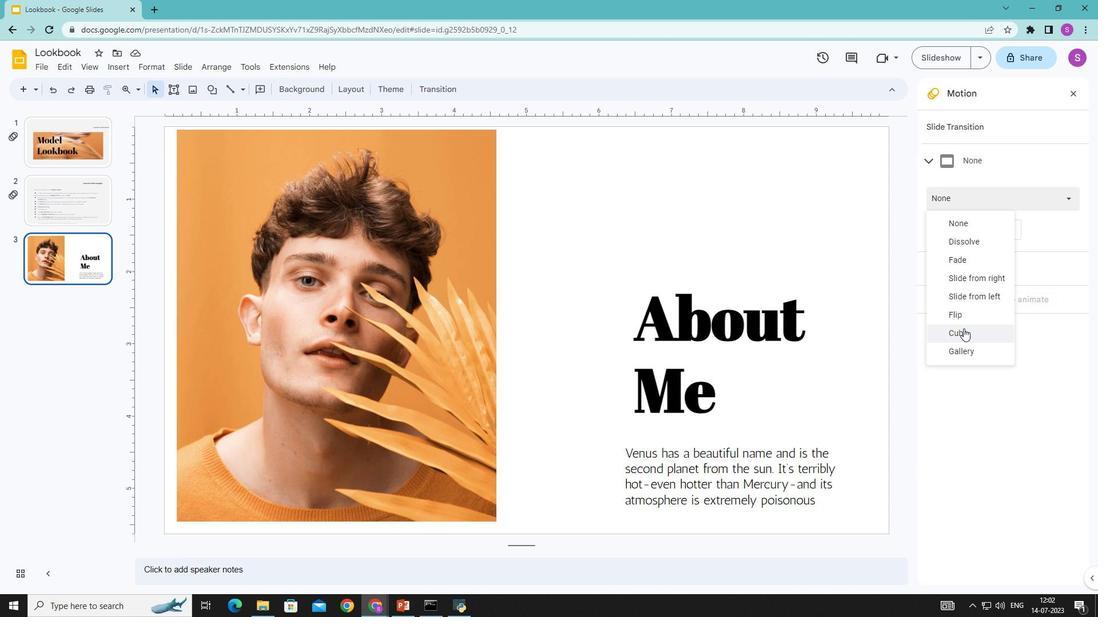 
Action: Mouse moved to (961, 363)
Screenshot: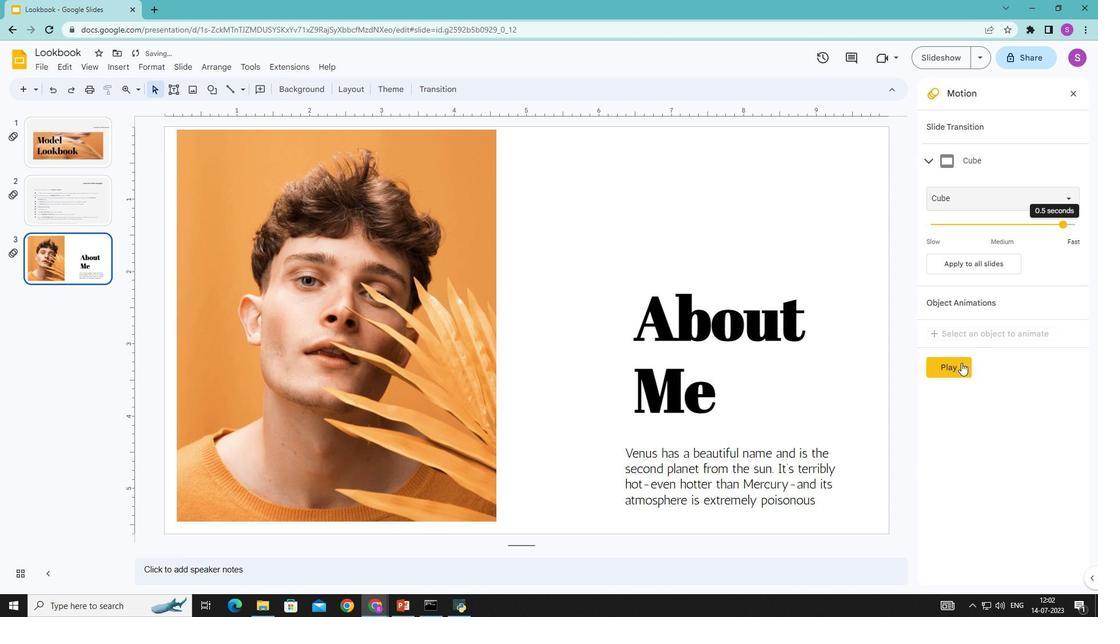 
Action: Mouse pressed left at (961, 363)
Screenshot: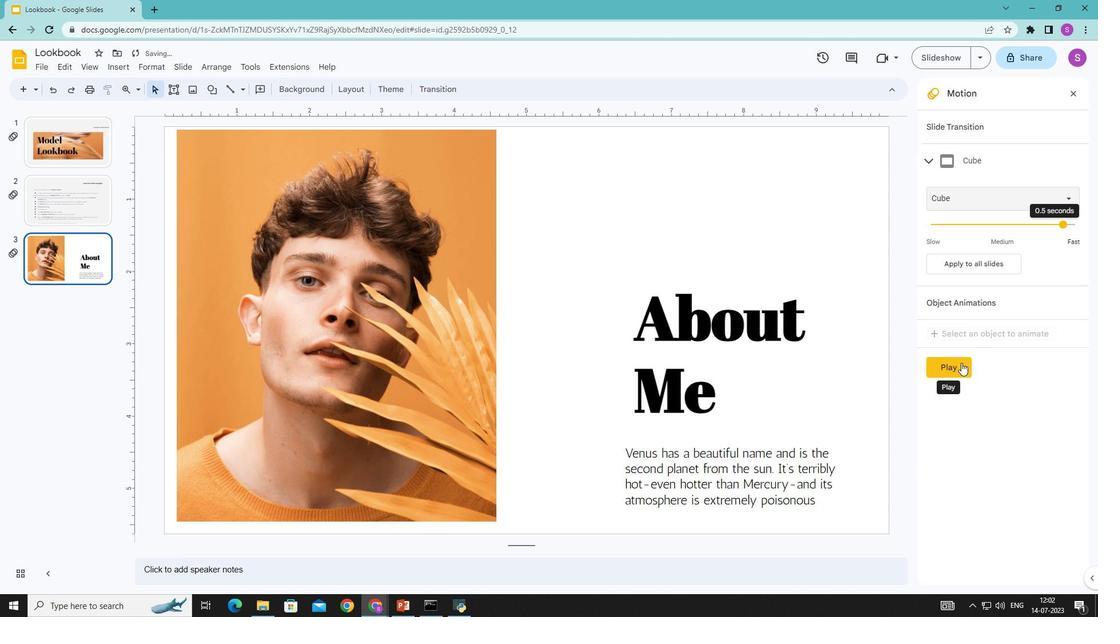 
Action: Mouse moved to (960, 364)
Screenshot: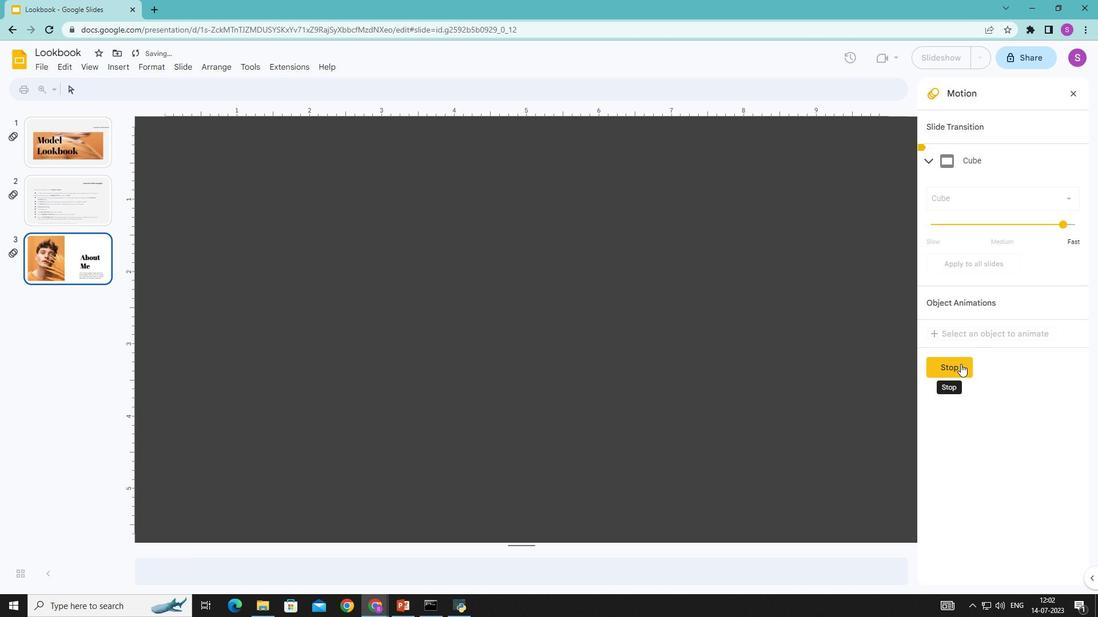 
Action: Mouse pressed left at (960, 364)
Screenshot: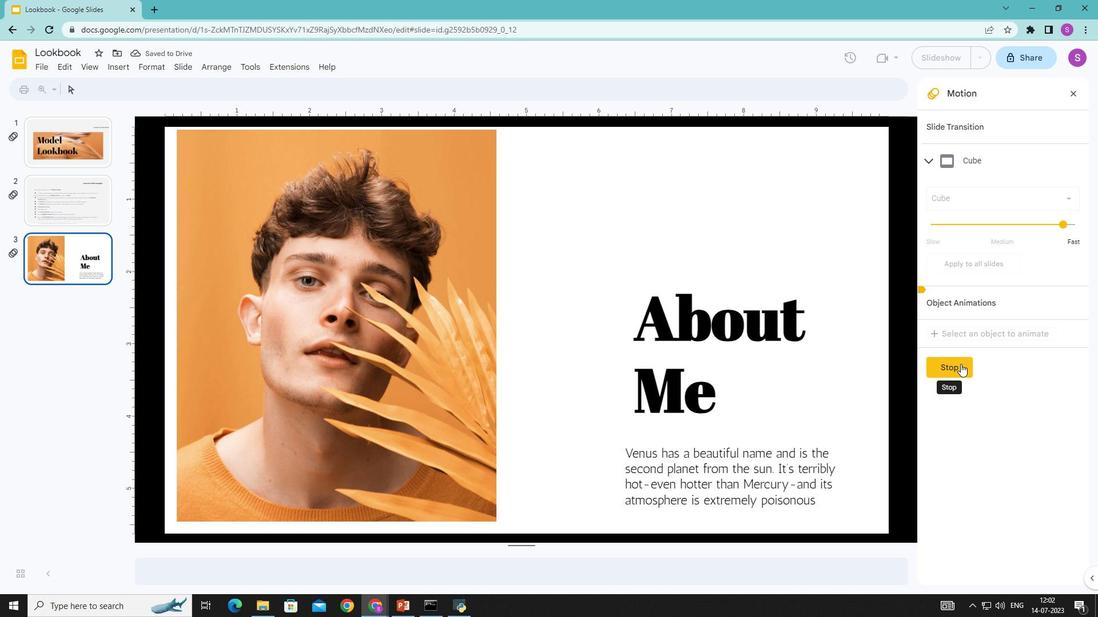 
Action: Mouse moved to (751, 191)
Screenshot: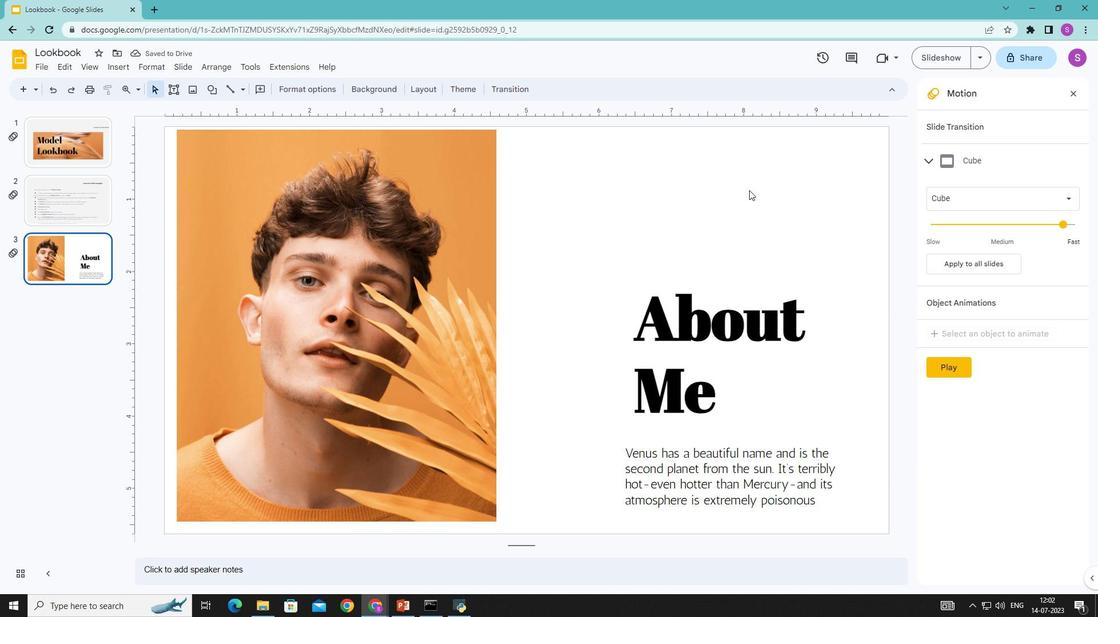 
